 Task: Open a template Informal Letter by  Plum save the file as dataset.epub Remove the following options from template: 'your brand'. Replace Hello Fan with ' Good Evening' and change the date to 32 September, 2023. Replace body of the letter with  Thank you so much for your generous gift. Your thoughtfulness and support mean the world to me. I'm truly grateful for your kindness.; apply Font Style 'Arial' and font size  14 Add name: Kevin
Action: Mouse moved to (1124, 88)
Screenshot: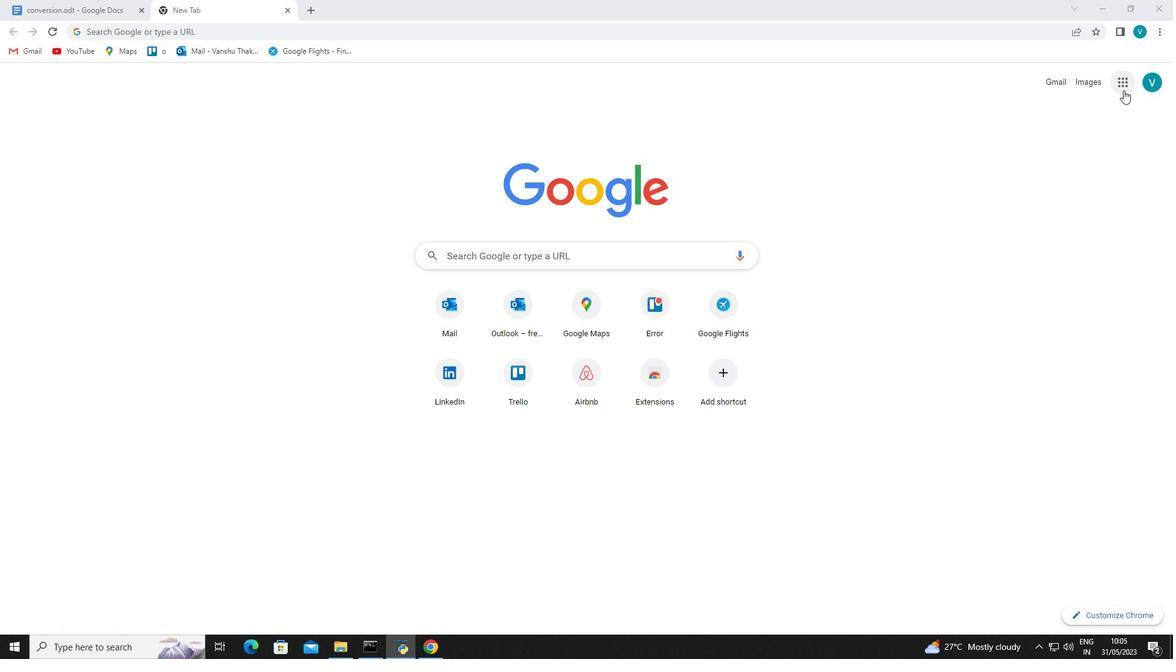 
Action: Mouse pressed left at (1124, 88)
Screenshot: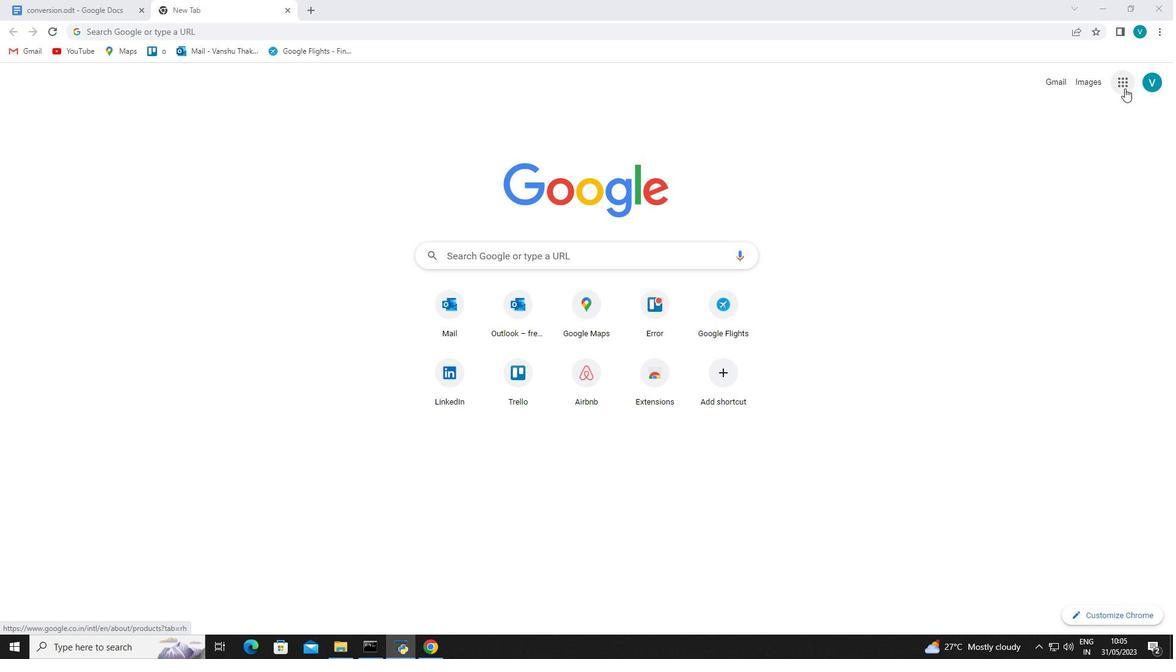 
Action: Mouse moved to (1088, 250)
Screenshot: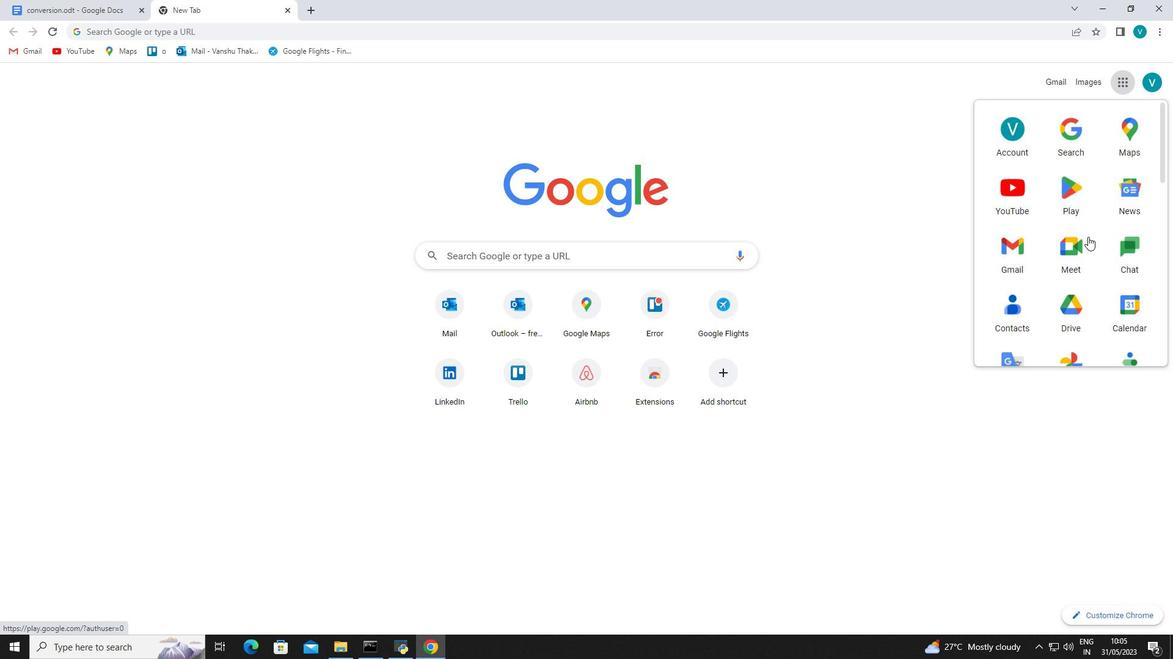 
Action: Mouse scrolled (1088, 249) with delta (0, 0)
Screenshot: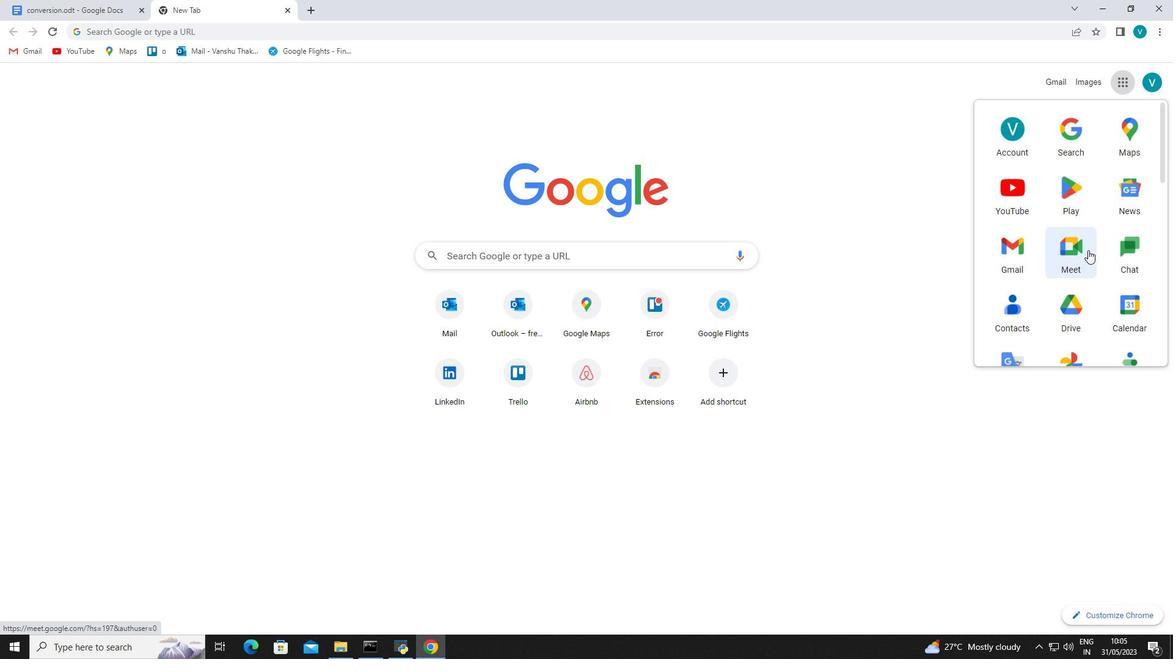 
Action: Mouse scrolled (1088, 249) with delta (0, 0)
Screenshot: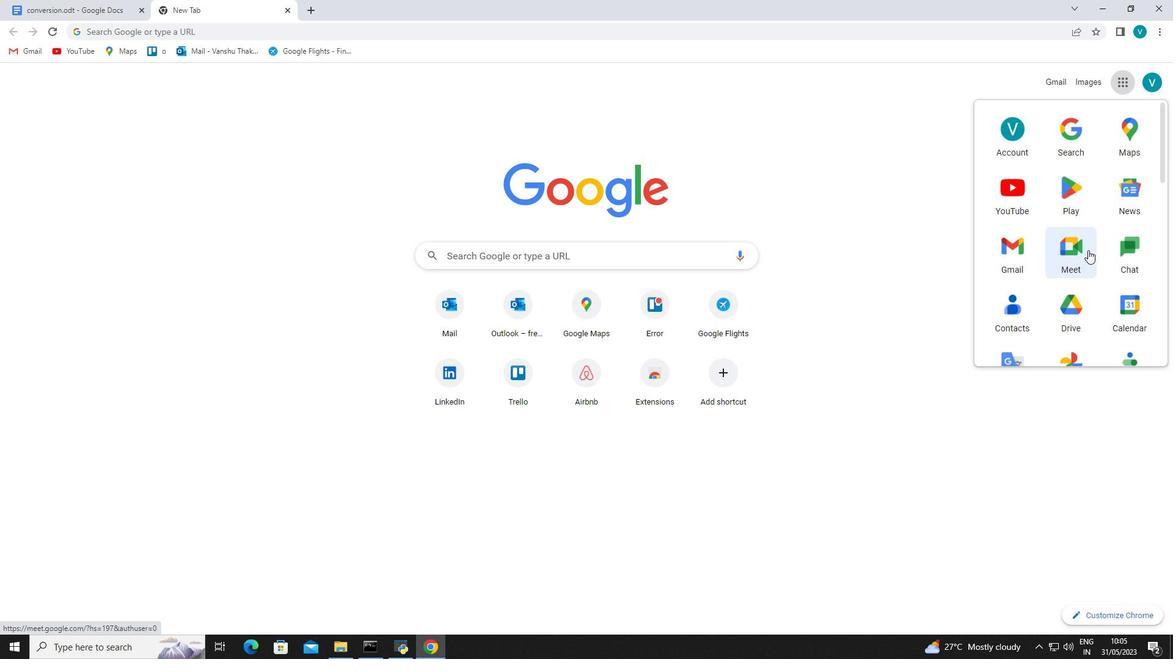 
Action: Mouse scrolled (1088, 249) with delta (0, 0)
Screenshot: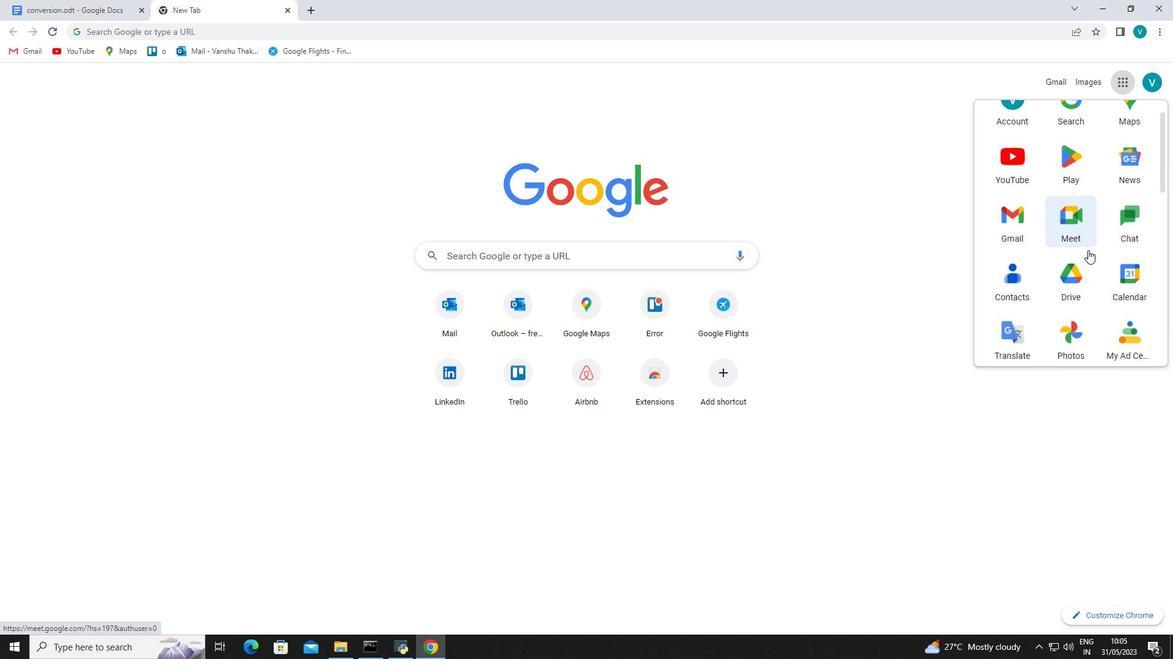 
Action: Mouse moved to (1081, 310)
Screenshot: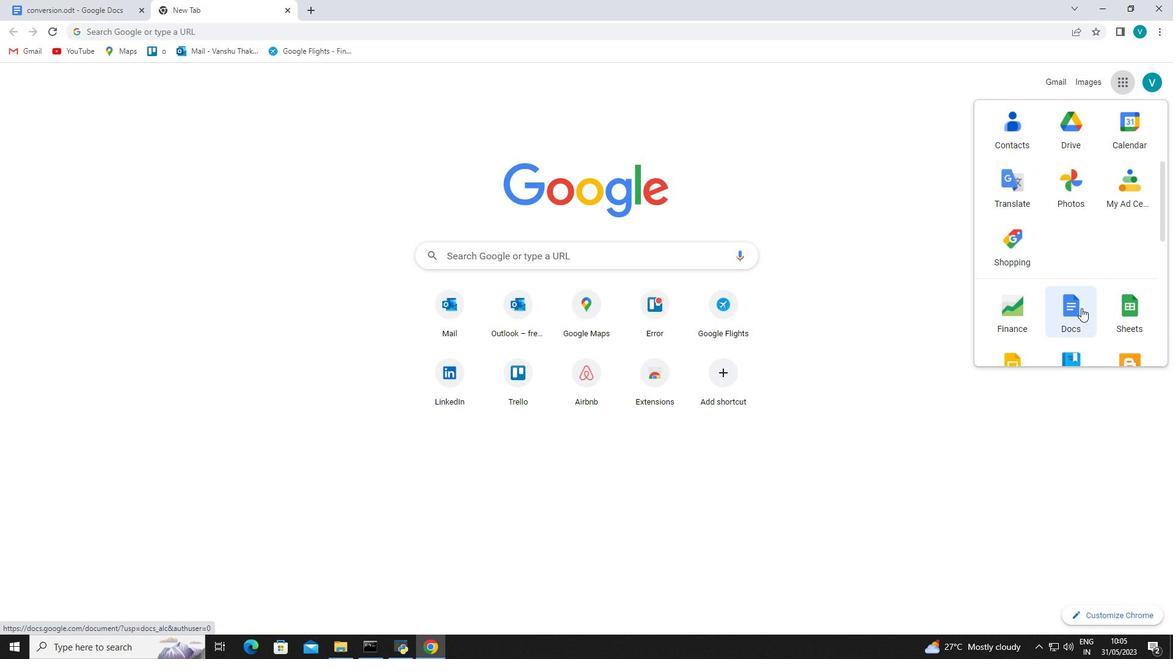 
Action: Mouse pressed left at (1081, 310)
Screenshot: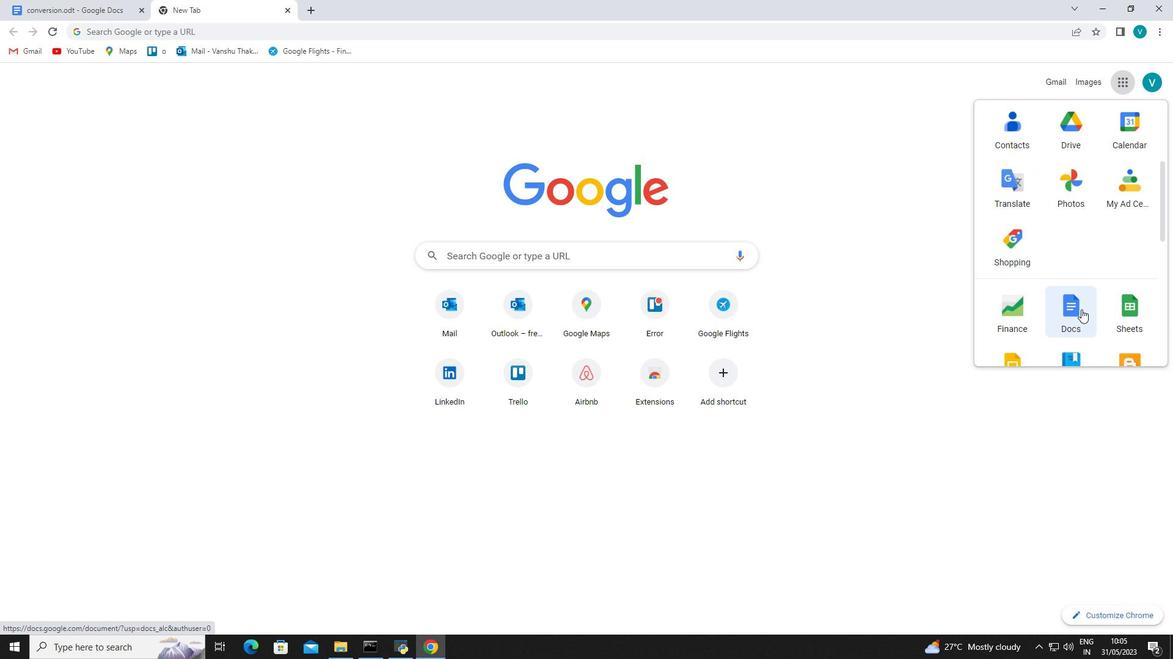 
Action: Mouse moved to (502, 216)
Screenshot: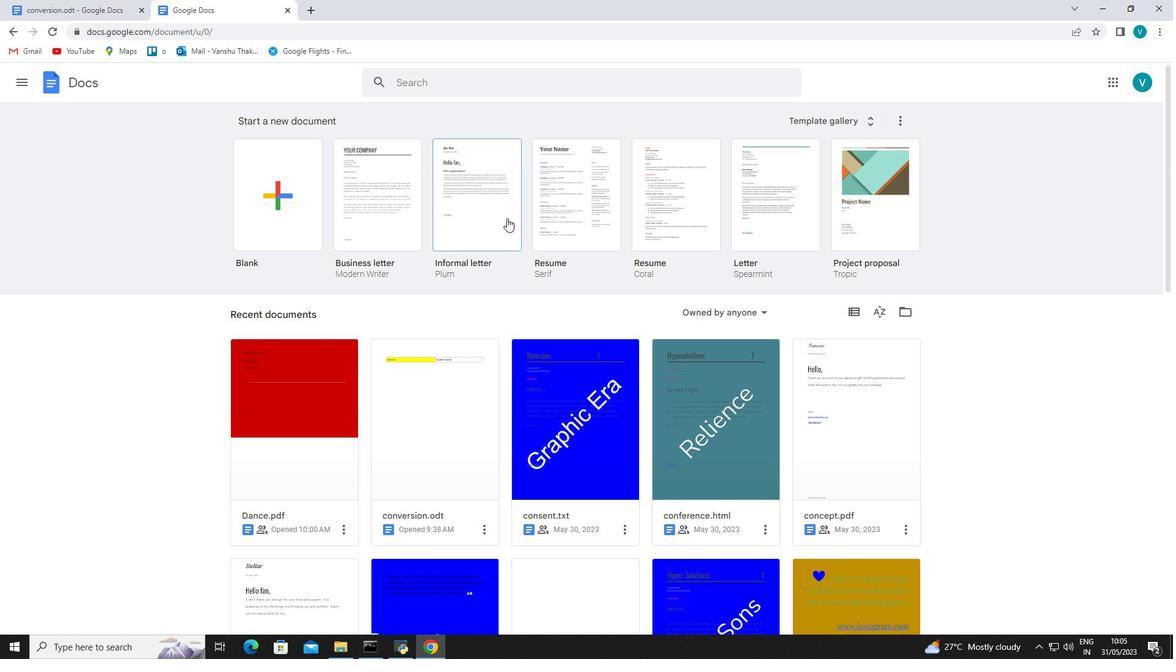 
Action: Mouse pressed left at (502, 216)
Screenshot: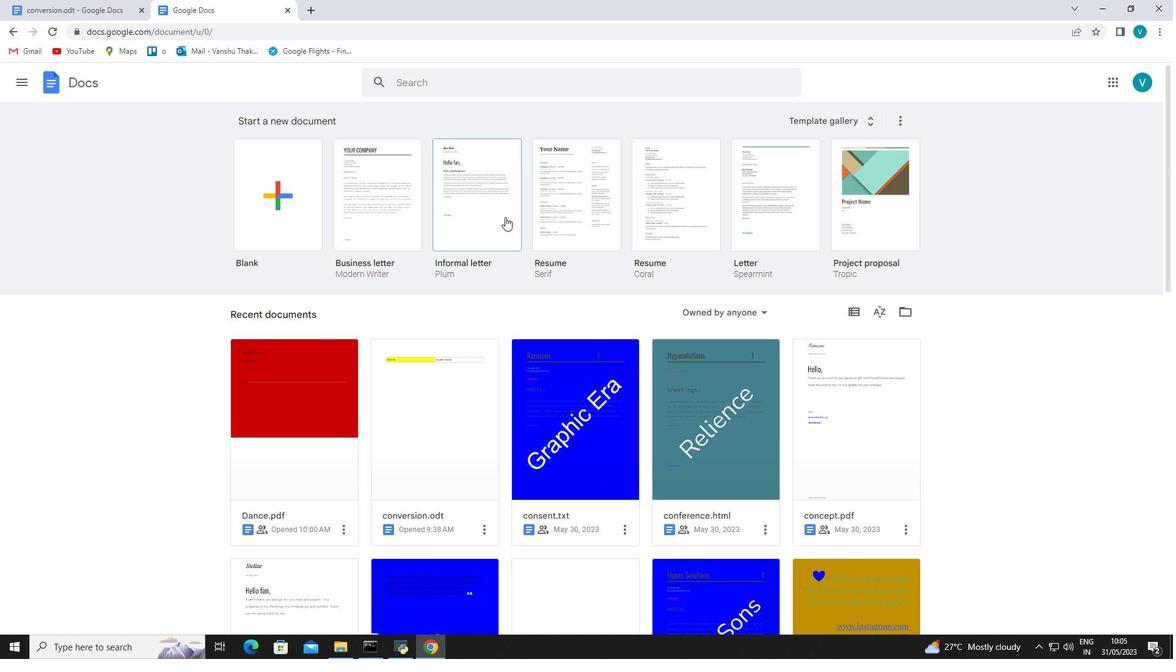 
Action: Mouse moved to (80, 72)
Screenshot: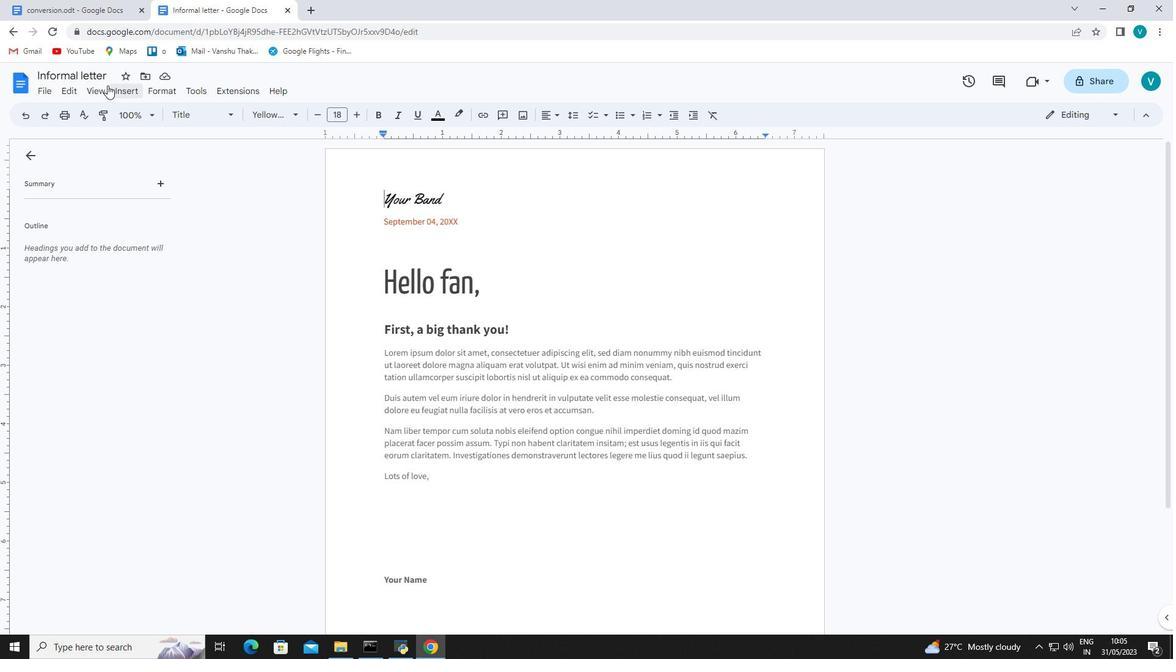 
Action: Mouse pressed left at (80, 72)
Screenshot: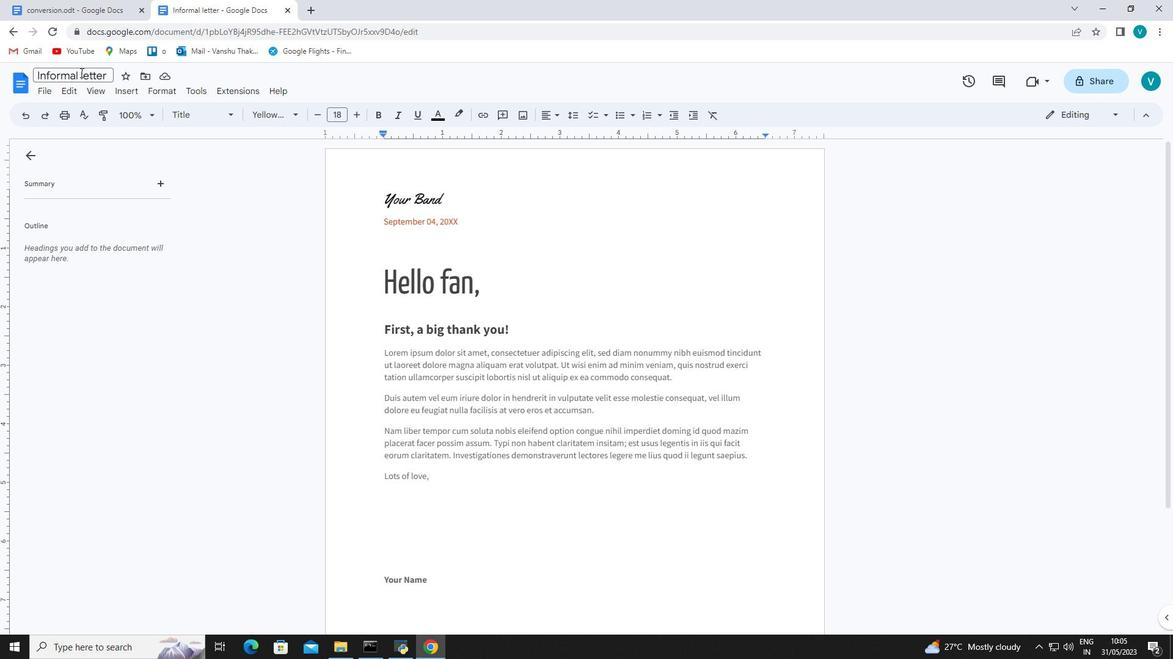 
Action: Mouse pressed left at (80, 72)
Screenshot: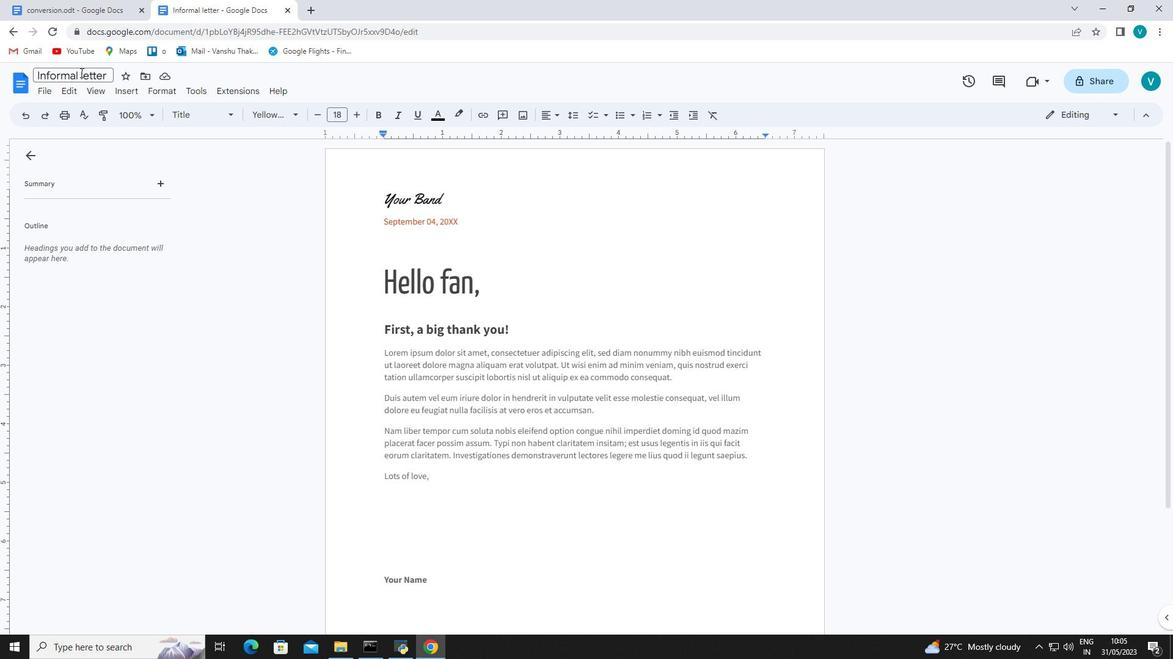 
Action: Mouse pressed left at (80, 72)
Screenshot: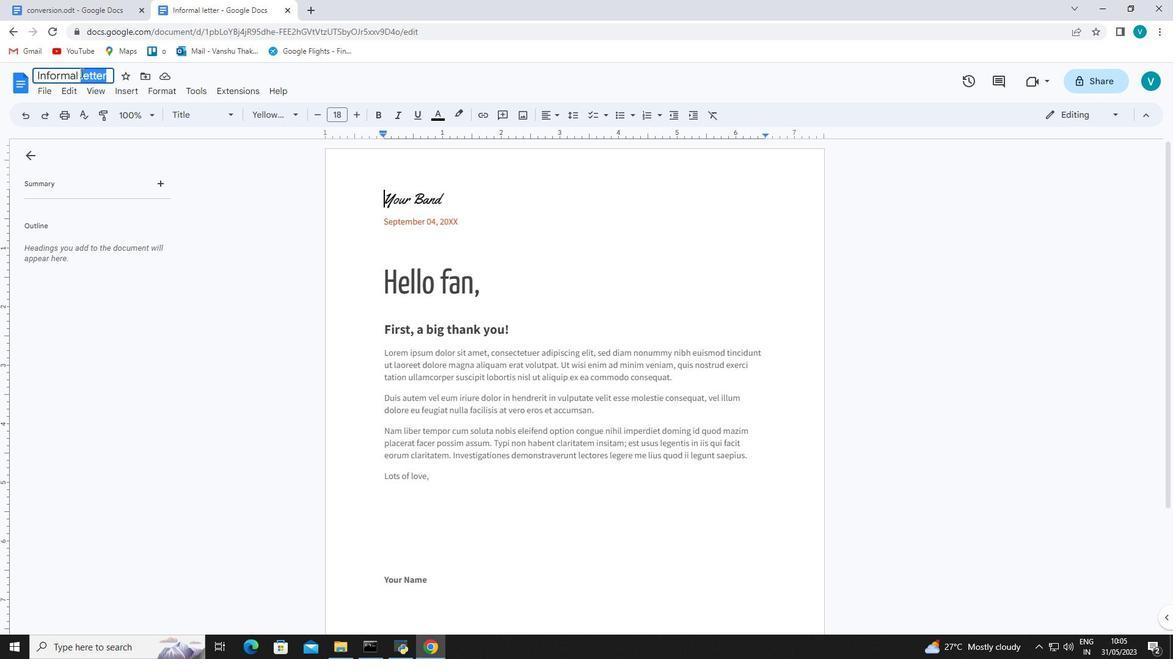 
Action: Mouse pressed left at (80, 72)
Screenshot: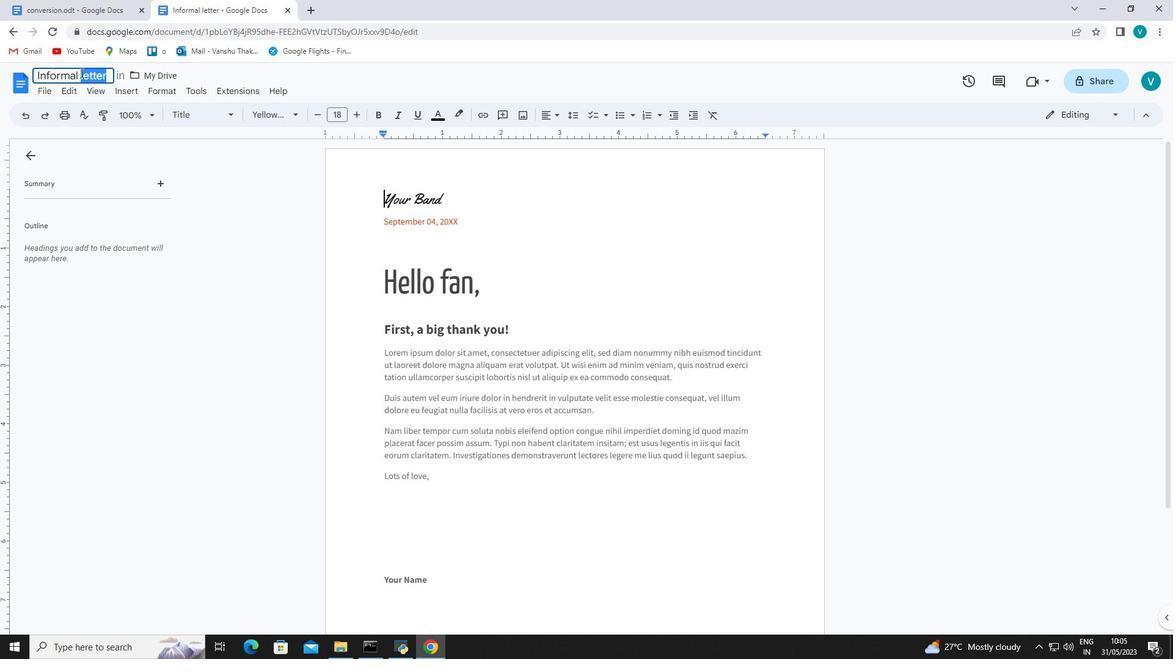 
Action: Mouse pressed left at (80, 72)
Screenshot: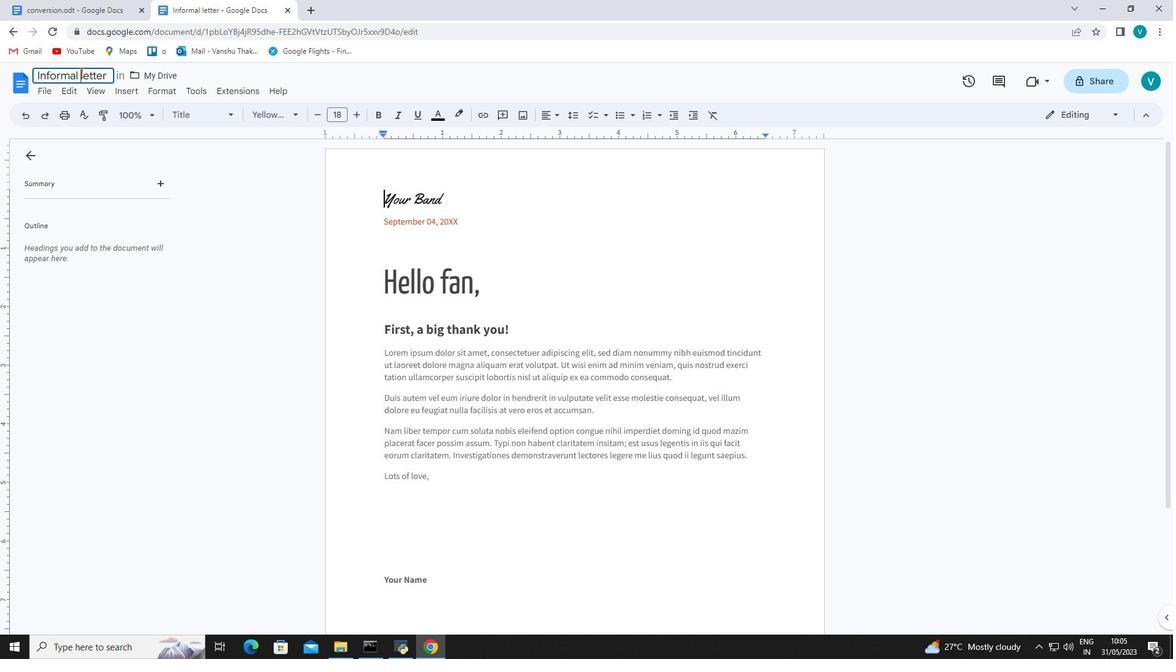 
Action: Mouse pressed left at (80, 72)
Screenshot: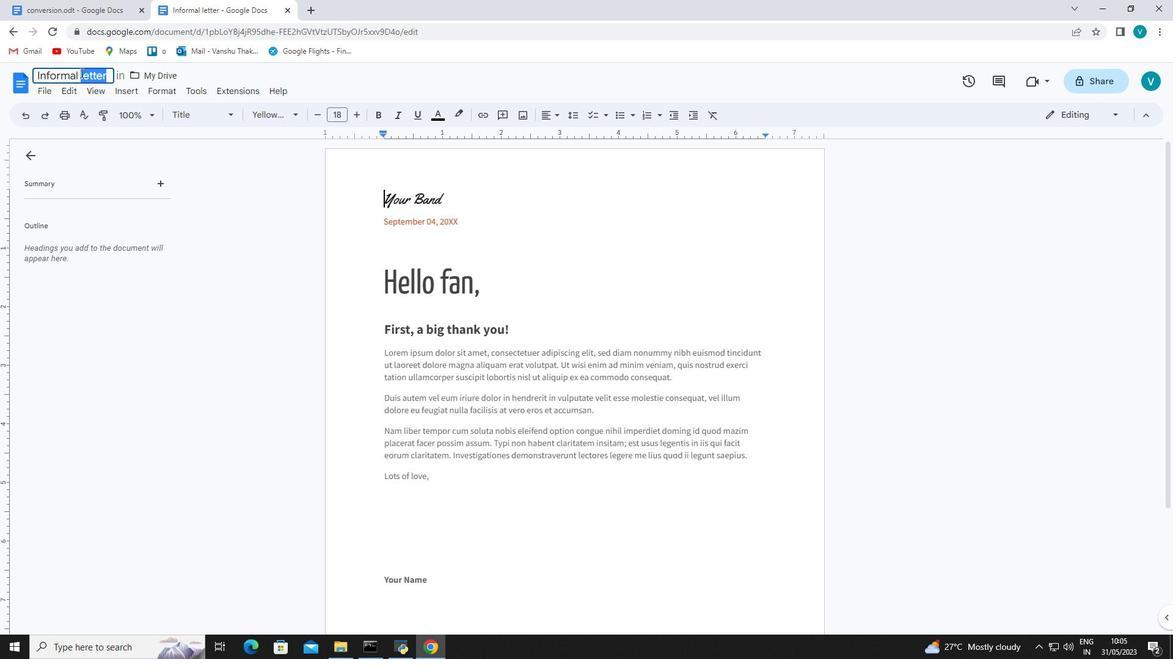 
Action: Key pressed dataset.e
Screenshot: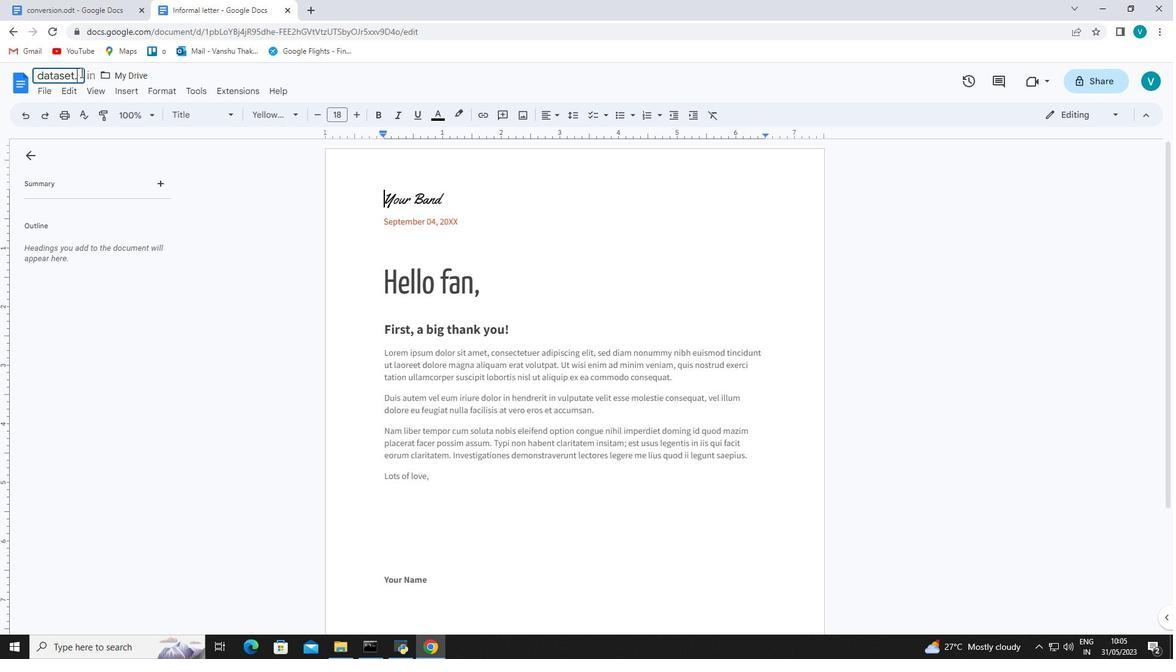 
Action: Mouse moved to (137, 61)
Screenshot: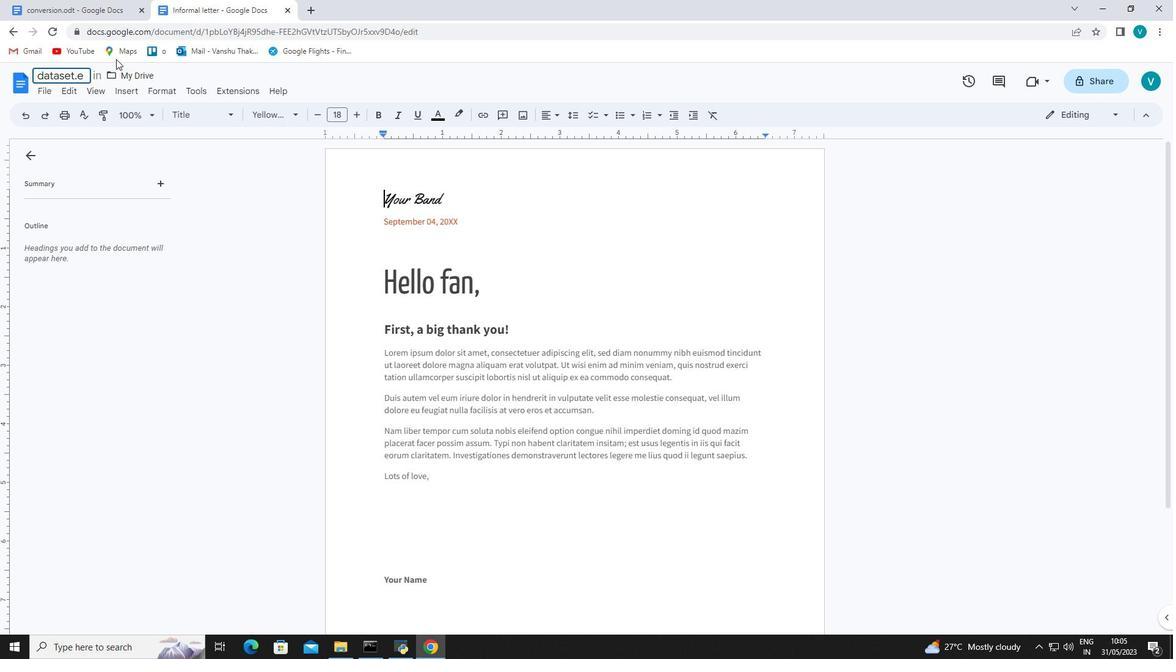 
Action: Key pressed pub
Screenshot: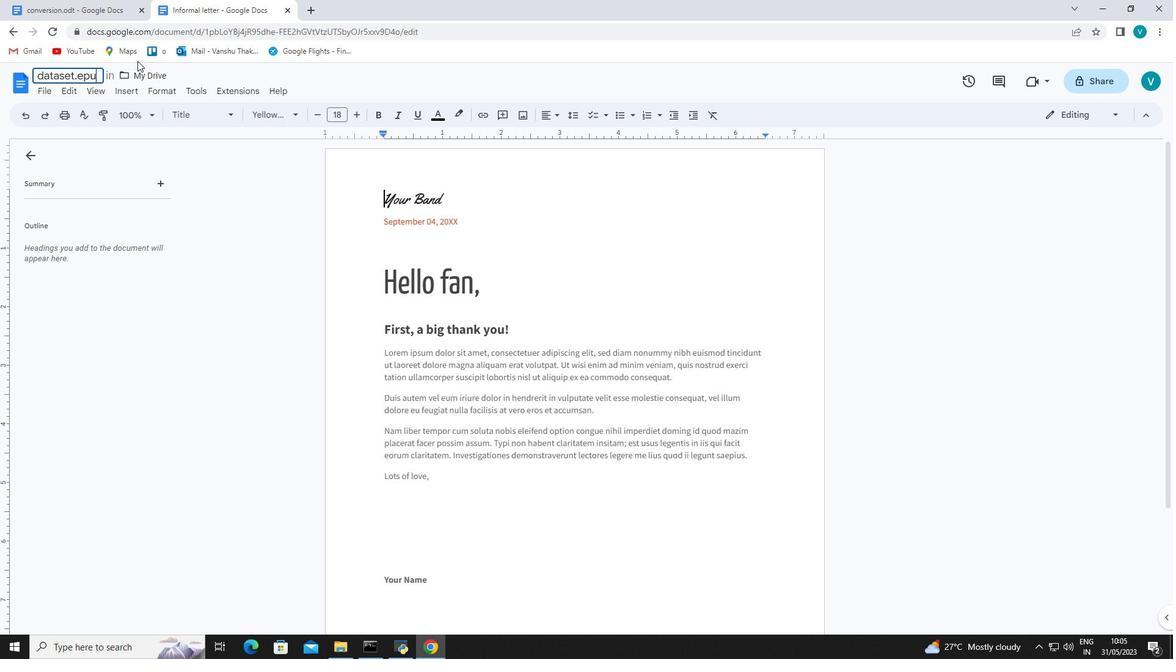 
Action: Mouse moved to (174, 86)
Screenshot: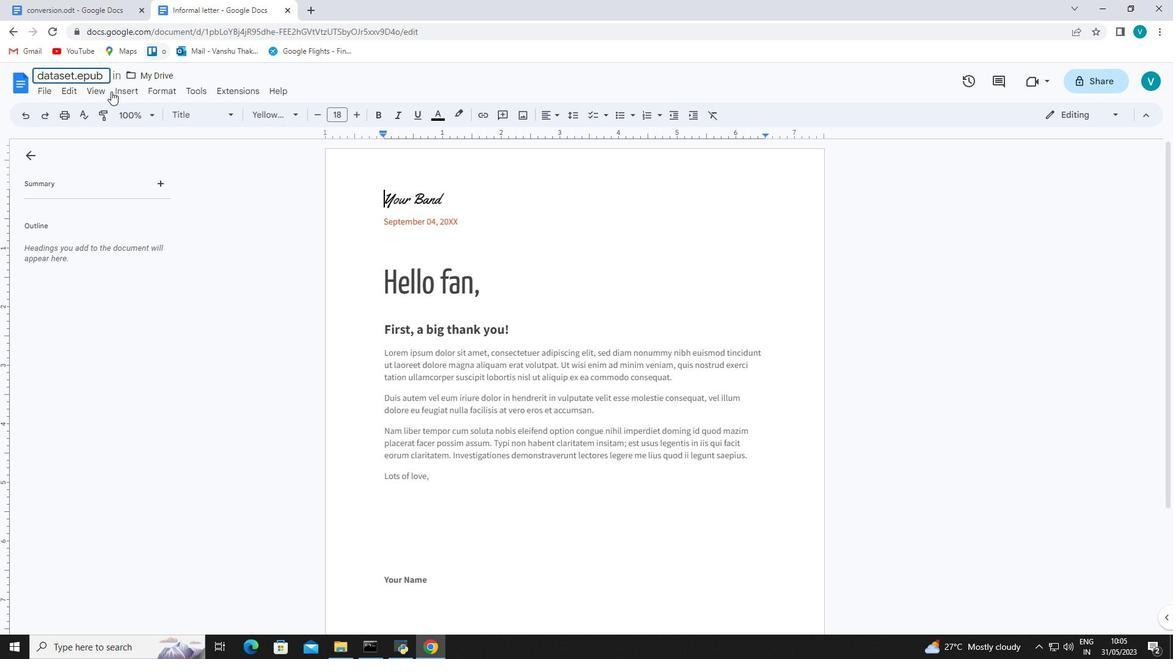 
Action: Key pressed <Key.enter>
Screenshot: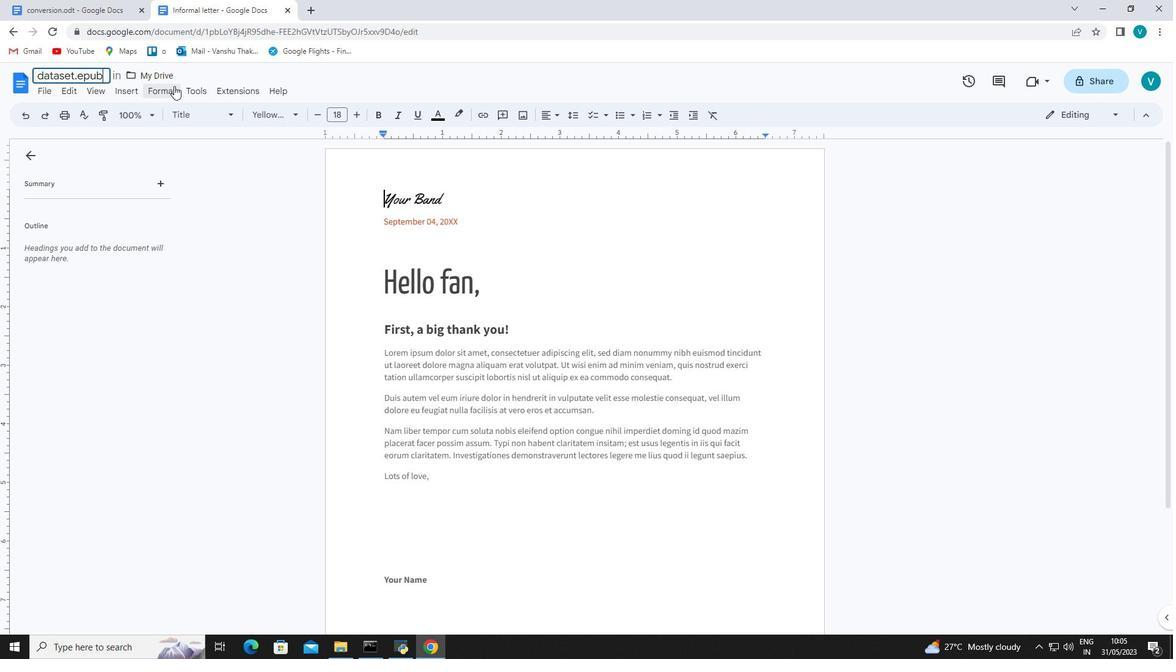 
Action: Mouse moved to (382, 199)
Screenshot: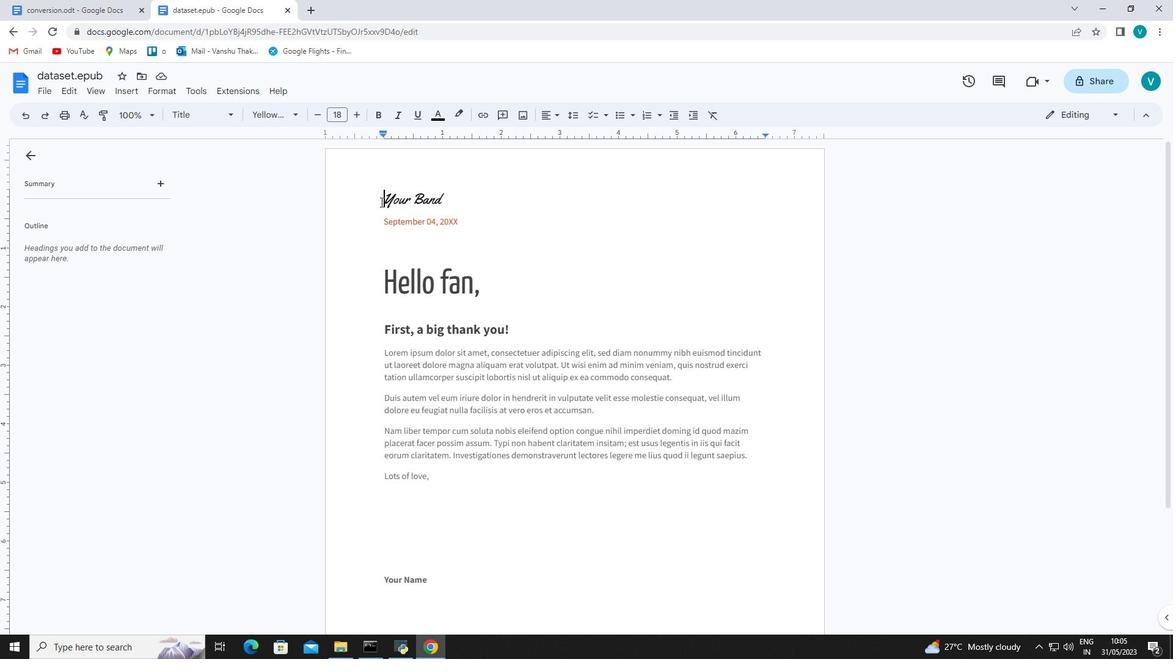 
Action: Mouse pressed left at (382, 199)
Screenshot: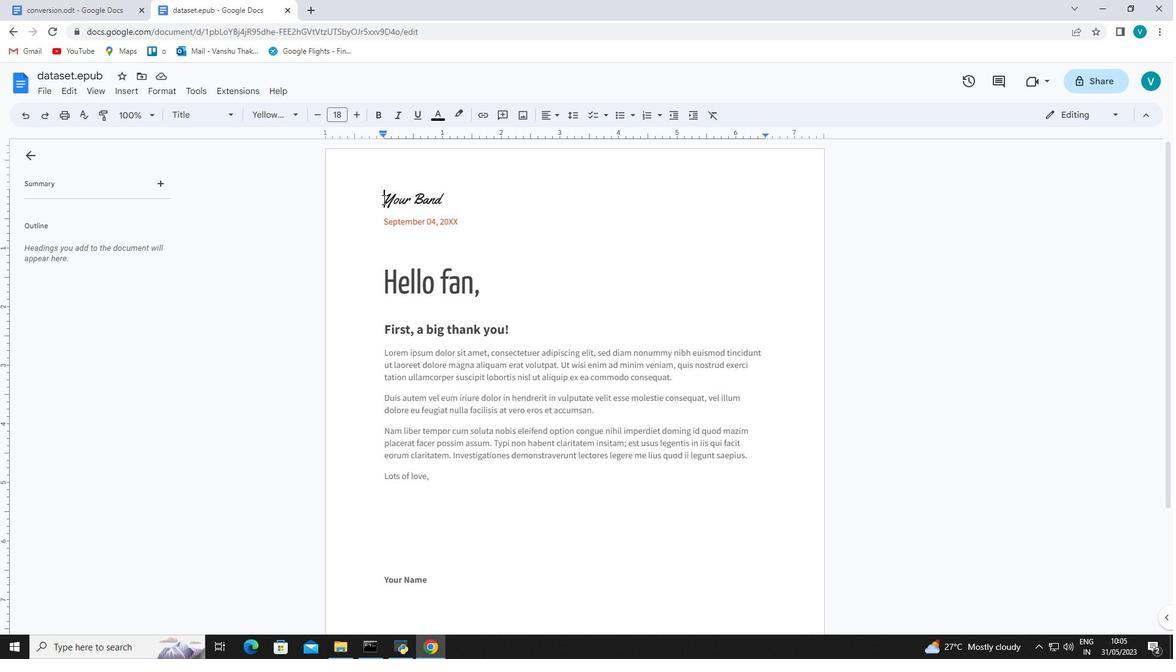 
Action: Mouse moved to (444, 197)
Screenshot: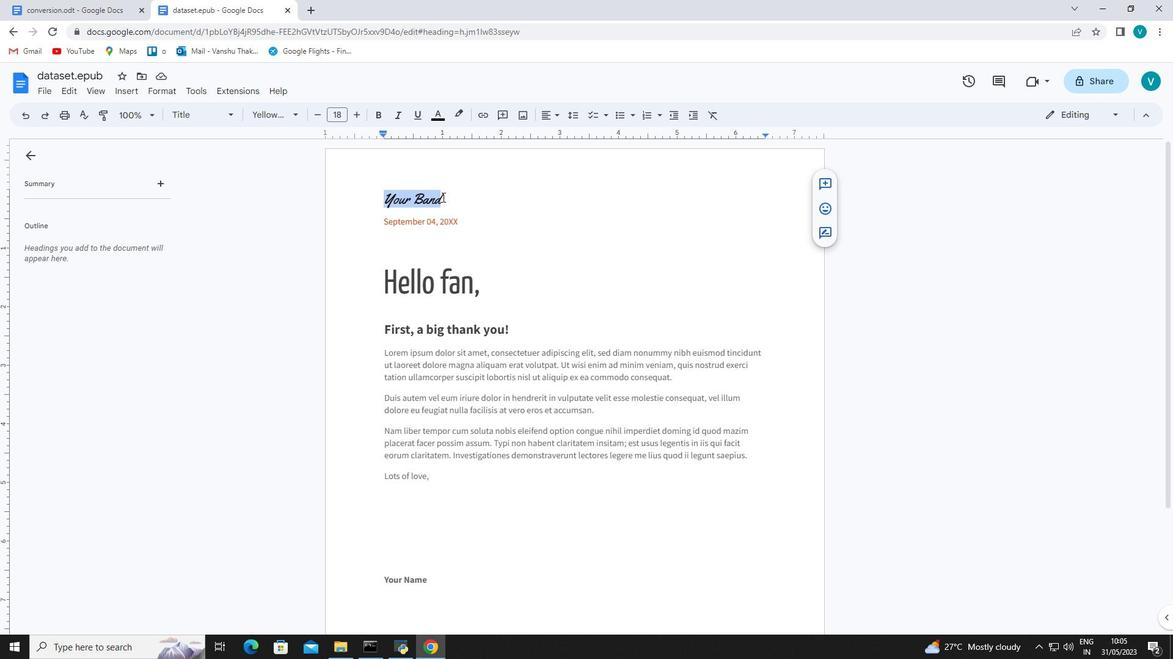 
Action: Key pressed <Key.backspace>
Screenshot: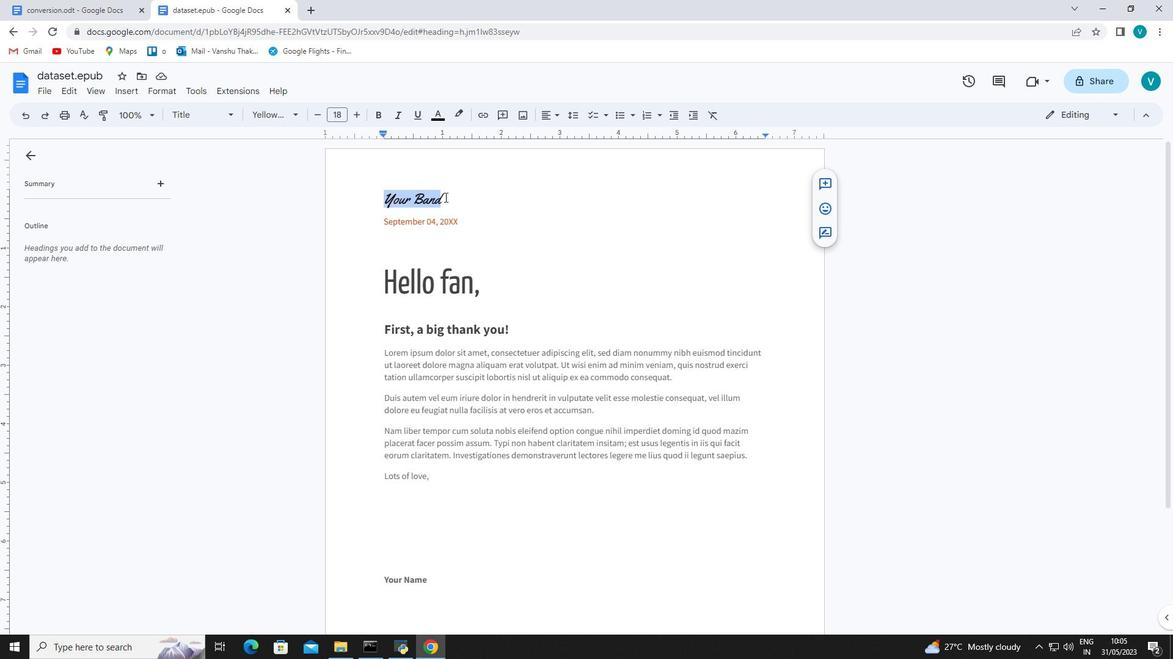 
Action: Mouse moved to (386, 282)
Screenshot: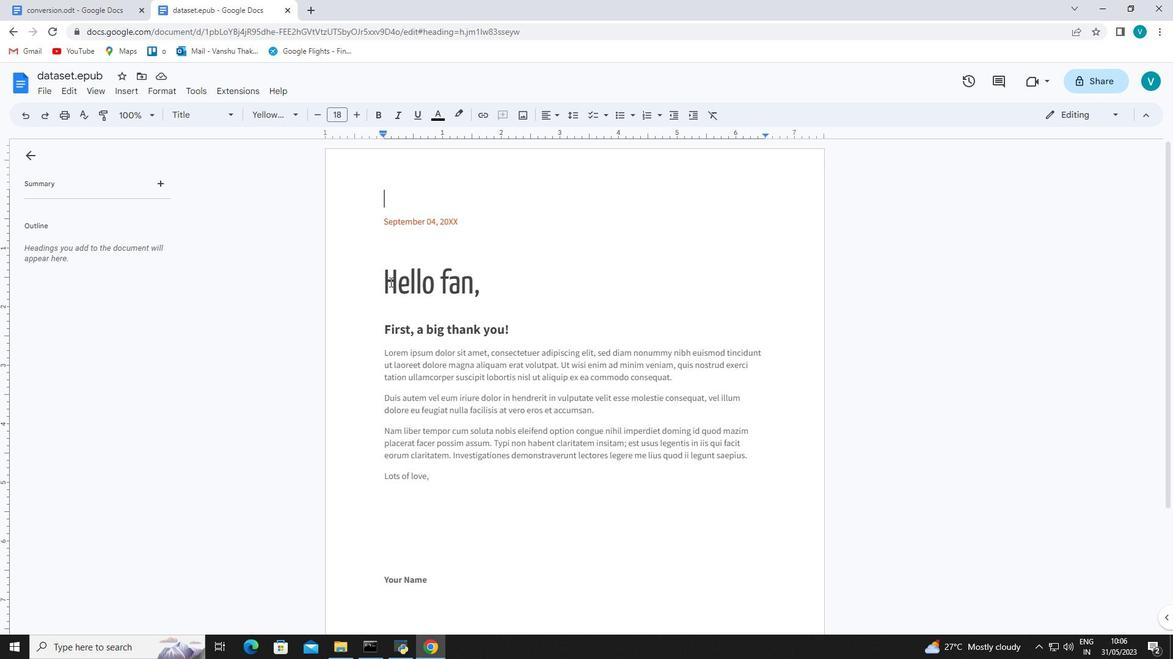 
Action: Mouse pressed left at (386, 282)
Screenshot: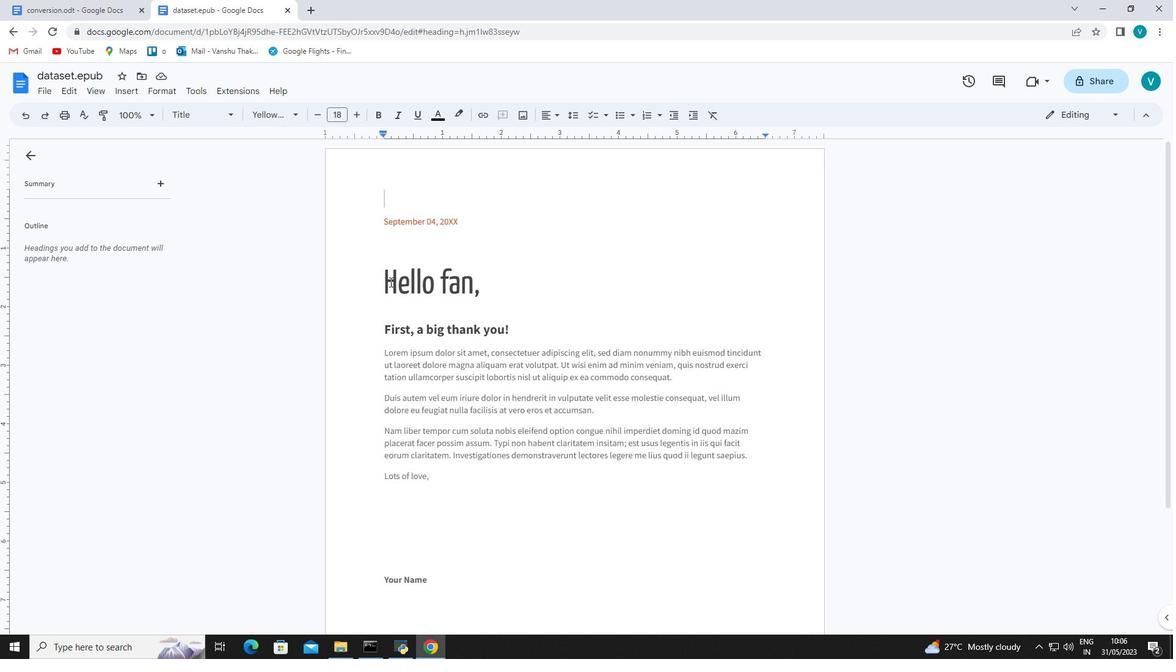 
Action: Mouse moved to (528, 249)
Screenshot: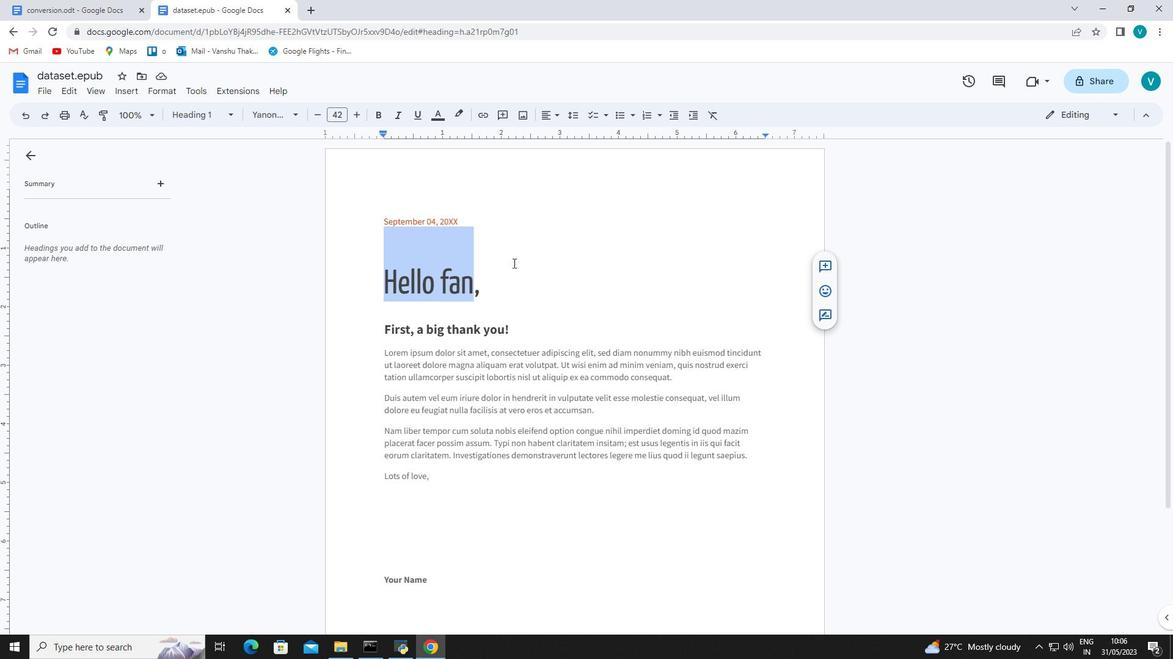 
Action: Key pressed ctrl+H
Screenshot: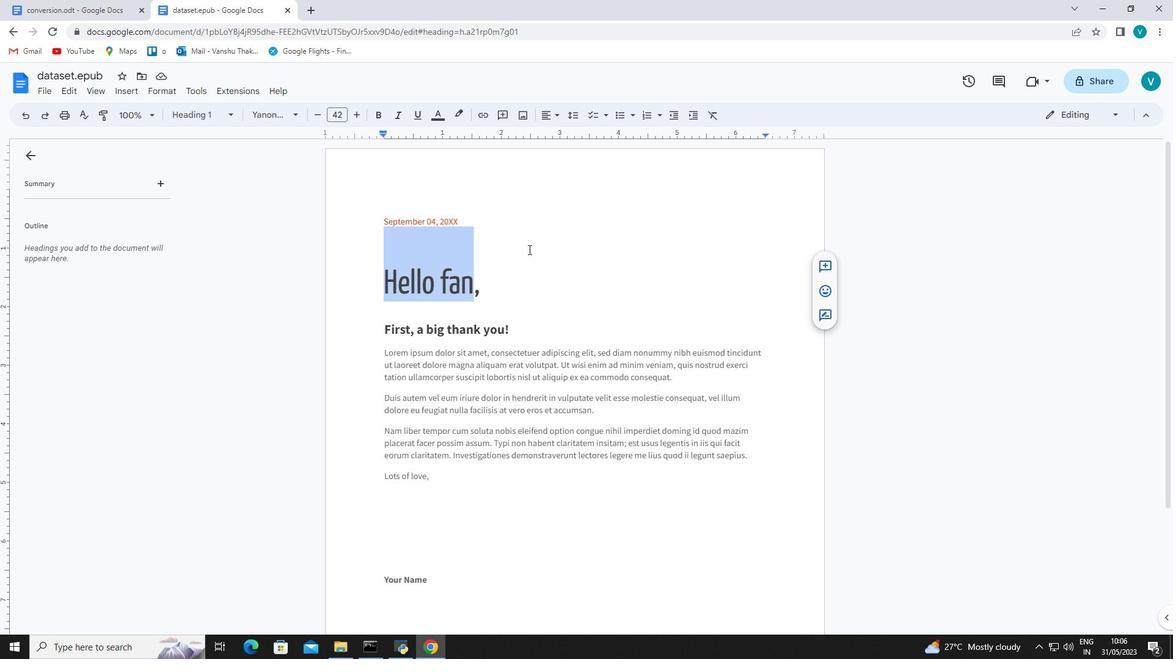 
Action: Mouse moved to (537, 325)
Screenshot: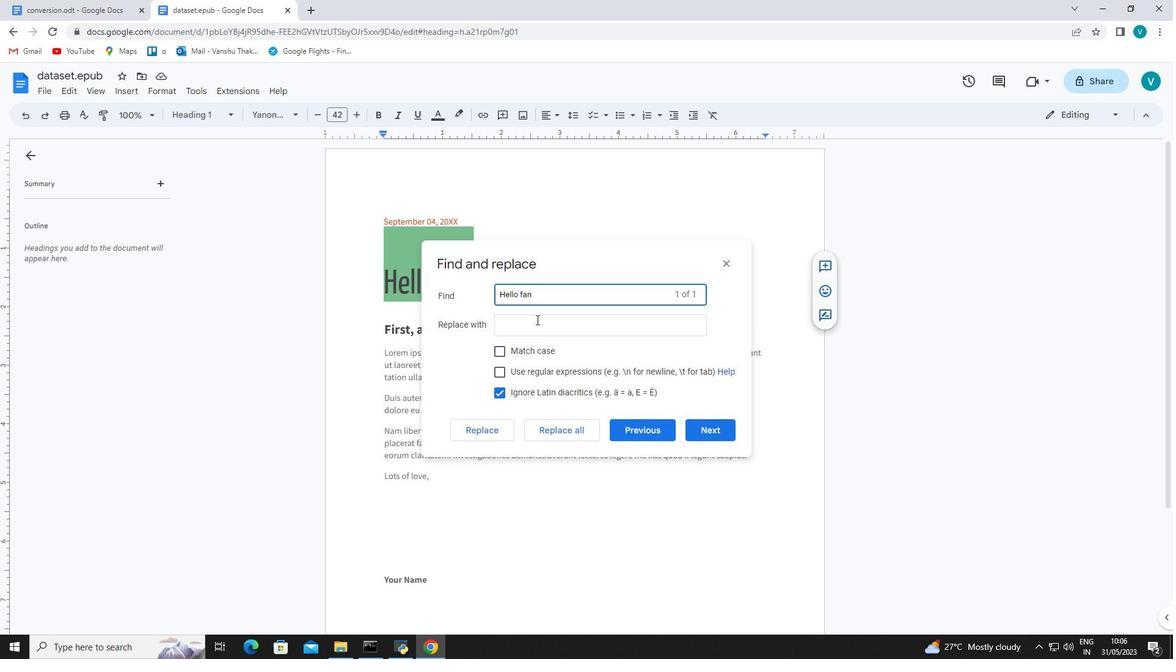 
Action: Mouse pressed left at (537, 325)
Screenshot: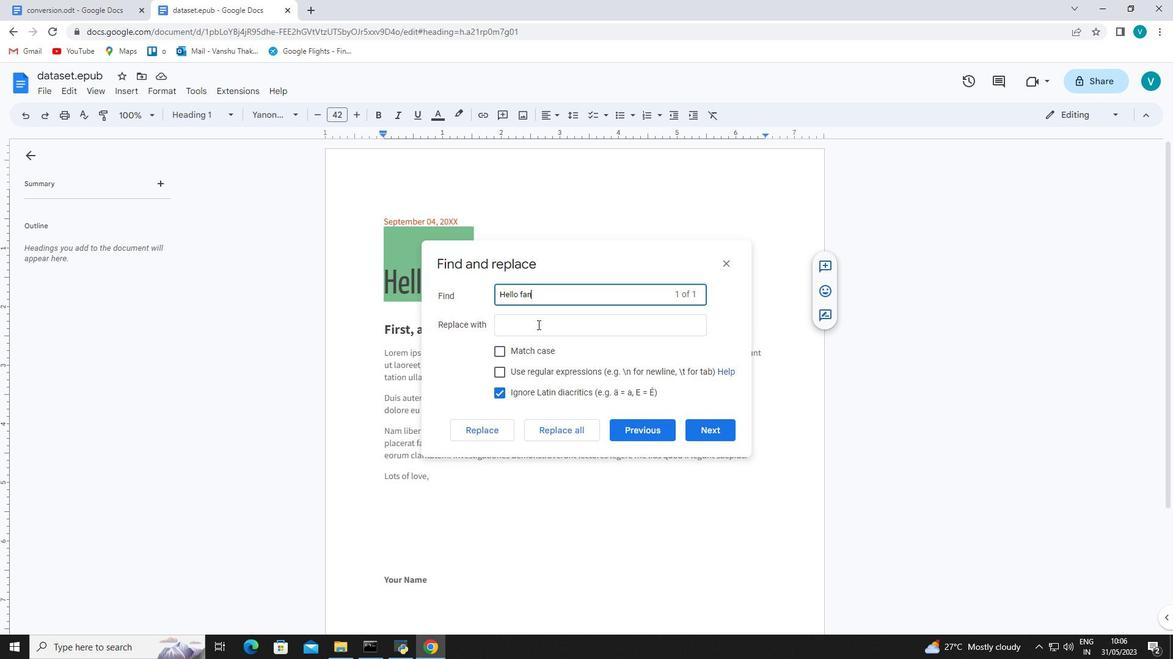 
Action: Key pressed <Key.shift><Key.shift><Key.shift>Good<Key.space><Key.shift><Key.shift><Key.shift><Key.shift><Key.shift><Key.shift><Key.shift><Key.shift><Key.shift>Evening
Screenshot: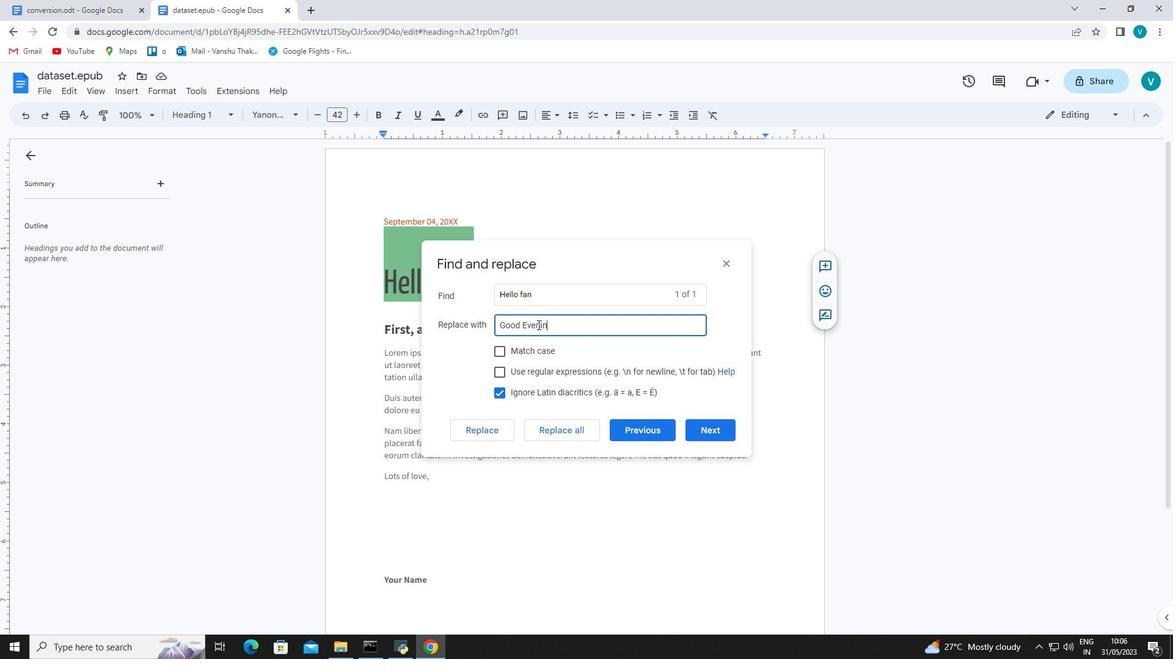 
Action: Mouse moved to (498, 431)
Screenshot: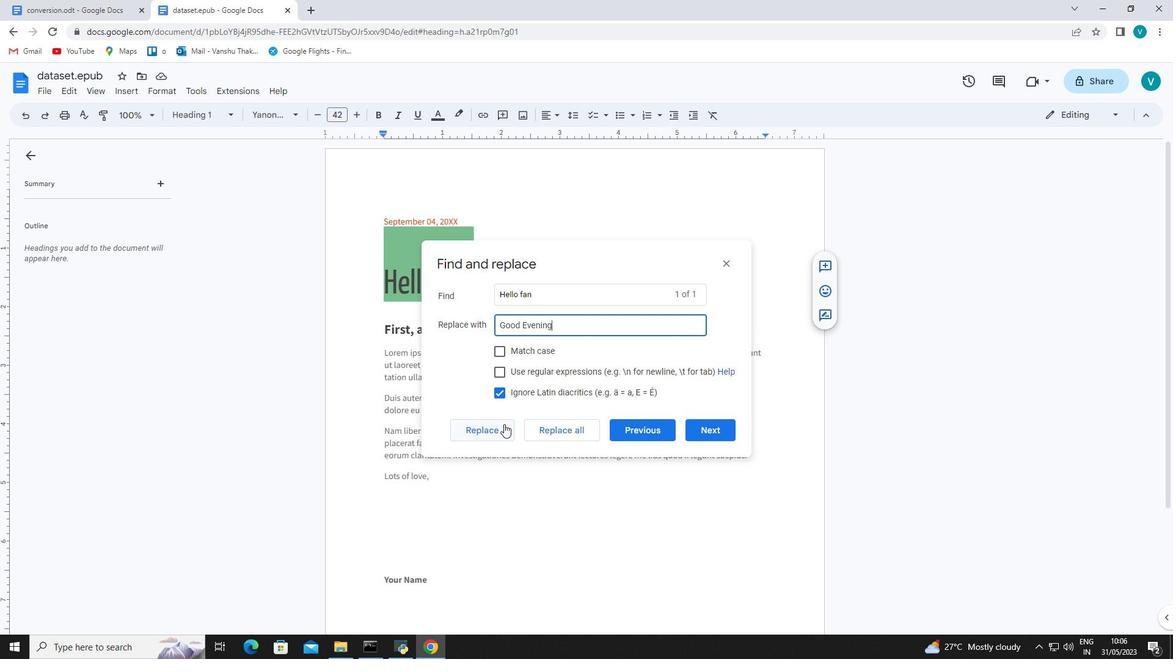
Action: Mouse pressed left at (498, 431)
Screenshot: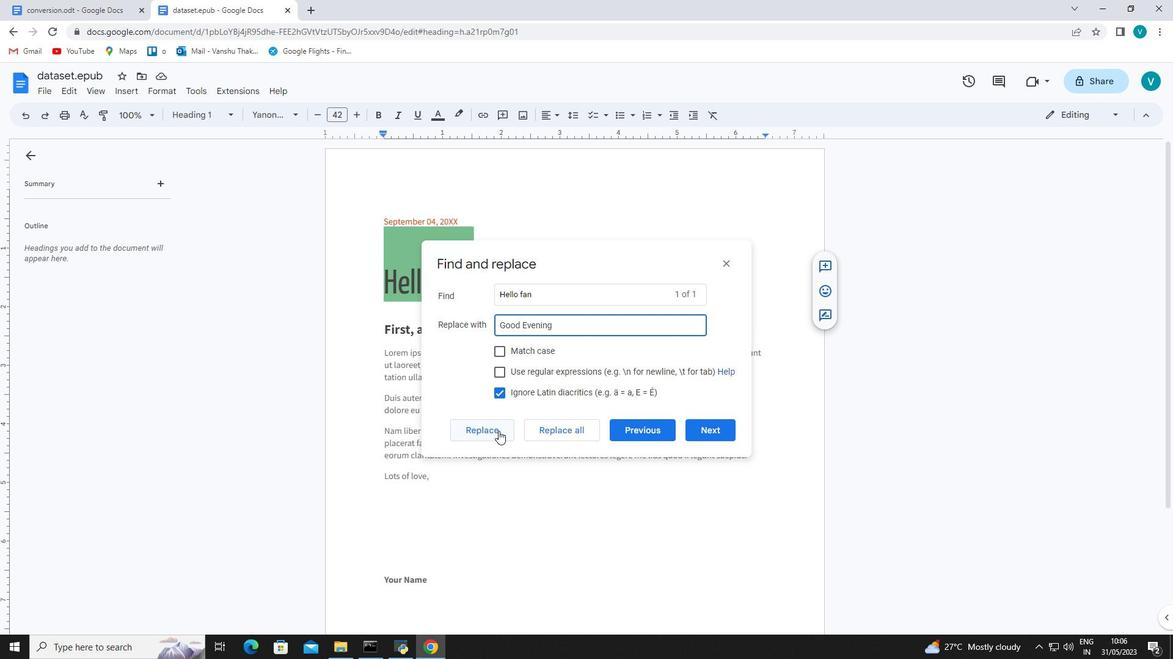 
Action: Mouse moved to (728, 267)
Screenshot: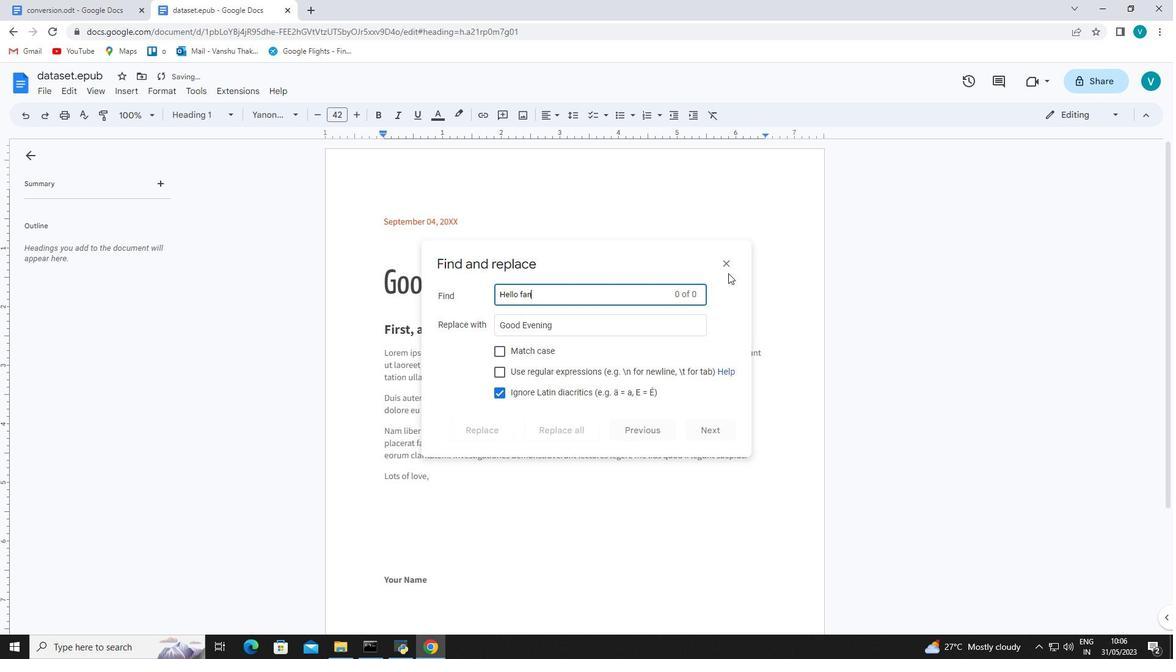 
Action: Mouse pressed left at (728, 267)
Screenshot: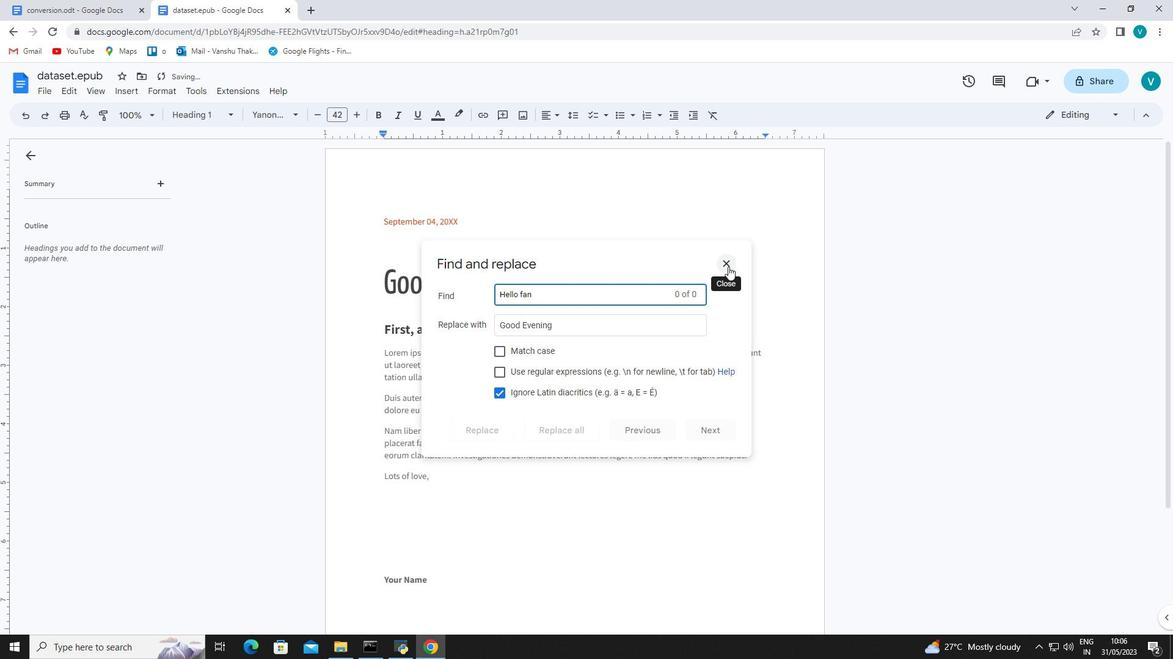 
Action: Mouse moved to (383, 220)
Screenshot: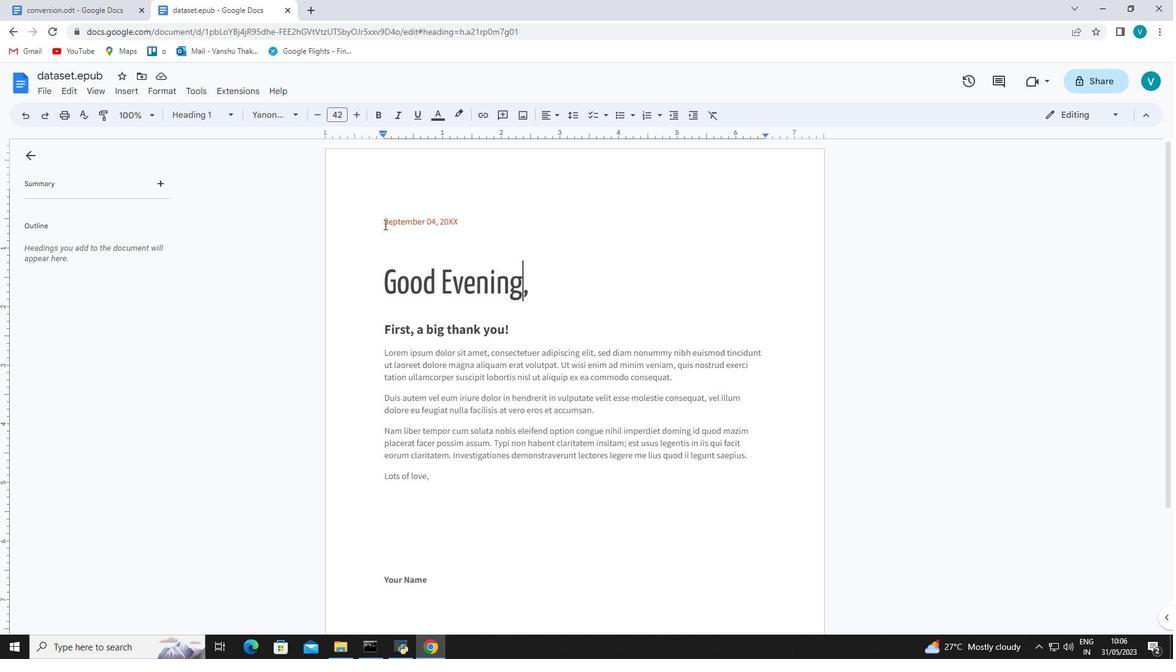 
Action: Mouse pressed left at (383, 220)
Screenshot: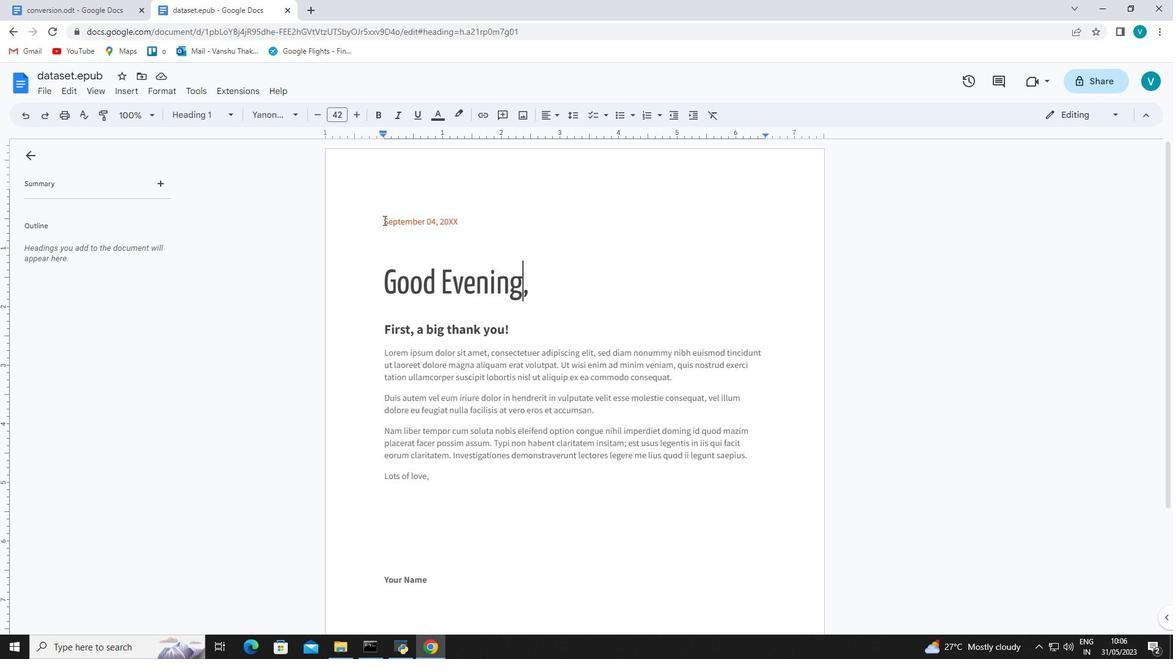
Action: Mouse moved to (440, 208)
Screenshot: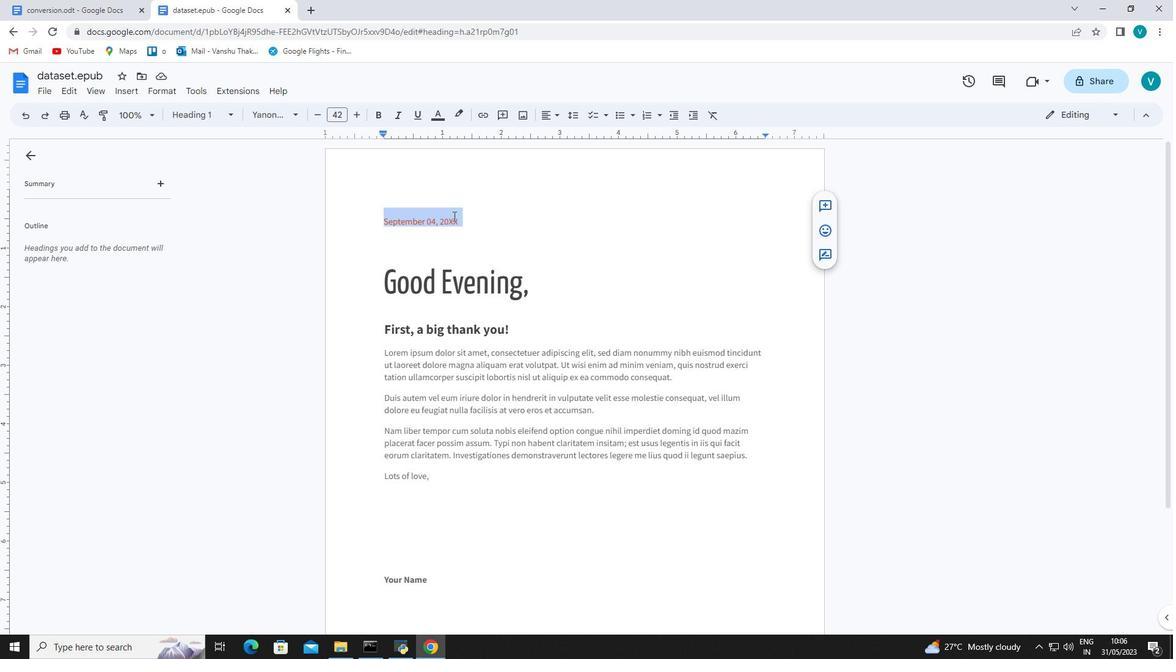 
Action: Key pressed <Key.backspace><Key.backspace>
Screenshot: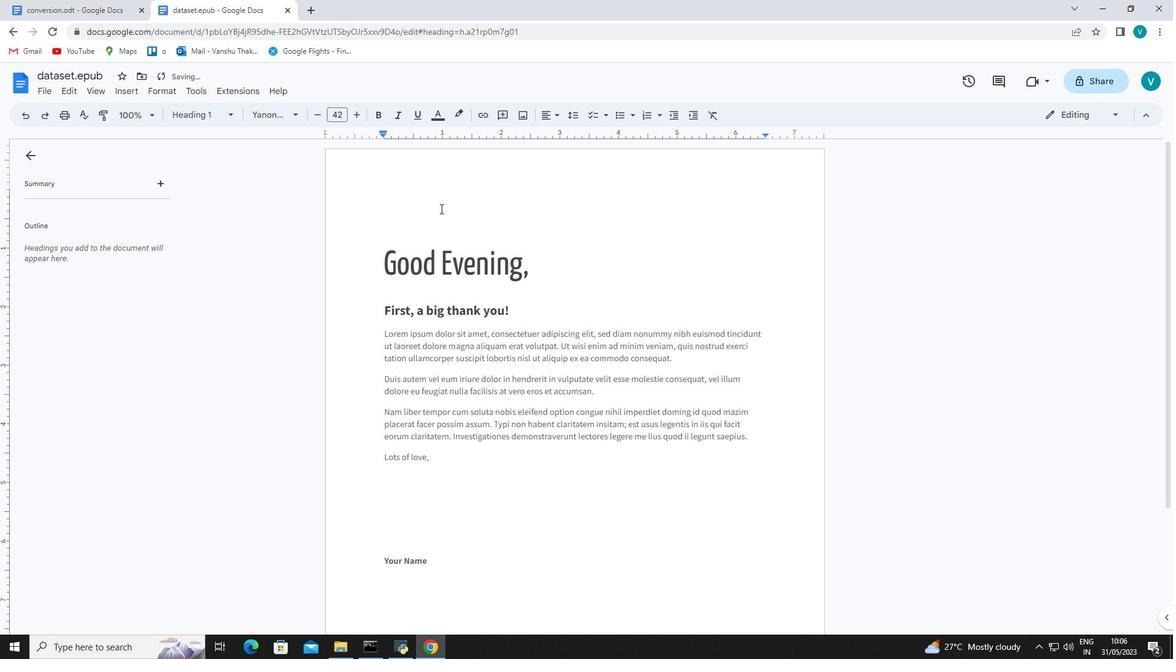 
Action: Mouse moved to (395, 199)
Screenshot: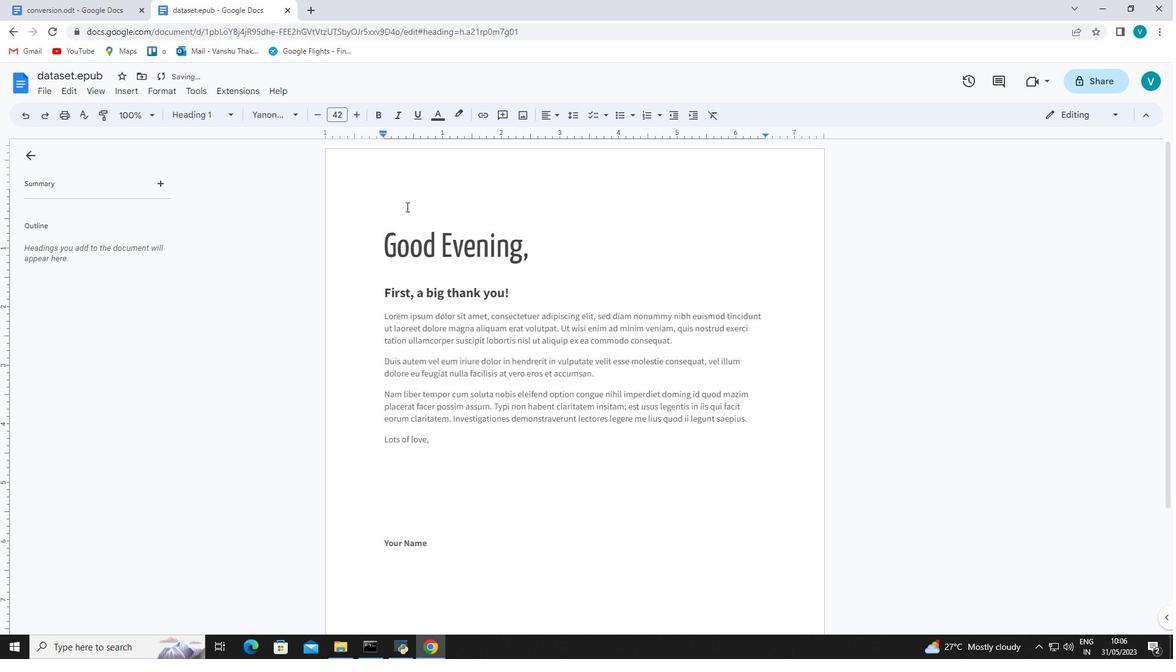 
Action: Mouse pressed left at (395, 199)
Screenshot: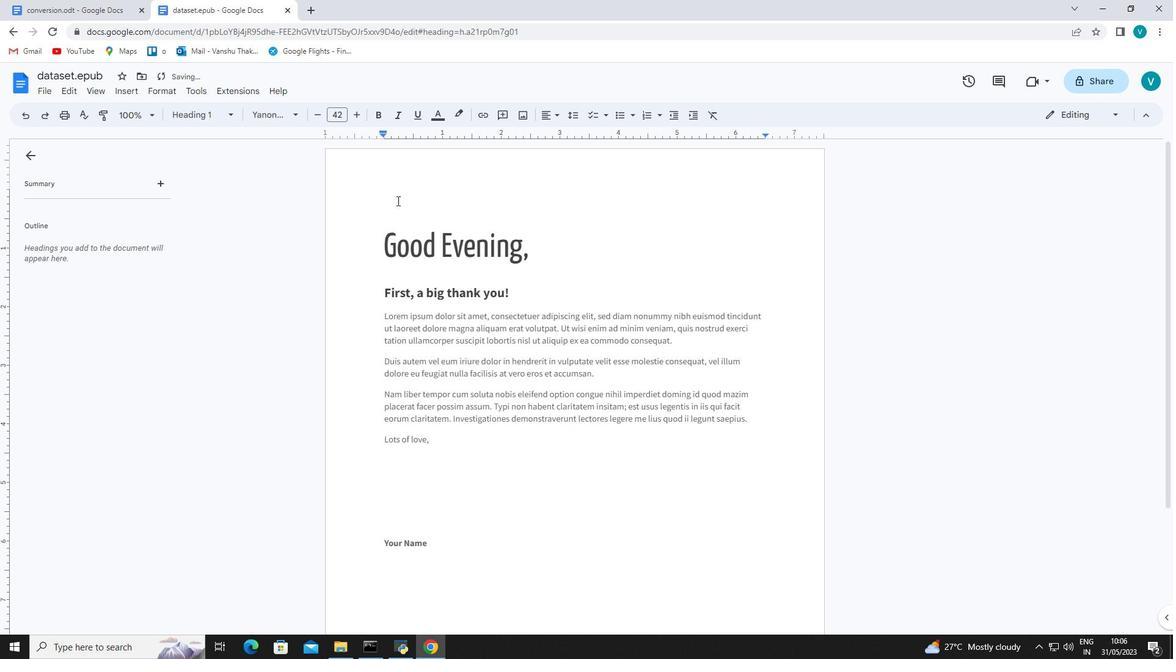 
Action: Mouse moved to (389, 235)
Screenshot: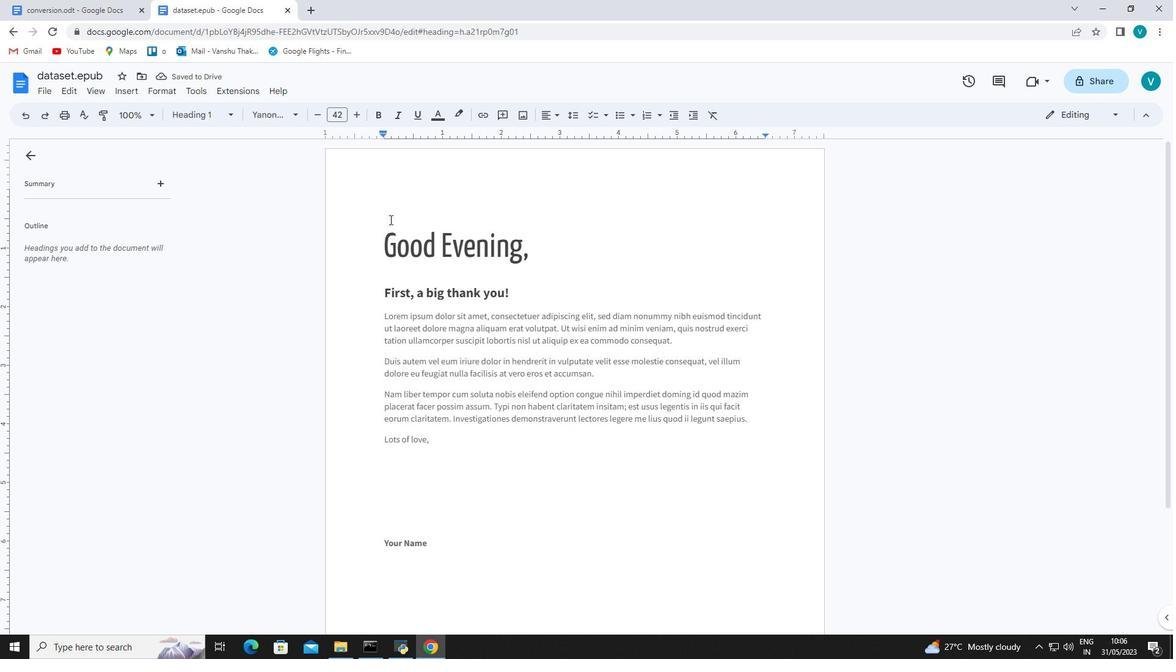 
Action: Mouse pressed left at (389, 235)
Screenshot: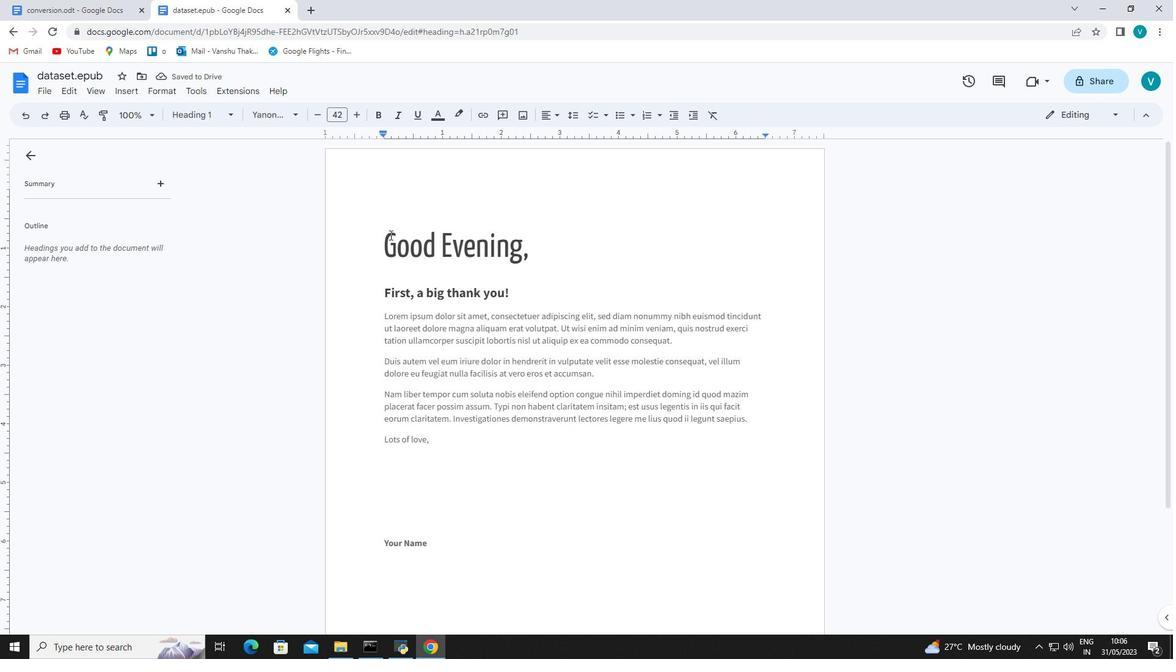 
Action: Mouse moved to (29, 117)
Screenshot: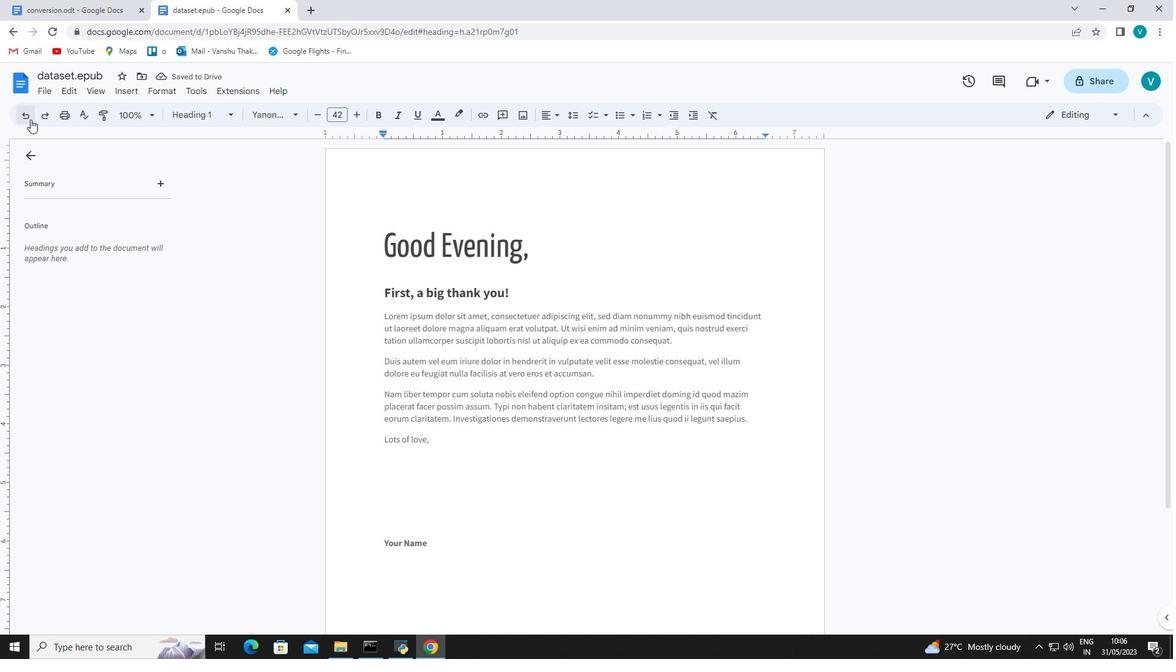 
Action: Mouse pressed left at (29, 117)
Screenshot: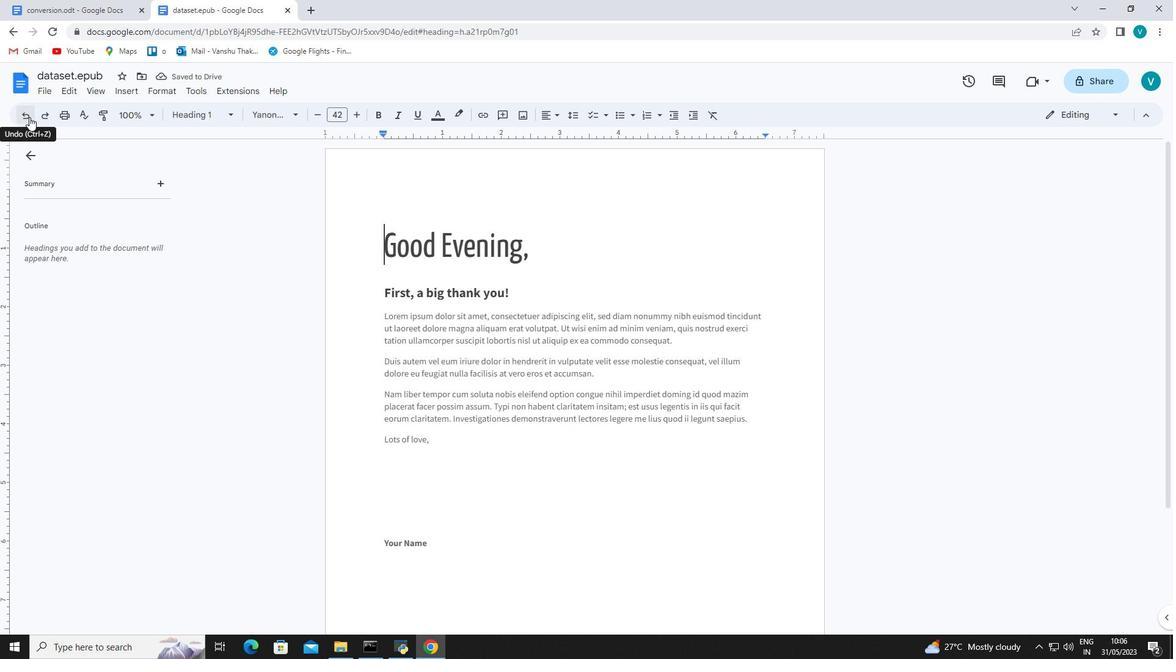 
Action: Mouse moved to (463, 221)
Screenshot: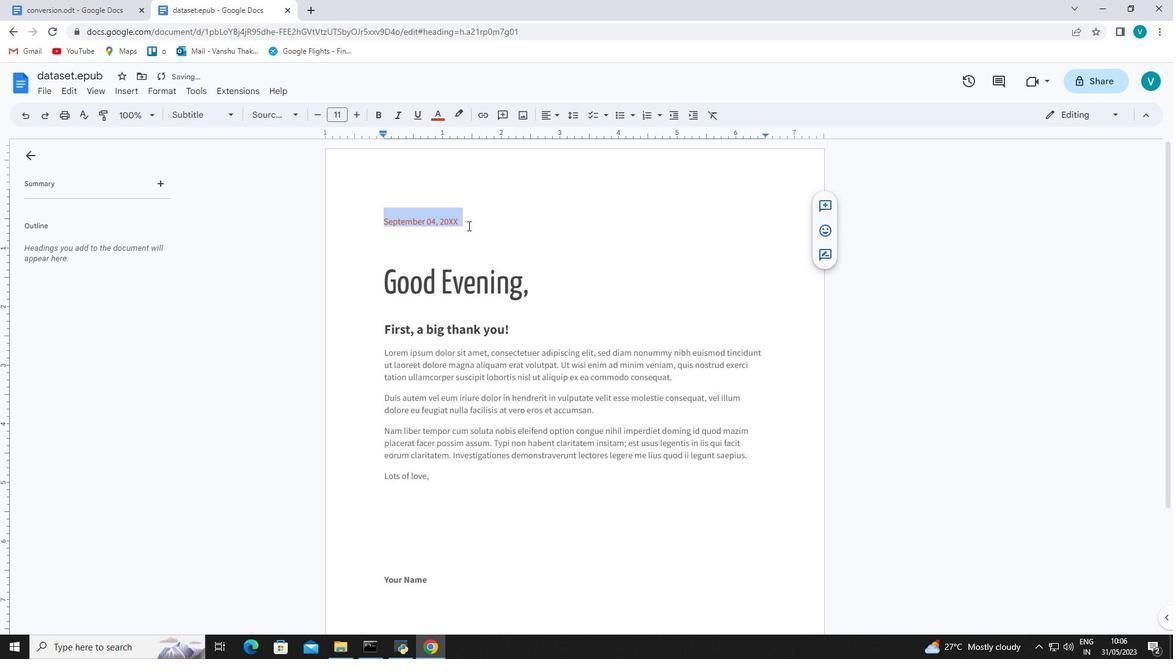 
Action: Mouse pressed left at (463, 221)
Screenshot: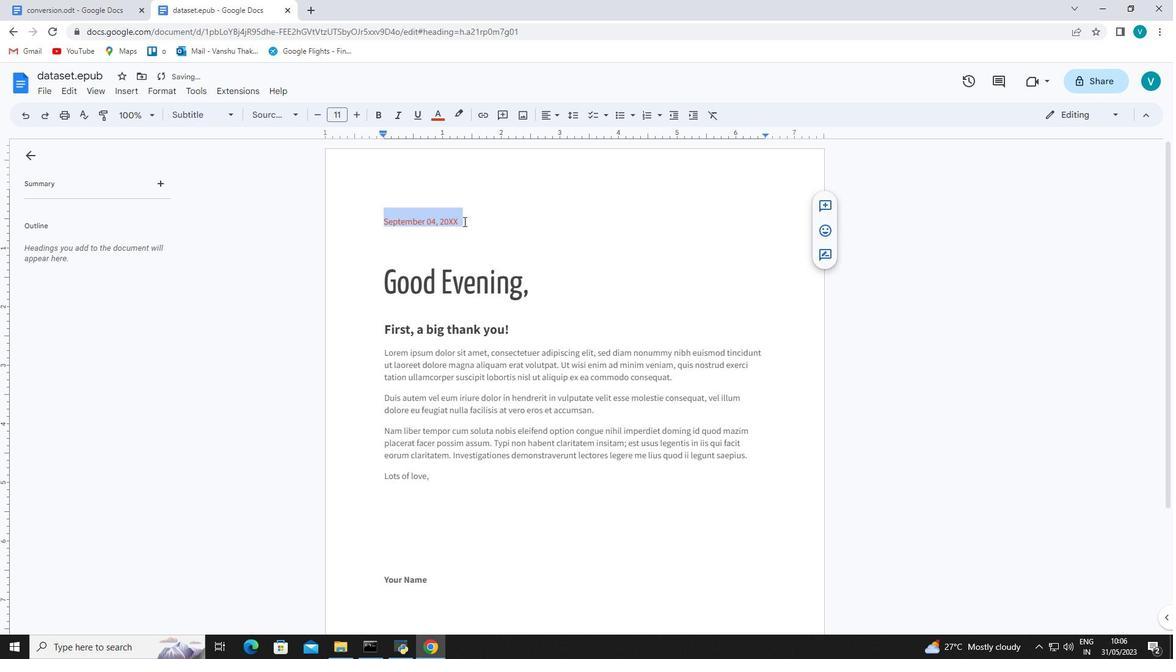 
Action: Mouse moved to (413, 193)
Screenshot: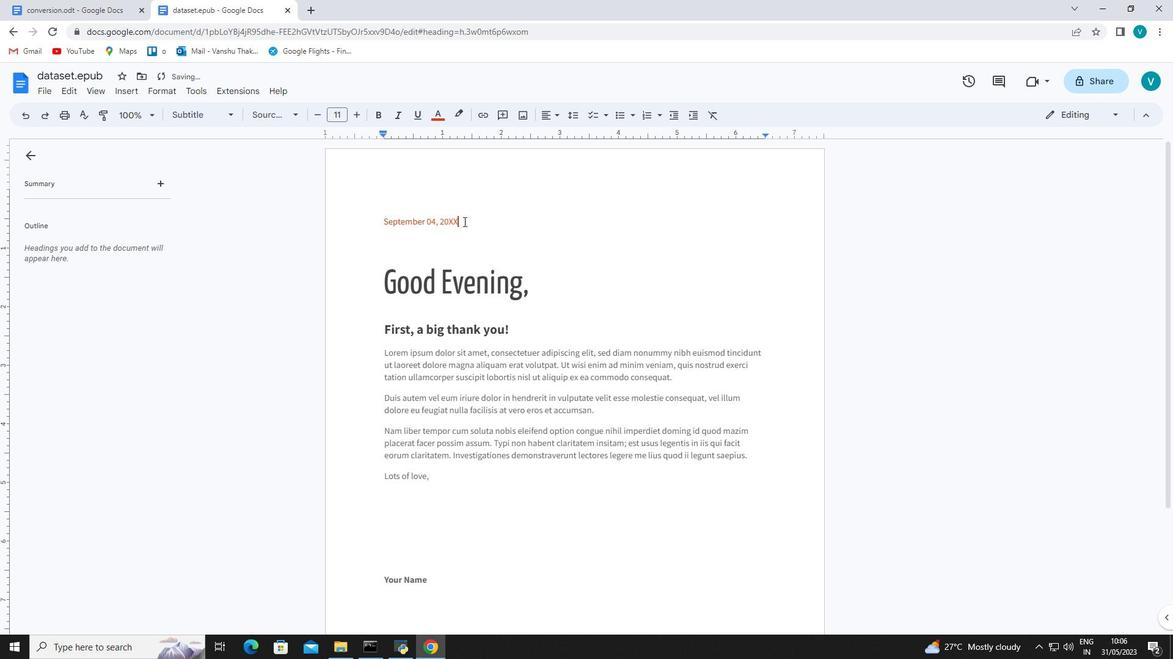 
Action: Key pressed <Key.backspace><Key.backspace><Key.backspace><Key.backspace><Key.backspace><Key.backspace><Key.backspace><Key.backspace><Key.backspace><Key.backspace><Key.backspace><Key.backspace><Key.backspace><Key.backspace><Key.backspace><Key.backspace><Key.backspace><Key.backspace><Key.shift>September,<Key.space>2023
Screenshot: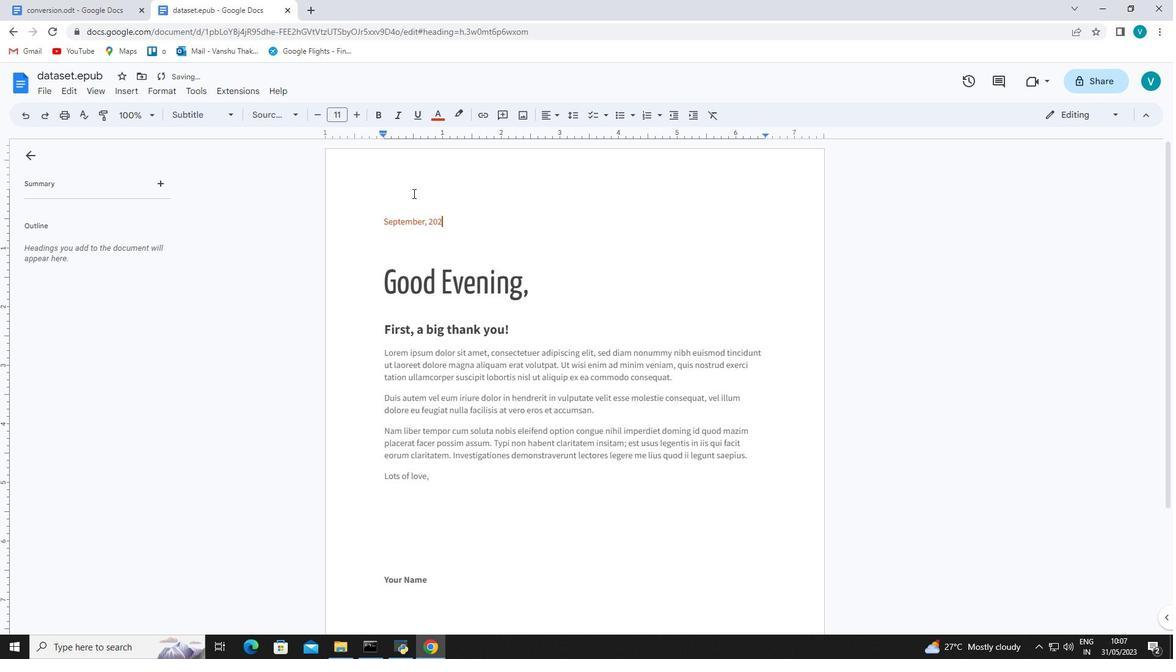 
Action: Mouse moved to (386, 325)
Screenshot: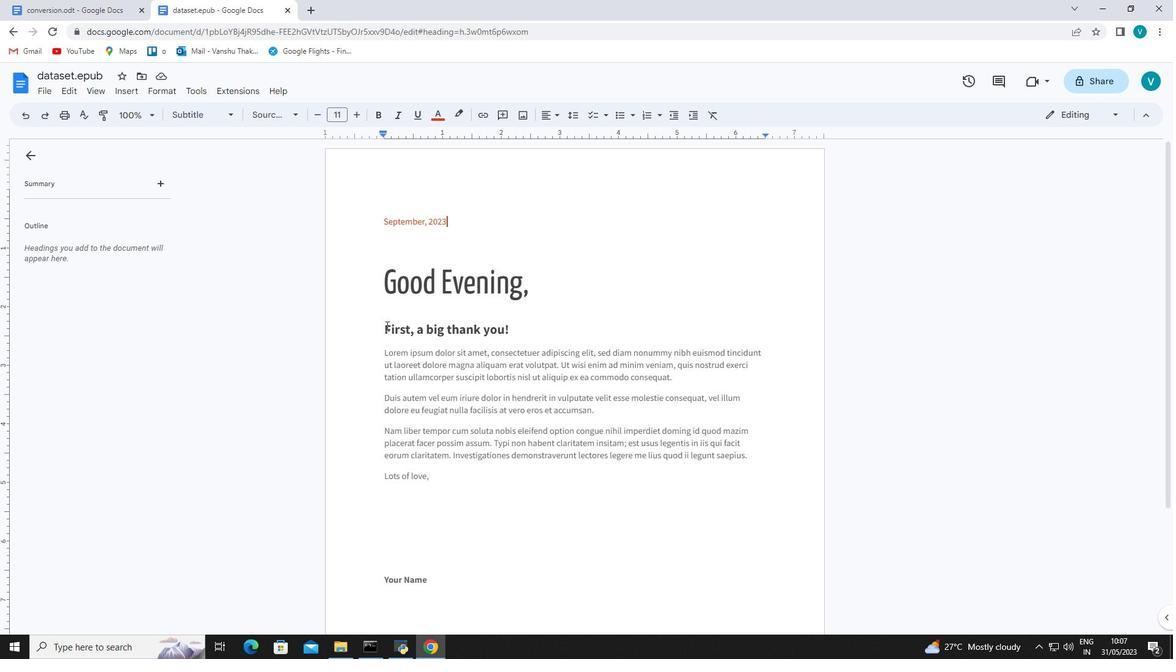 
Action: Mouse pressed left at (386, 325)
Screenshot: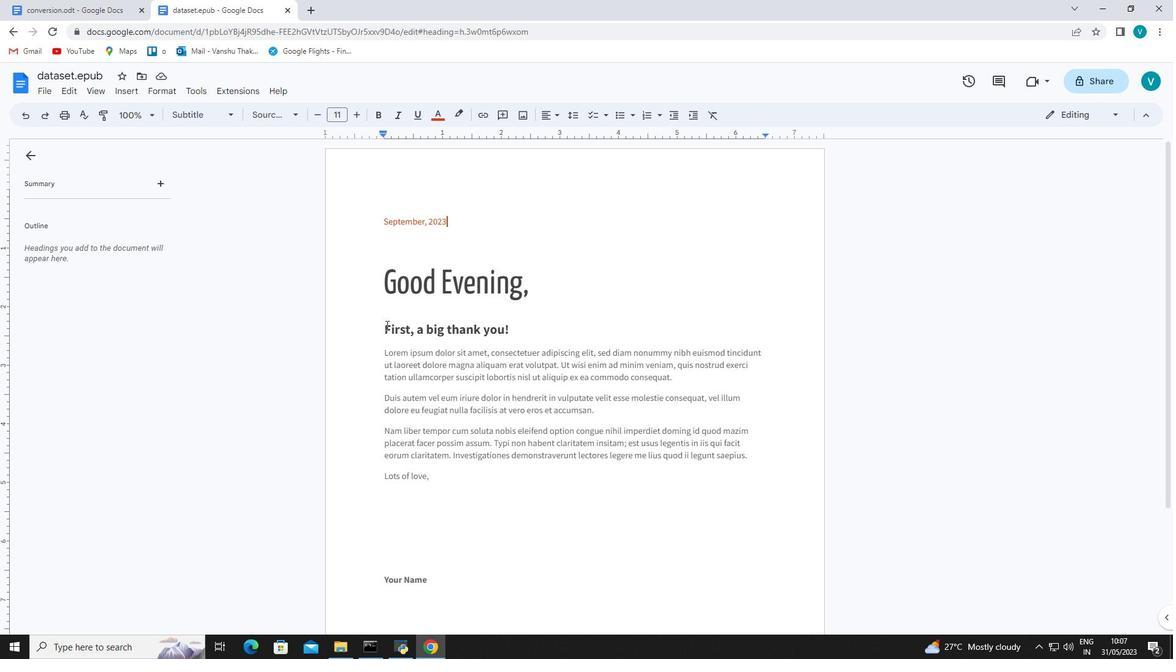 
Action: Mouse moved to (445, 478)
Screenshot: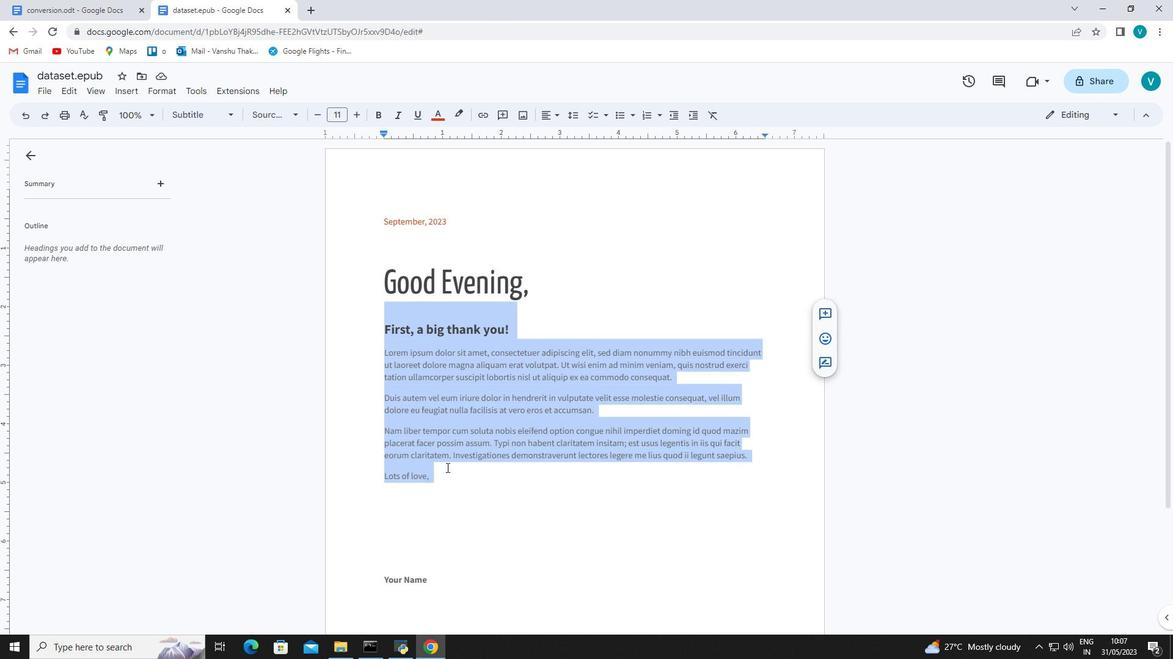 
Action: Key pressed <Key.backspace><Key.shift><Key.shift><Key.shift><Key.shift>Thank<Key.space>you<Key.space>so<Key.space>much<Key.space>for<Key.space>your<Key.space>generous<Key.space>gift.<Key.space><Key.shift>Your<Key.space>thoughtfulness<Key.space>and<Key.space>support<Key.space>mean<Key.space>the<Key.space>world<Key.space>to<Key.space>me.<Key.space><Key.shift><Key.shift><Key.shift><Key.shift><Key.shift>I'm<Key.space>truly<Key.space>grateful<Key.space>for<Key.space>kindness
Screenshot: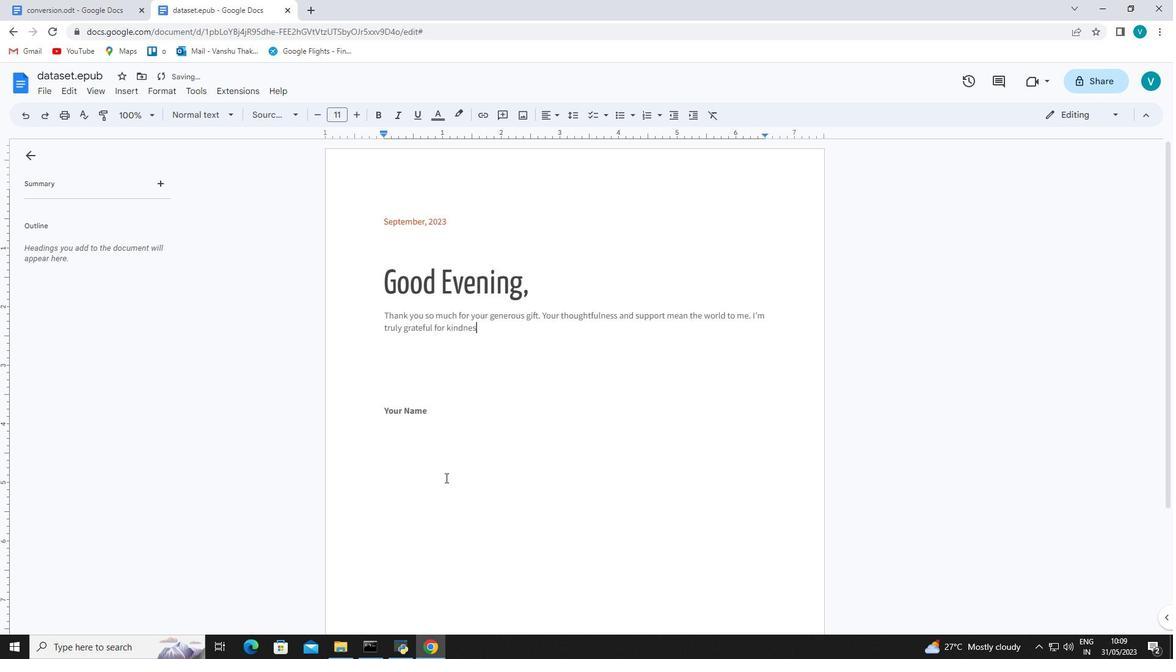 
Action: Mouse moved to (384, 315)
Screenshot: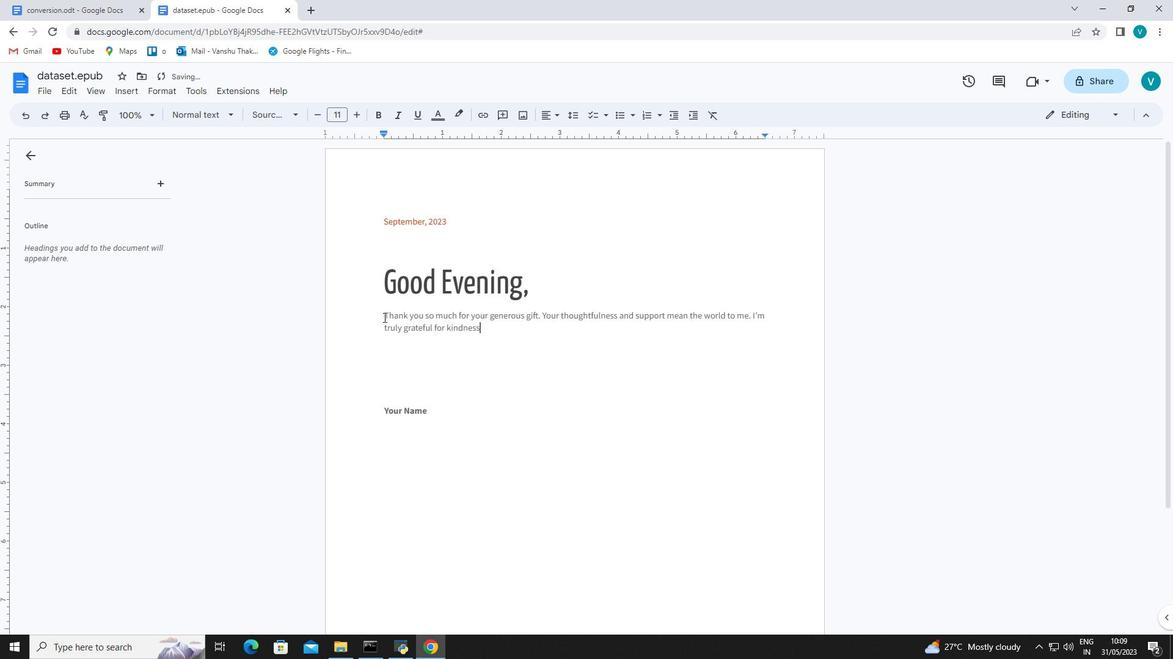 
Action: Mouse pressed left at (384, 315)
Screenshot: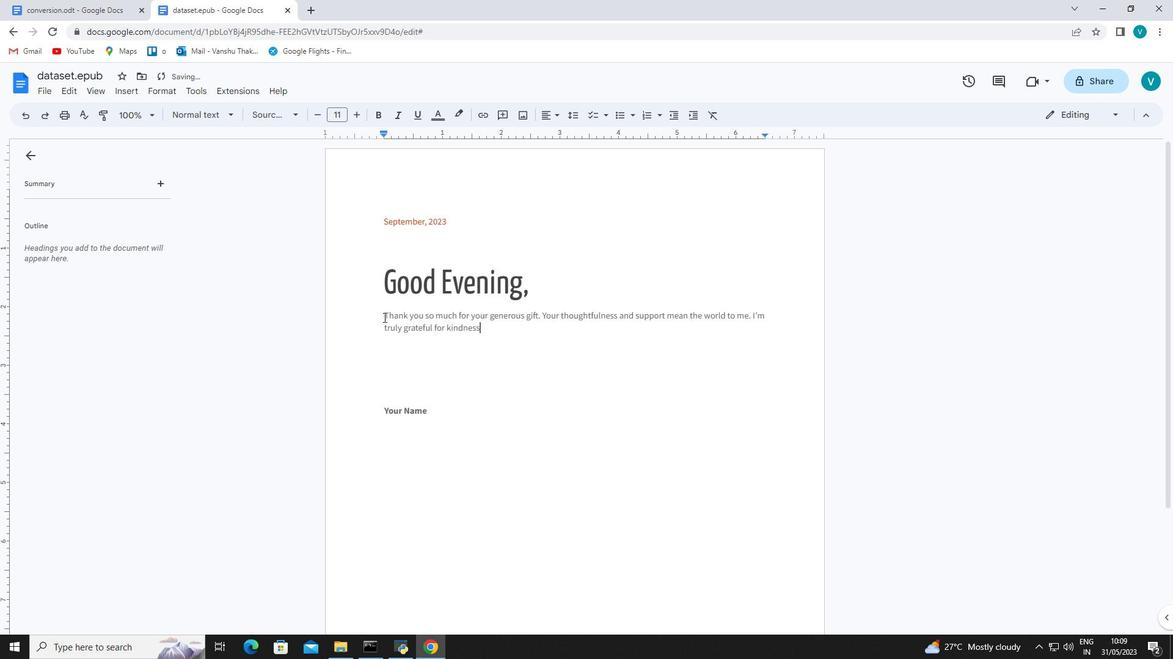 
Action: Mouse moved to (287, 122)
Screenshot: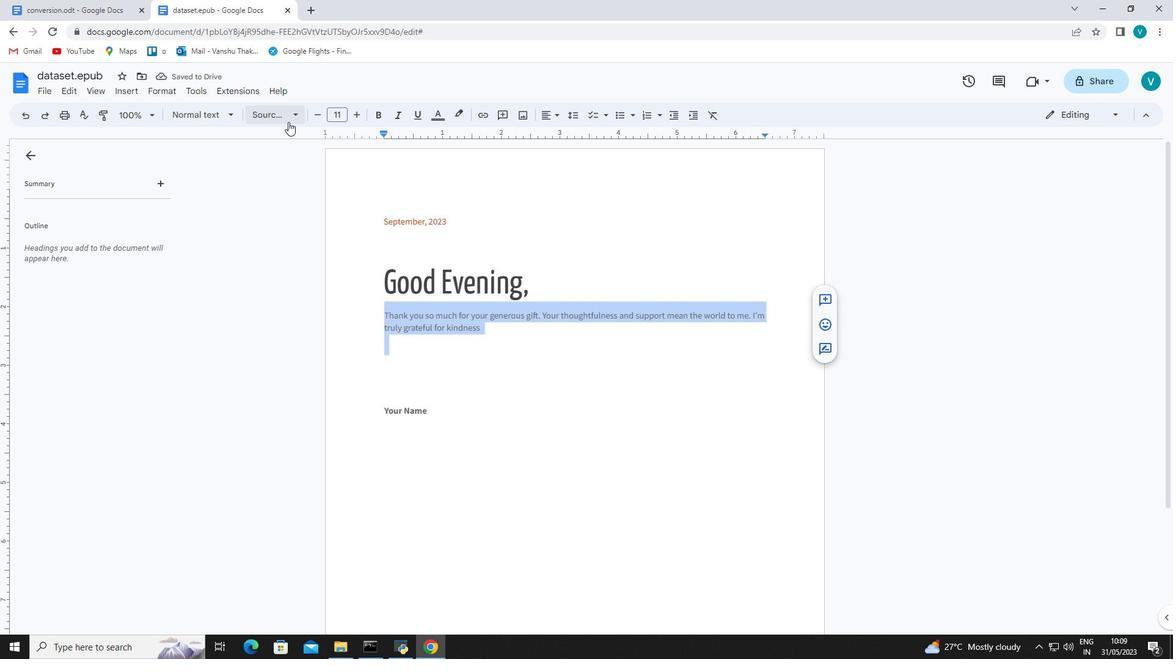 
Action: Mouse pressed left at (287, 122)
Screenshot: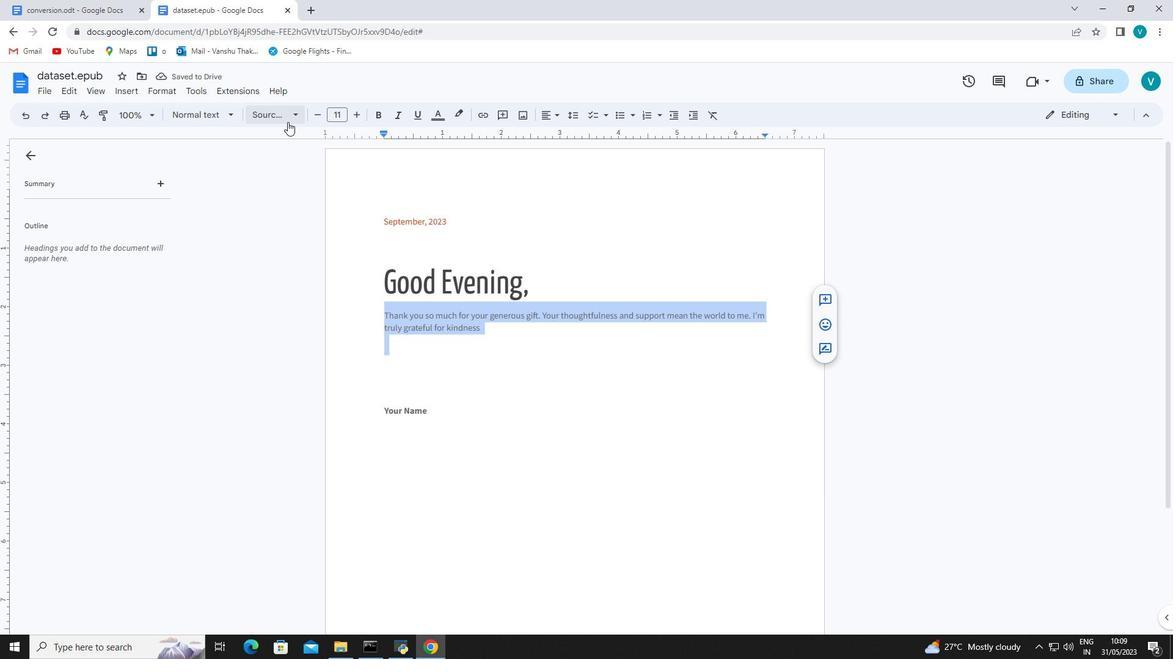 
Action: Mouse moved to (326, 243)
Screenshot: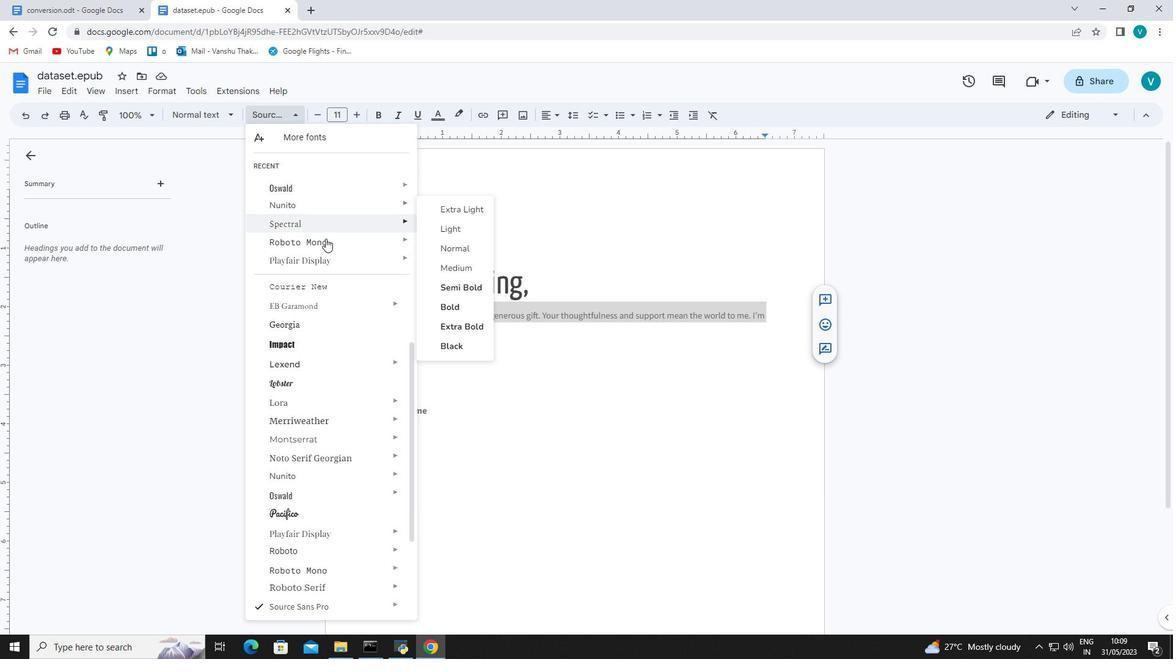 
Action: Mouse scrolled (326, 242) with delta (0, 0)
Screenshot: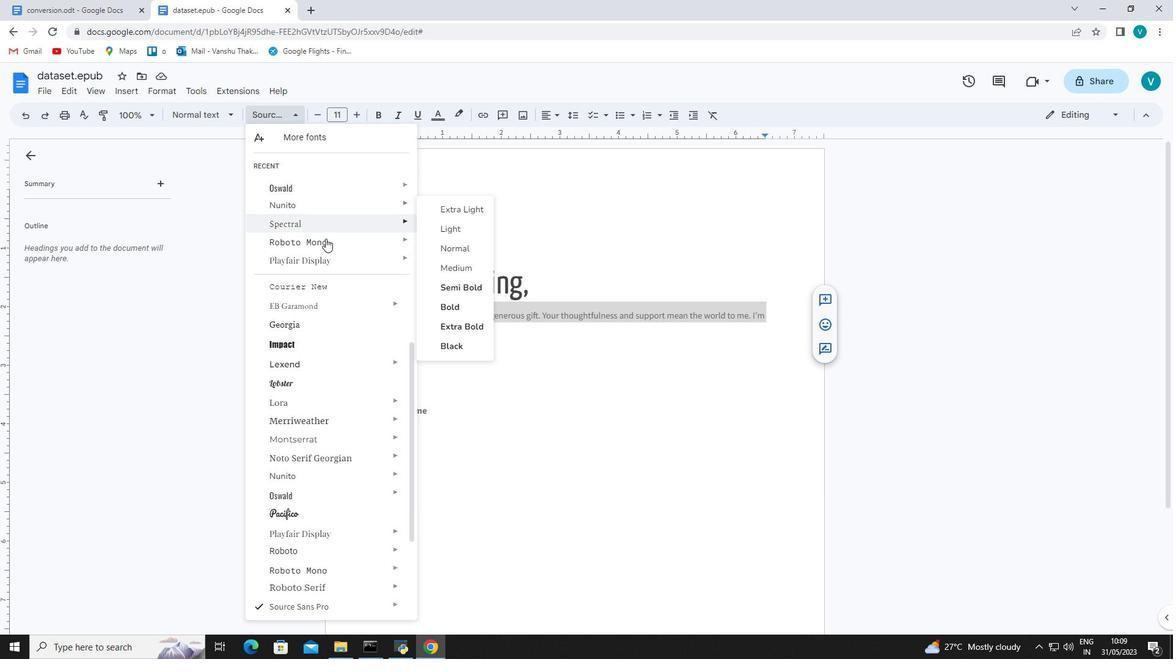 
Action: Mouse scrolled (326, 242) with delta (0, 0)
Screenshot: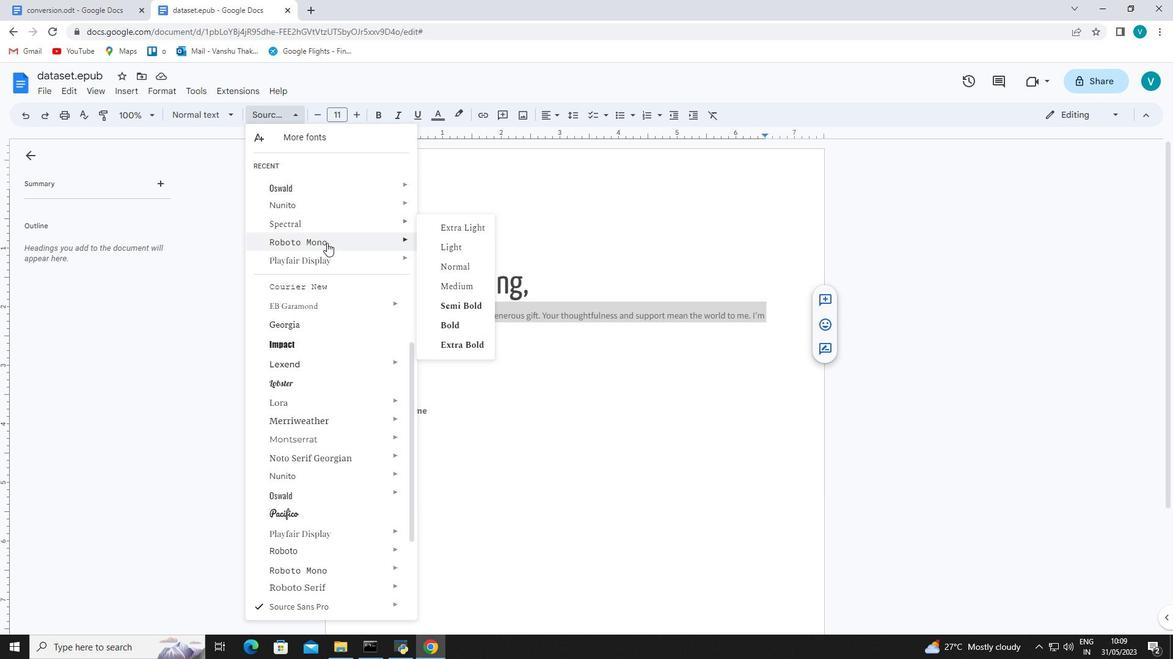
Action: Mouse scrolled (326, 242) with delta (0, 0)
Screenshot: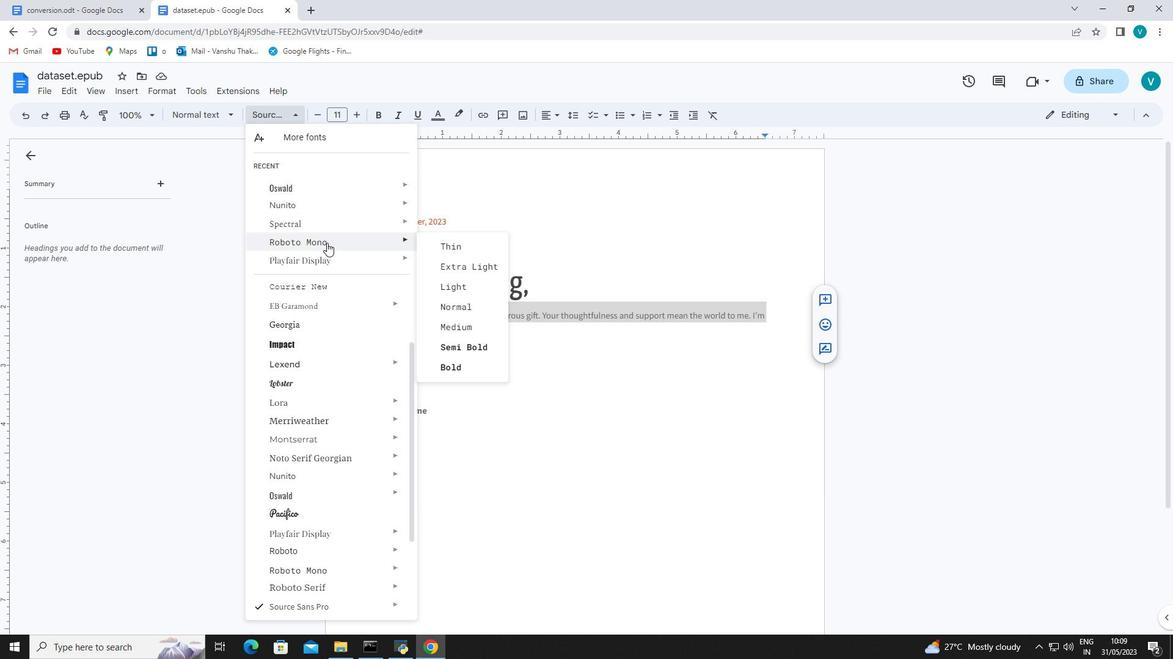 
Action: Mouse moved to (339, 284)
Screenshot: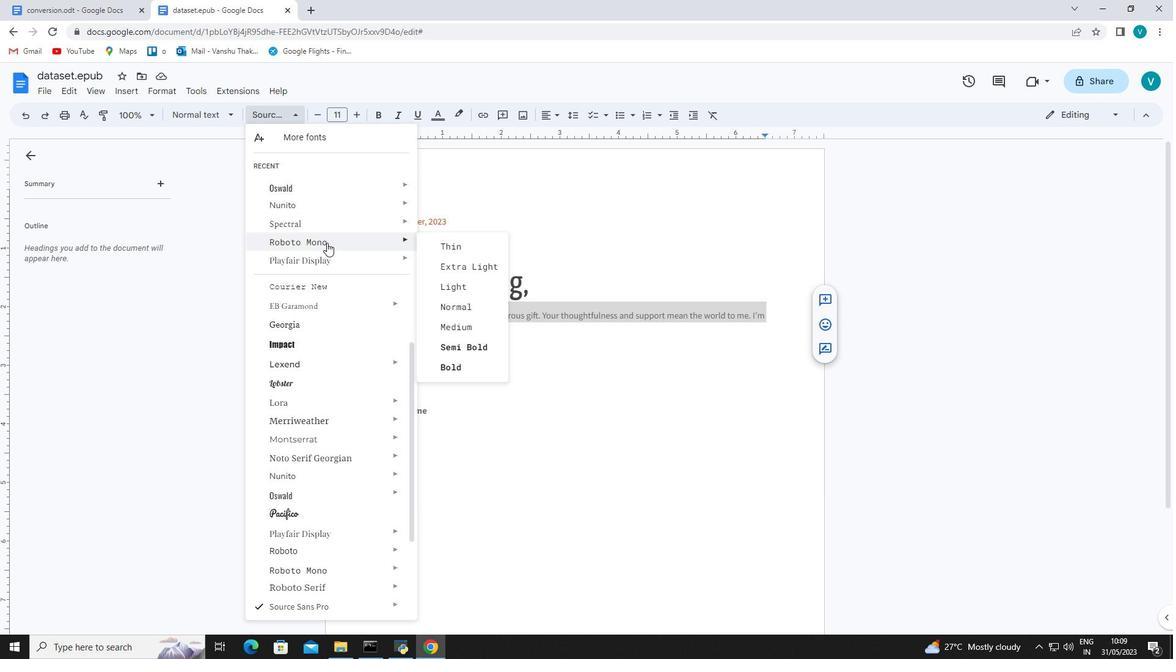 
Action: Mouse scrolled (339, 284) with delta (0, 0)
Screenshot: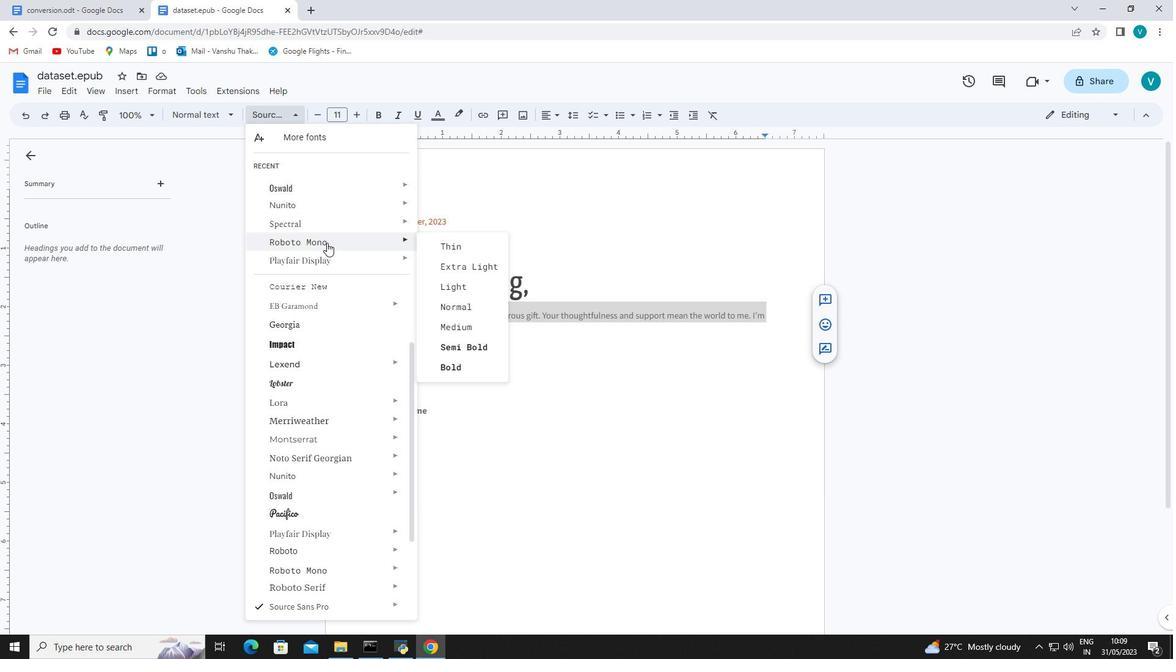 
Action: Mouse moved to (355, 336)
Screenshot: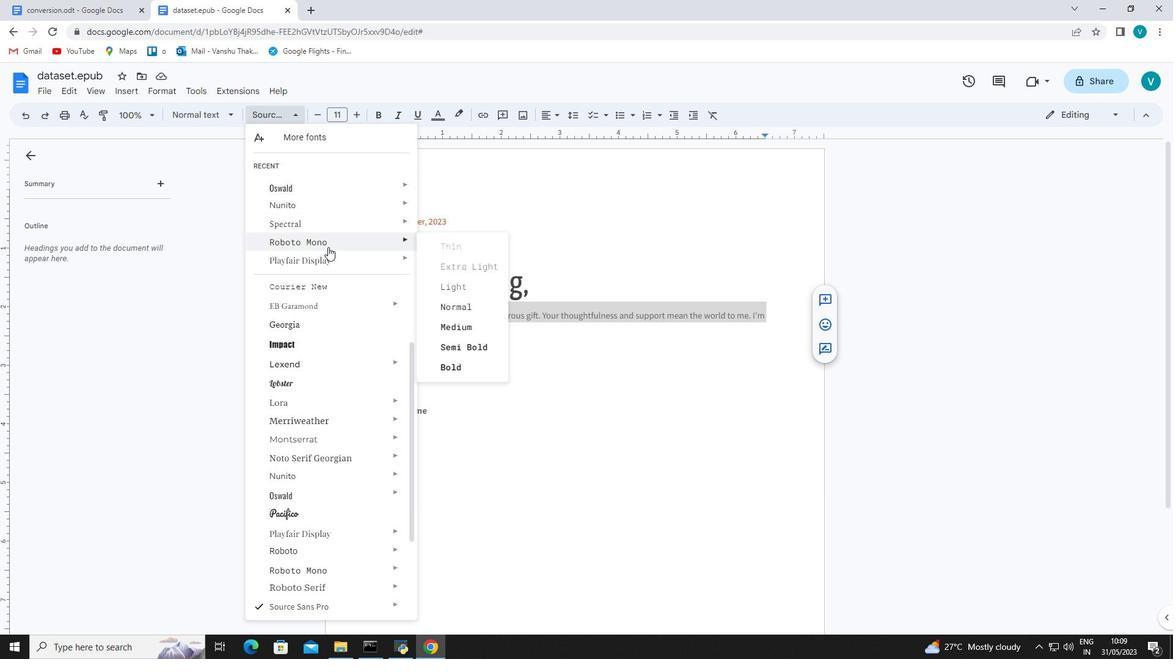 
Action: Mouse scrolled (355, 335) with delta (0, 0)
Screenshot: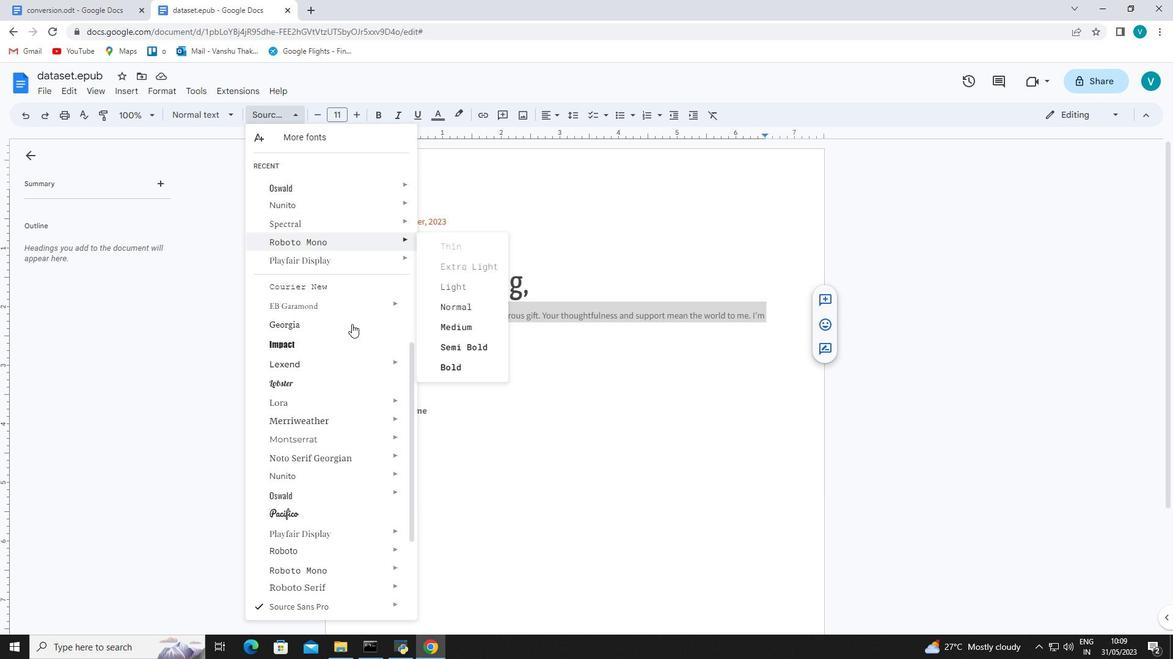 
Action: Mouse moved to (357, 342)
Screenshot: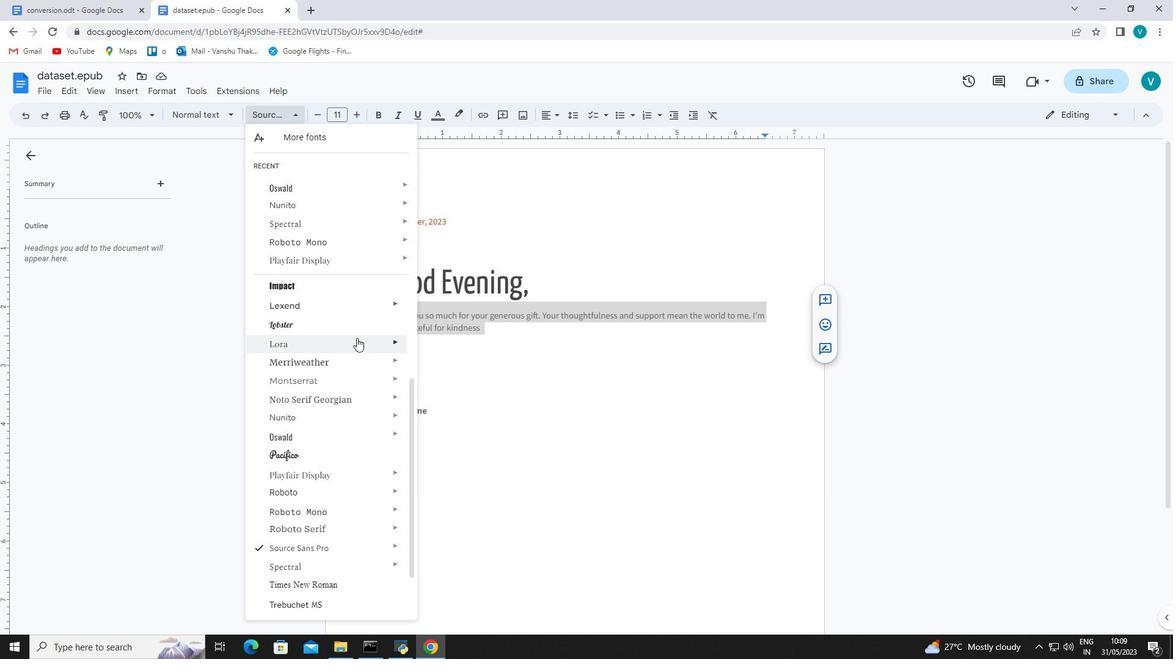 
Action: Mouse scrolled (357, 341) with delta (0, 0)
Screenshot: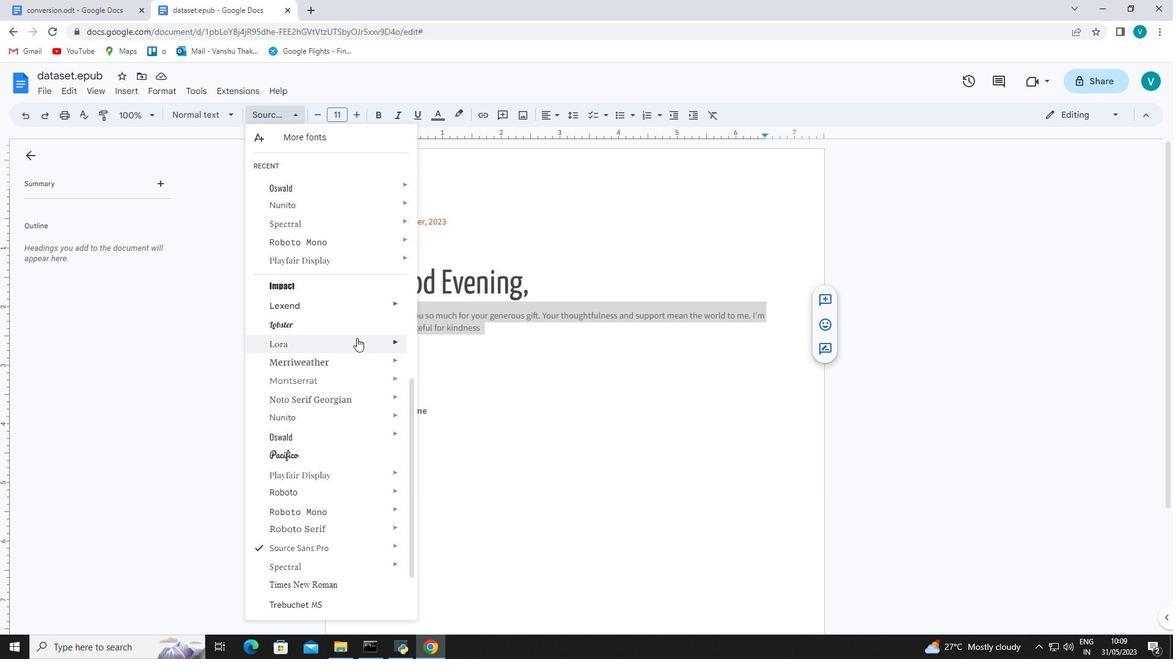 
Action: Mouse scrolled (357, 341) with delta (0, 0)
Screenshot: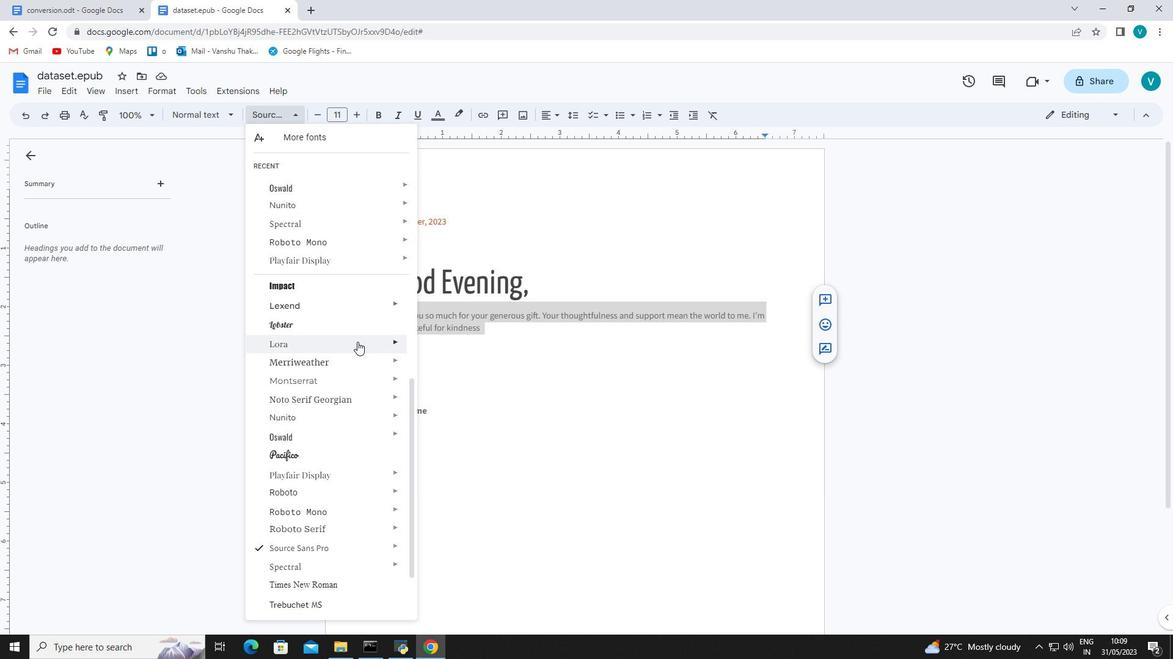 
Action: Mouse scrolled (357, 341) with delta (0, 0)
Screenshot: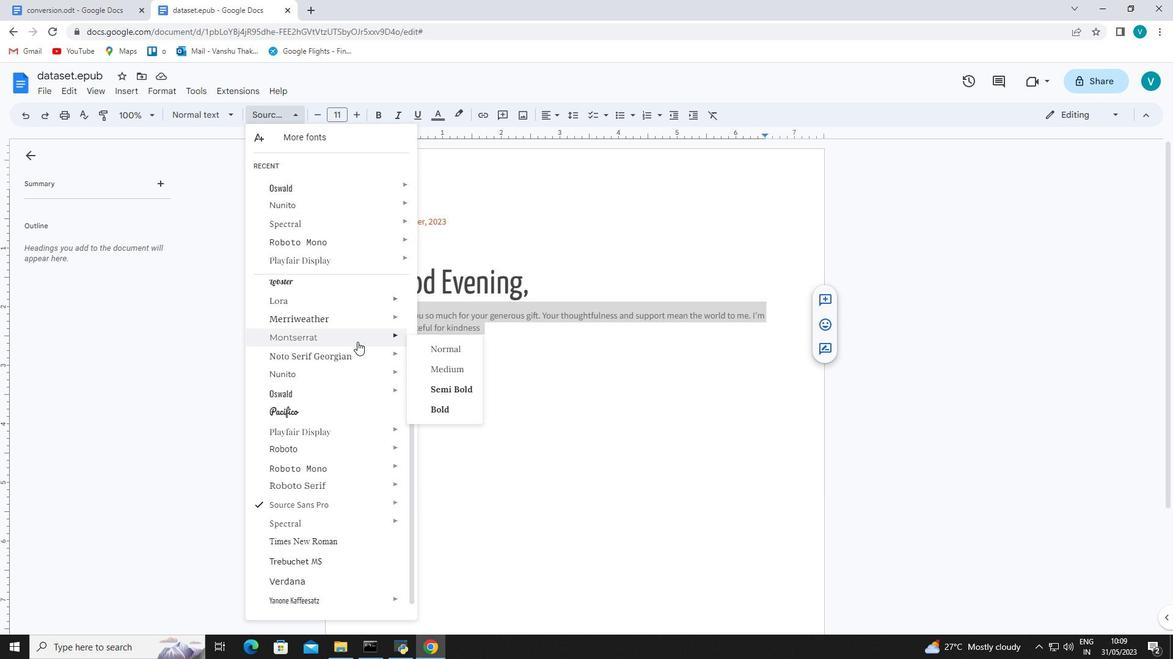 
Action: Mouse scrolled (357, 341) with delta (0, 0)
Screenshot: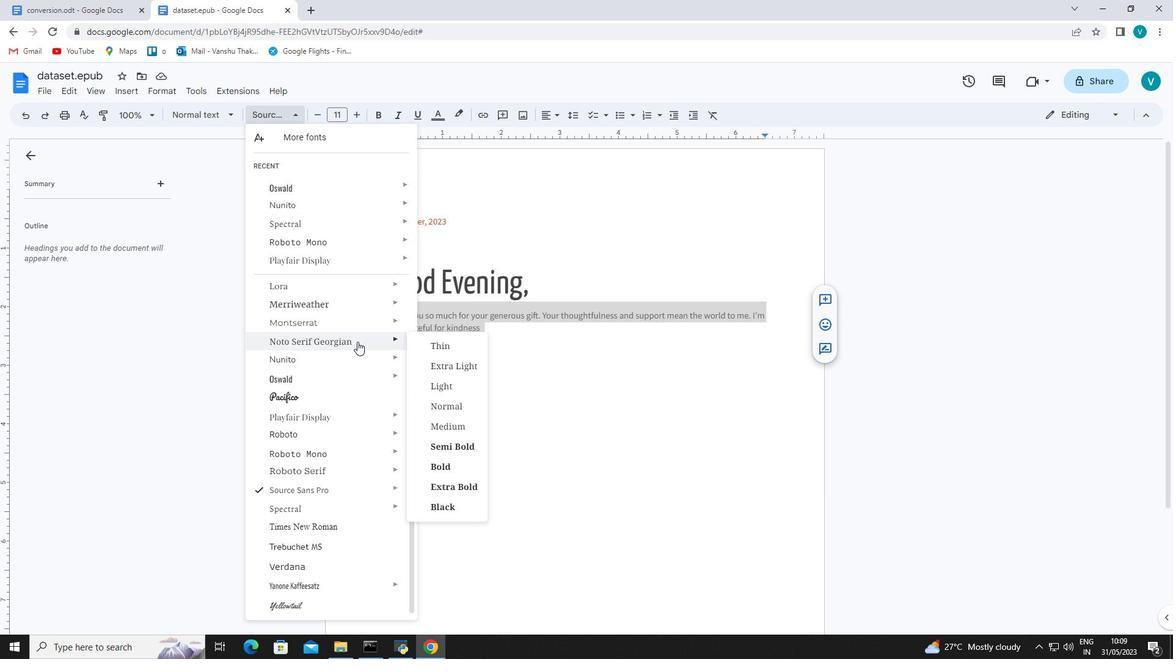 
Action: Mouse scrolled (357, 341) with delta (0, 0)
Screenshot: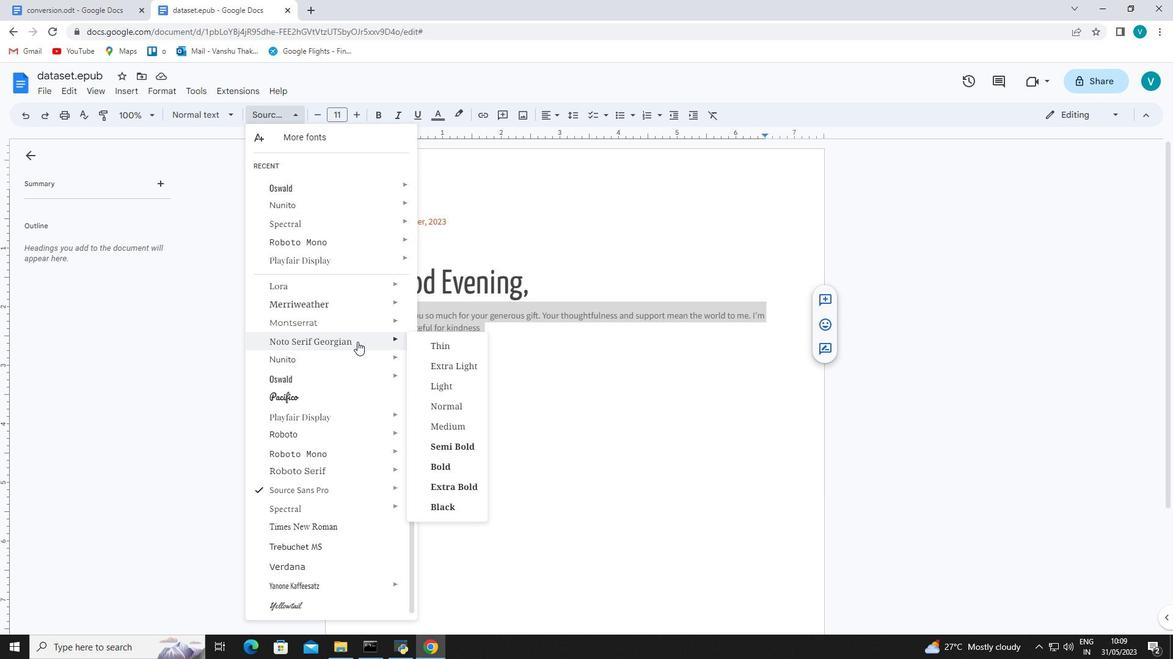 
Action: Mouse scrolled (357, 341) with delta (0, 0)
Screenshot: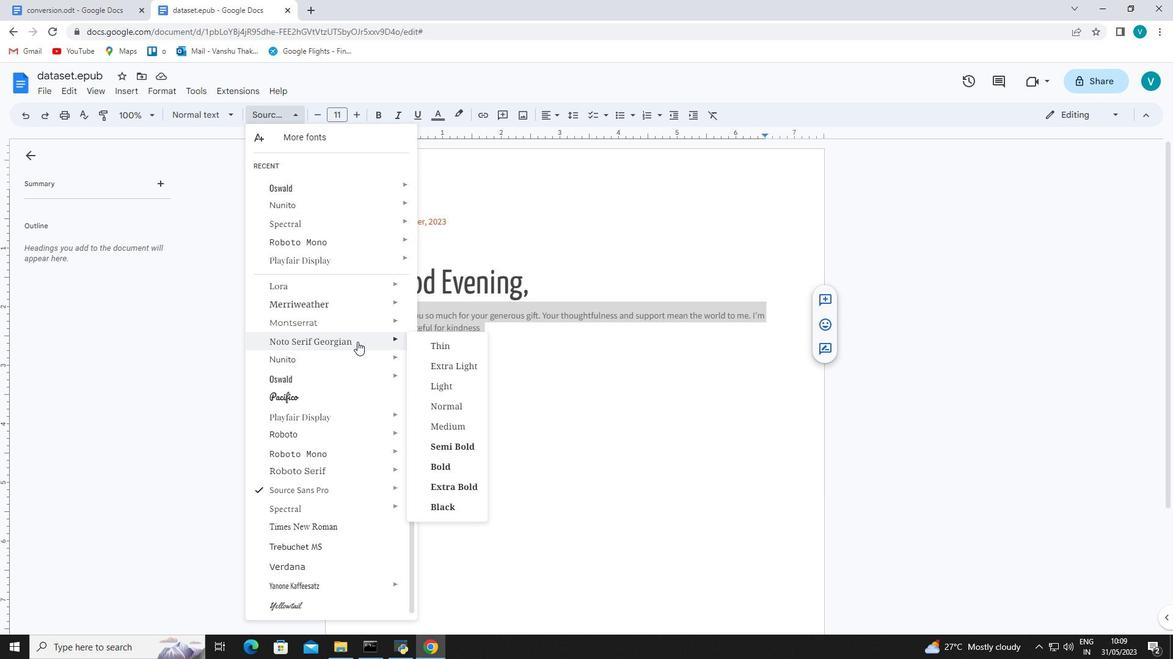 
Action: Mouse scrolled (357, 341) with delta (0, 0)
Screenshot: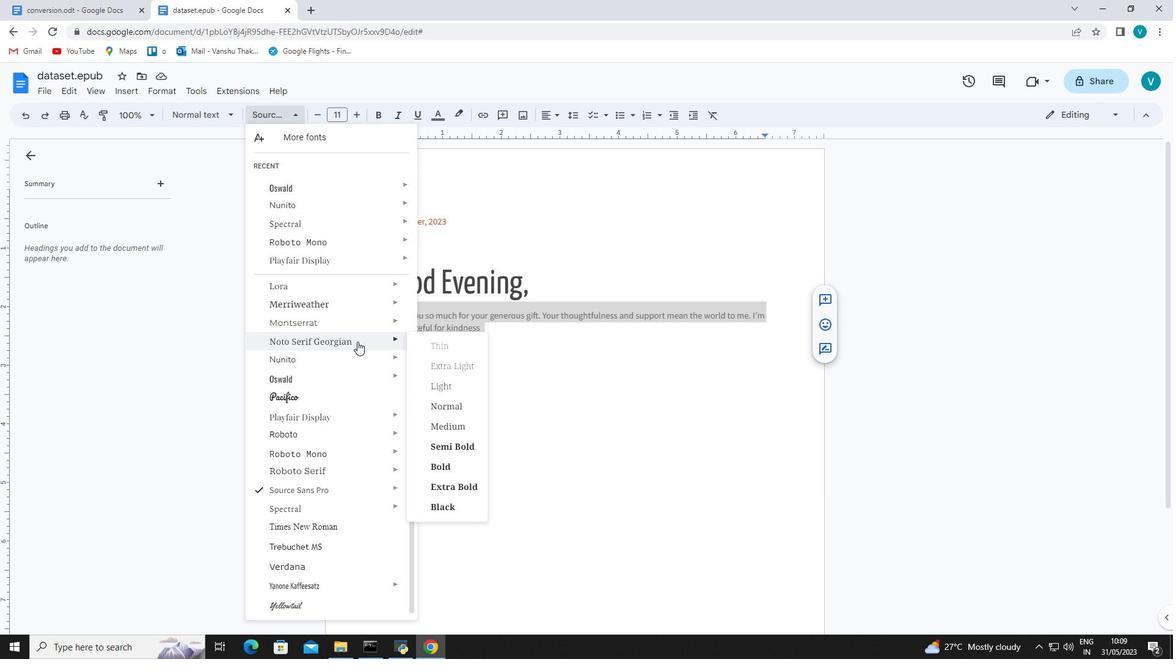 
Action: Mouse moved to (366, 420)
Screenshot: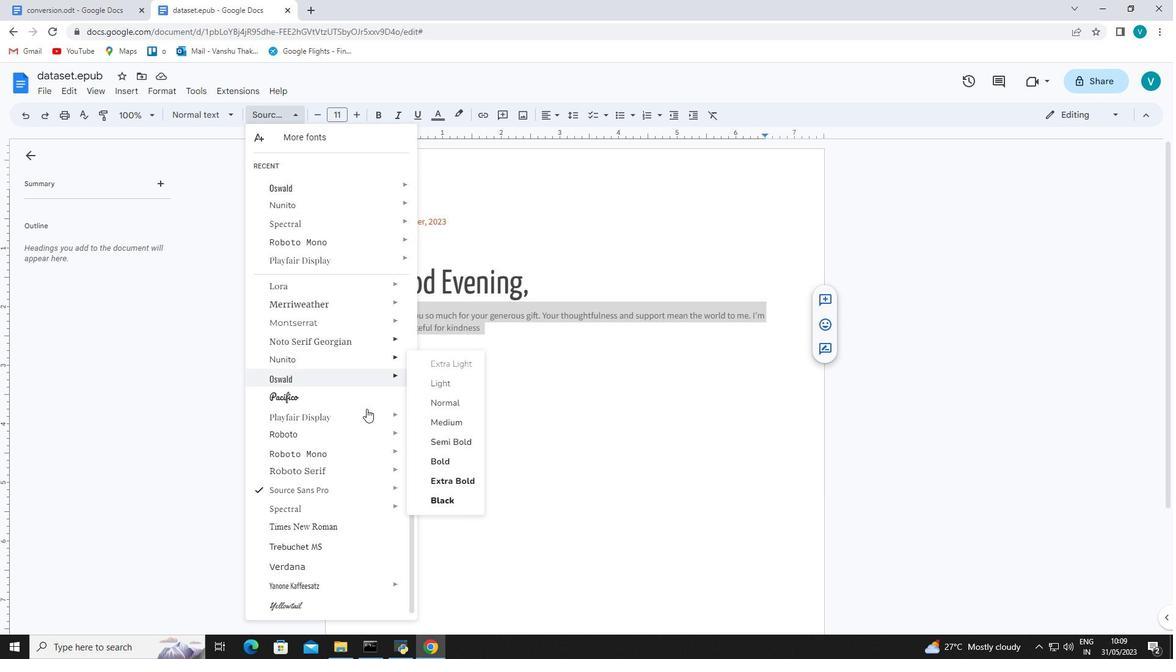 
Action: Mouse scrolled (366, 419) with delta (0, 0)
Screenshot: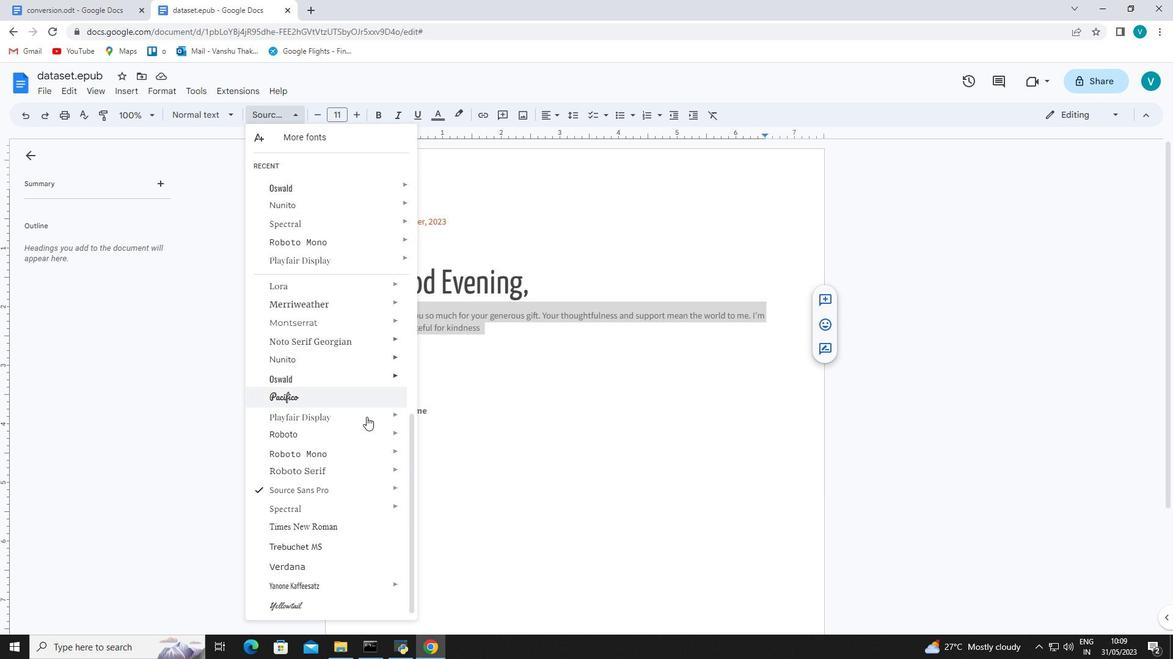 
Action: Mouse moved to (367, 420)
Screenshot: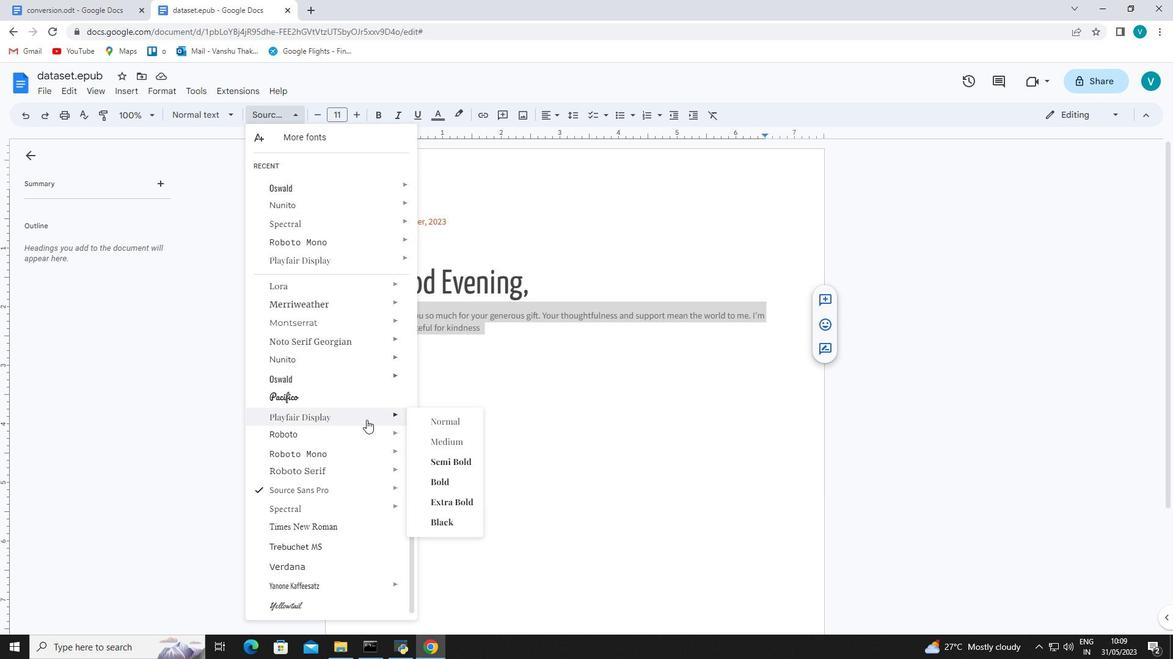 
Action: Mouse scrolled (367, 420) with delta (0, 0)
Screenshot: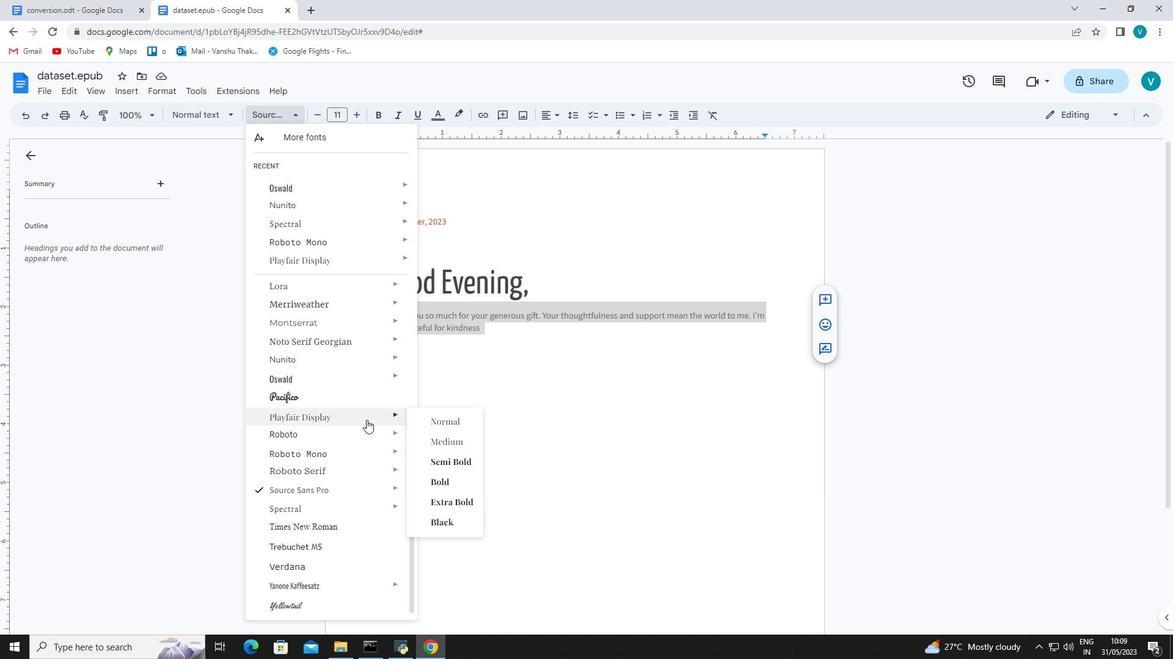 
Action: Mouse scrolled (367, 420) with delta (0, 0)
Screenshot: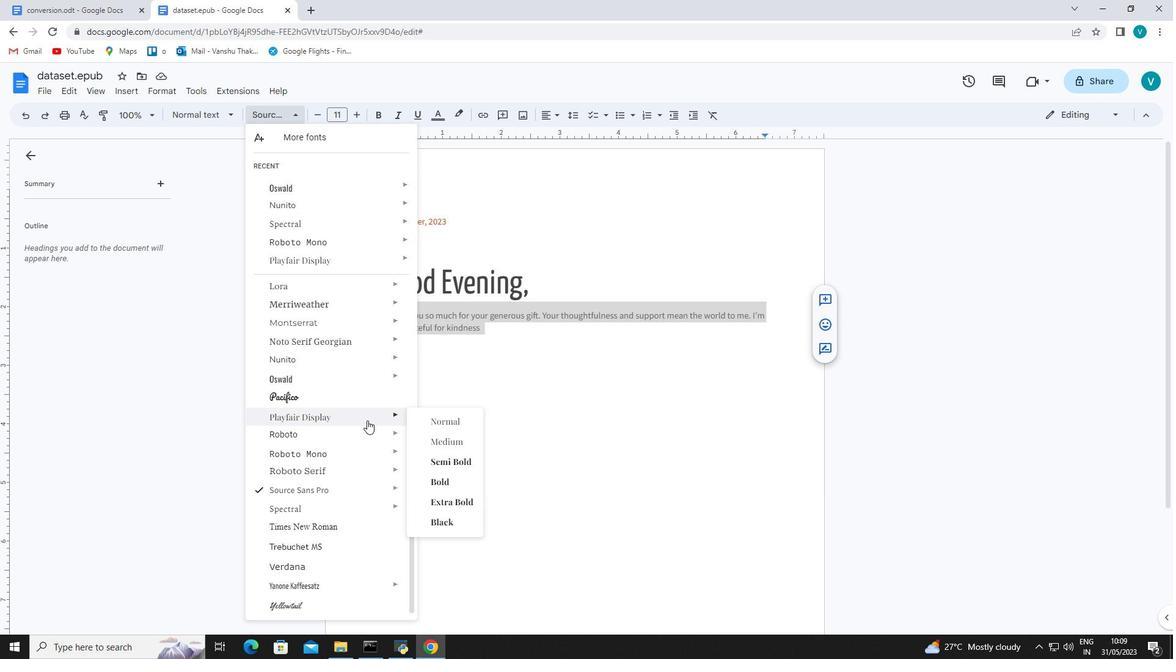 
Action: Mouse scrolled (367, 420) with delta (0, 0)
Screenshot: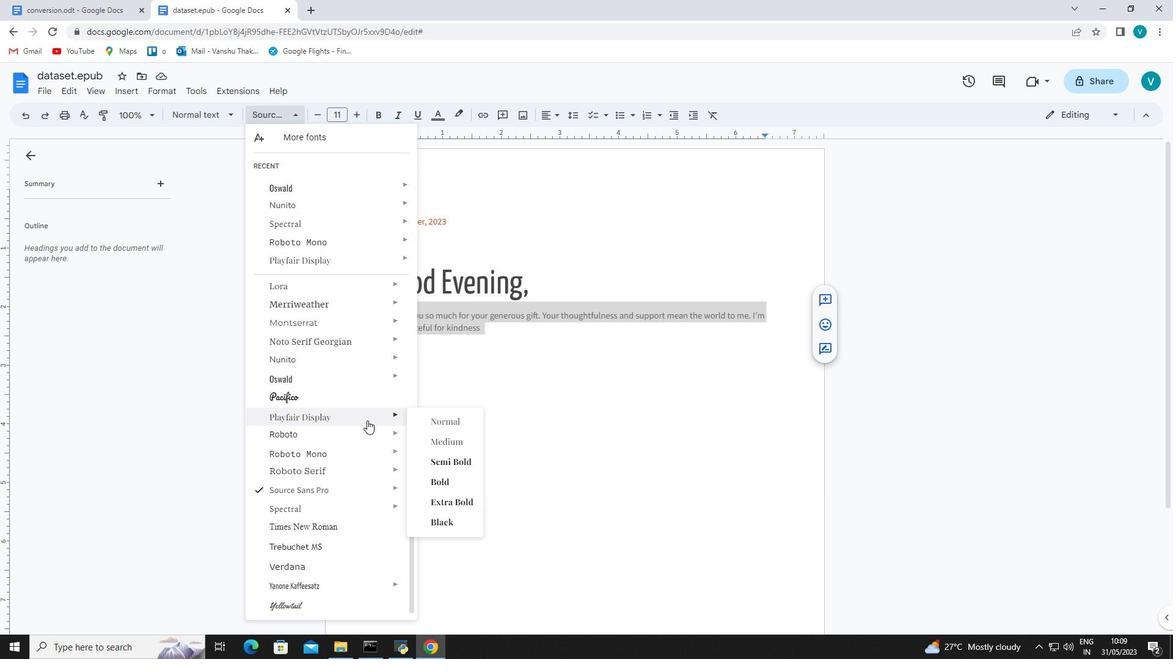 
Action: Mouse scrolled (367, 421) with delta (0, 0)
Screenshot: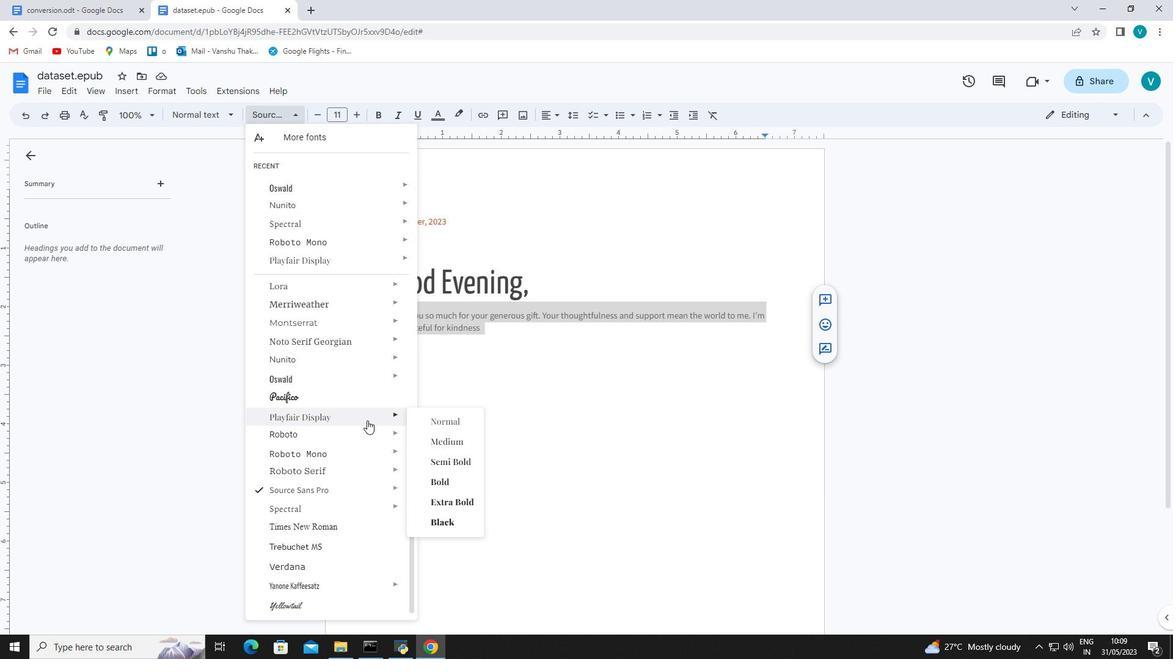 
Action: Mouse scrolled (367, 421) with delta (0, 0)
Screenshot: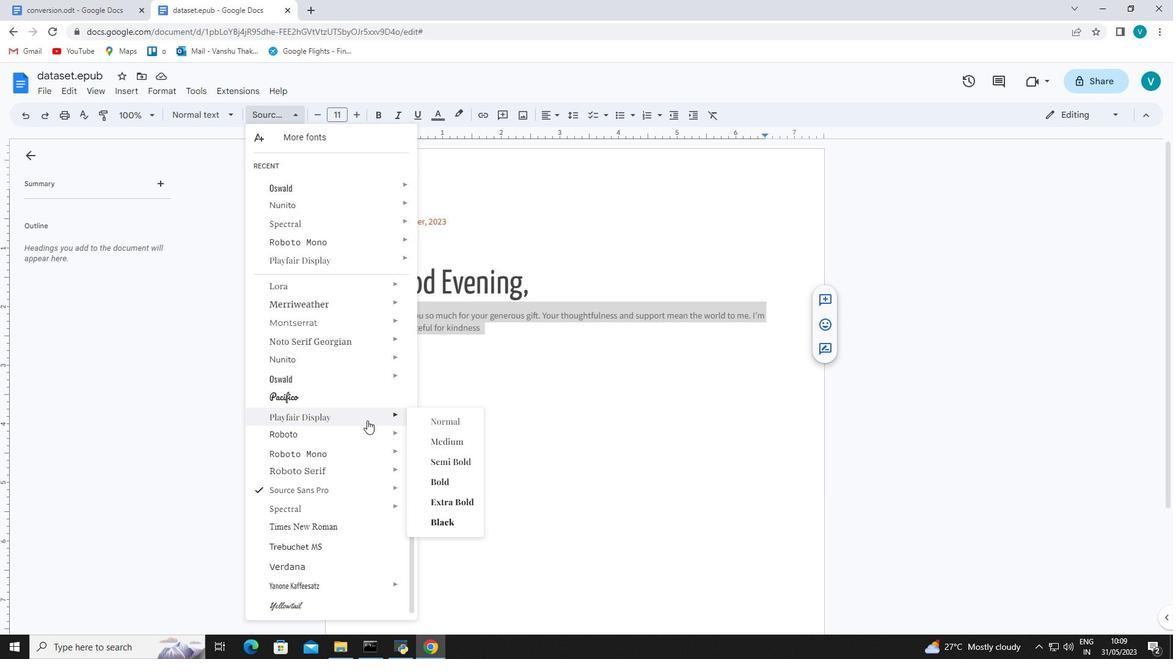
Action: Mouse scrolled (367, 421) with delta (0, 0)
Screenshot: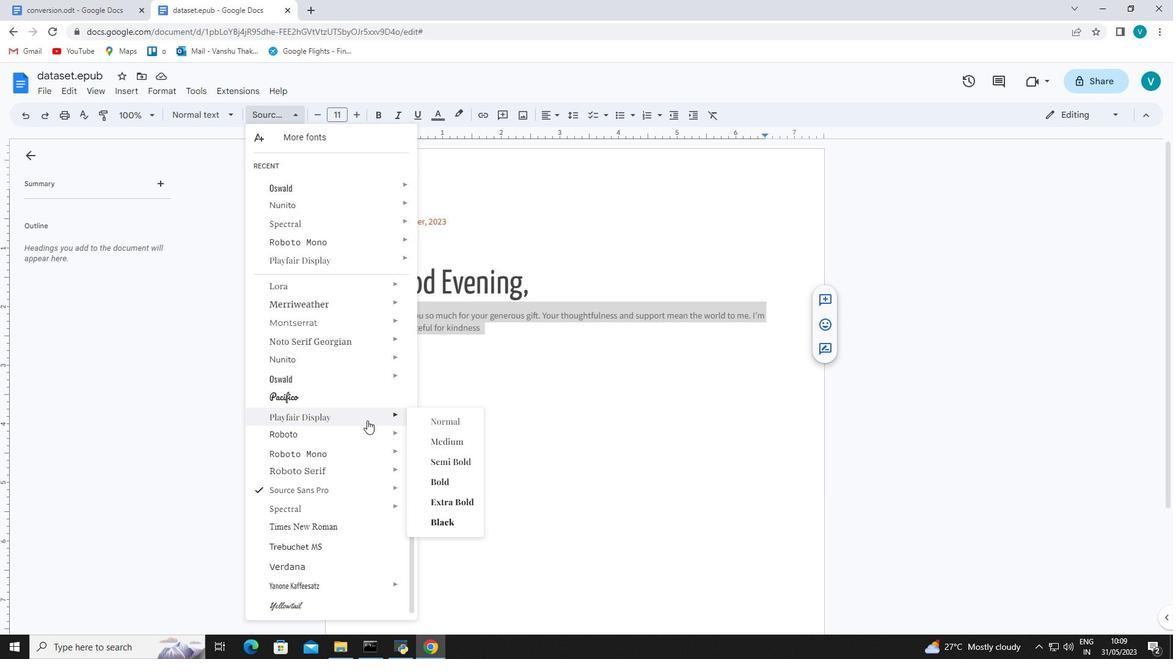 
Action: Mouse scrolled (367, 421) with delta (0, 0)
Screenshot: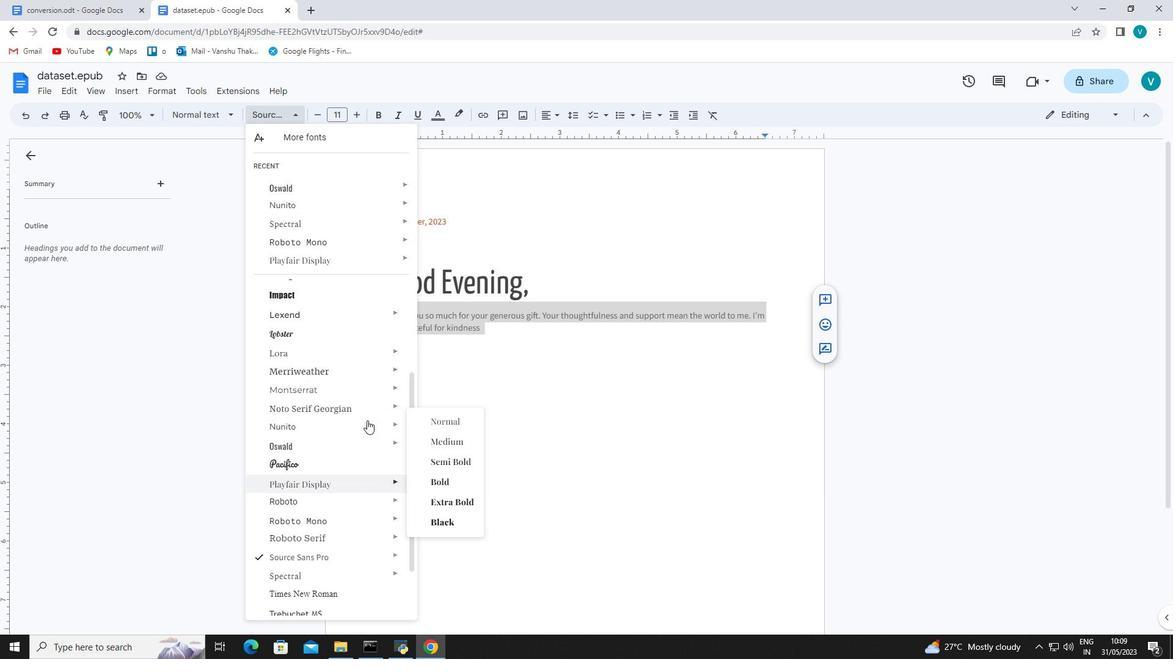 
Action: Mouse scrolled (367, 421) with delta (0, 0)
Screenshot: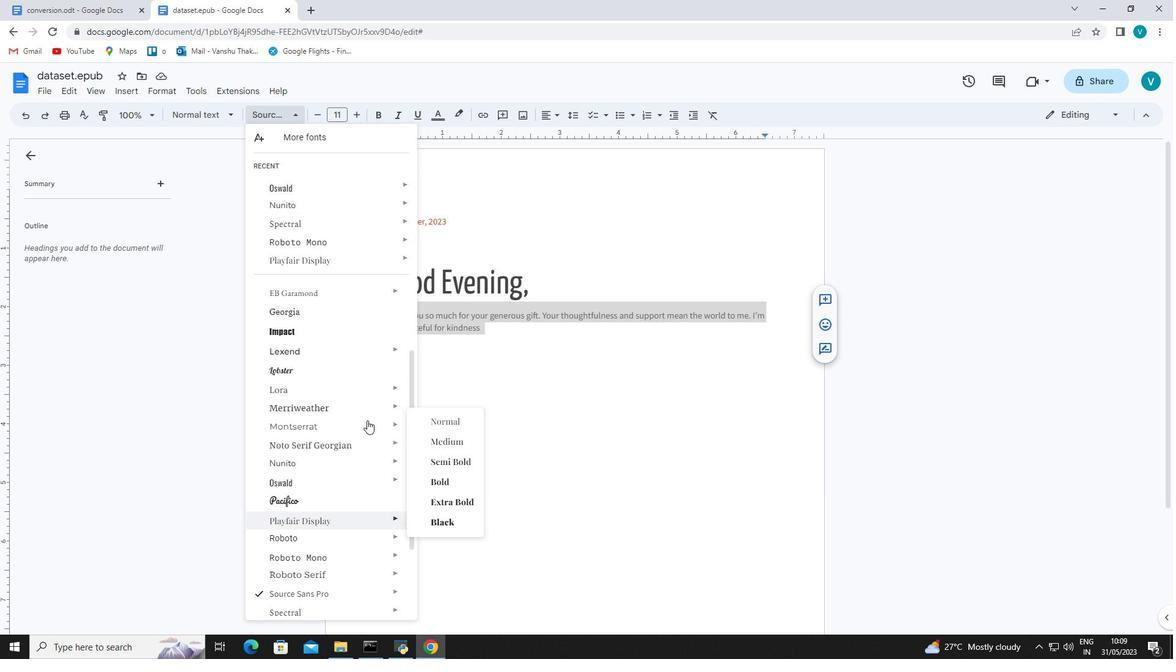 
Action: Mouse scrolled (367, 421) with delta (0, 0)
Screenshot: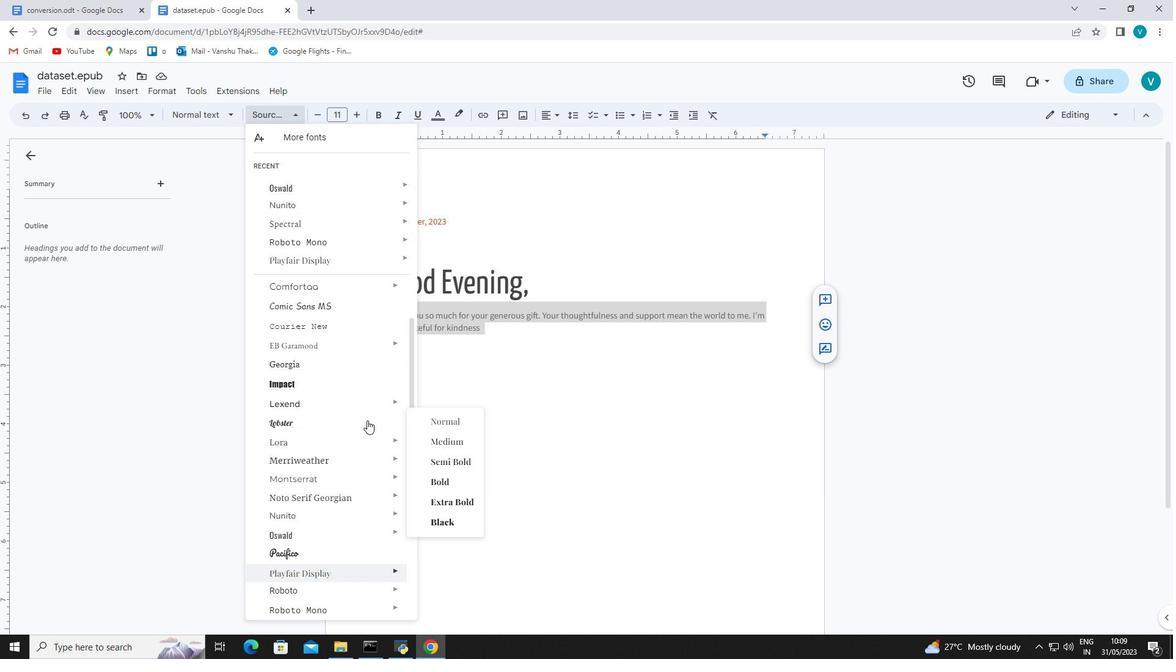 
Action: Mouse scrolled (367, 421) with delta (0, 0)
Screenshot: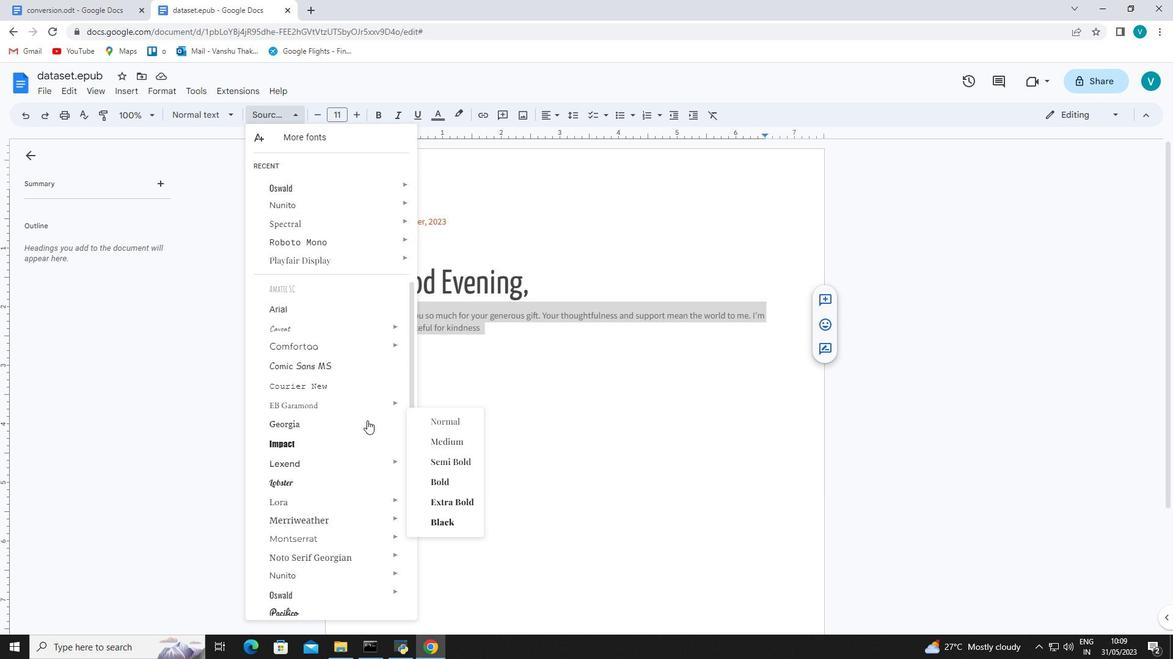 
Action: Mouse moved to (292, 309)
Screenshot: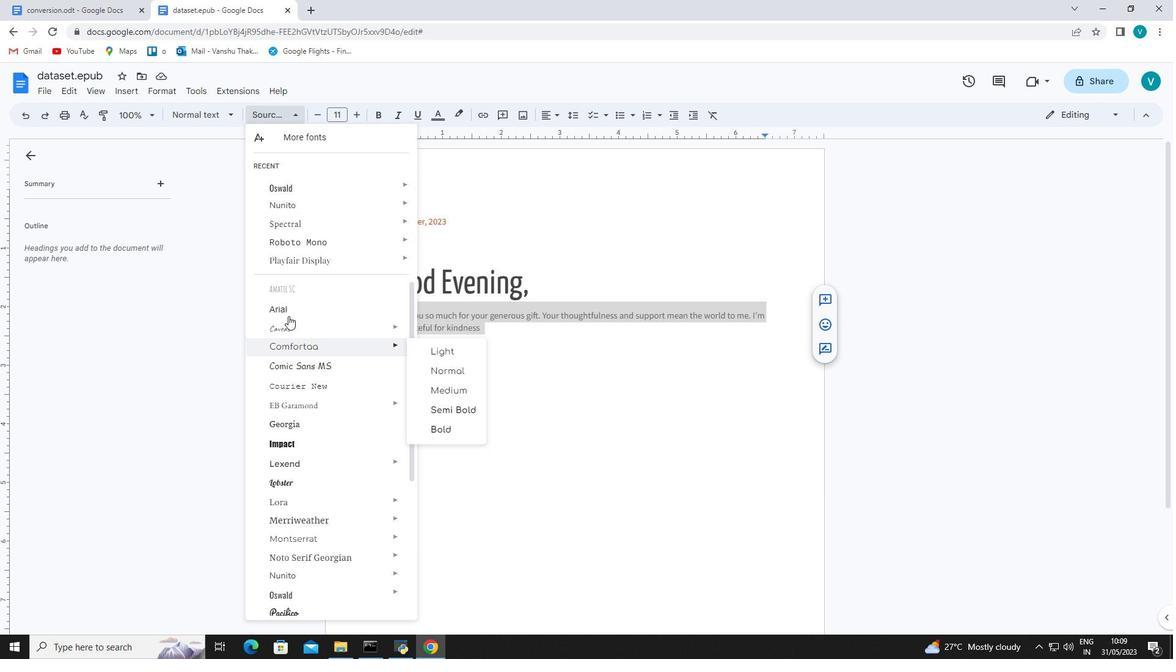 
Action: Mouse pressed left at (292, 309)
Screenshot: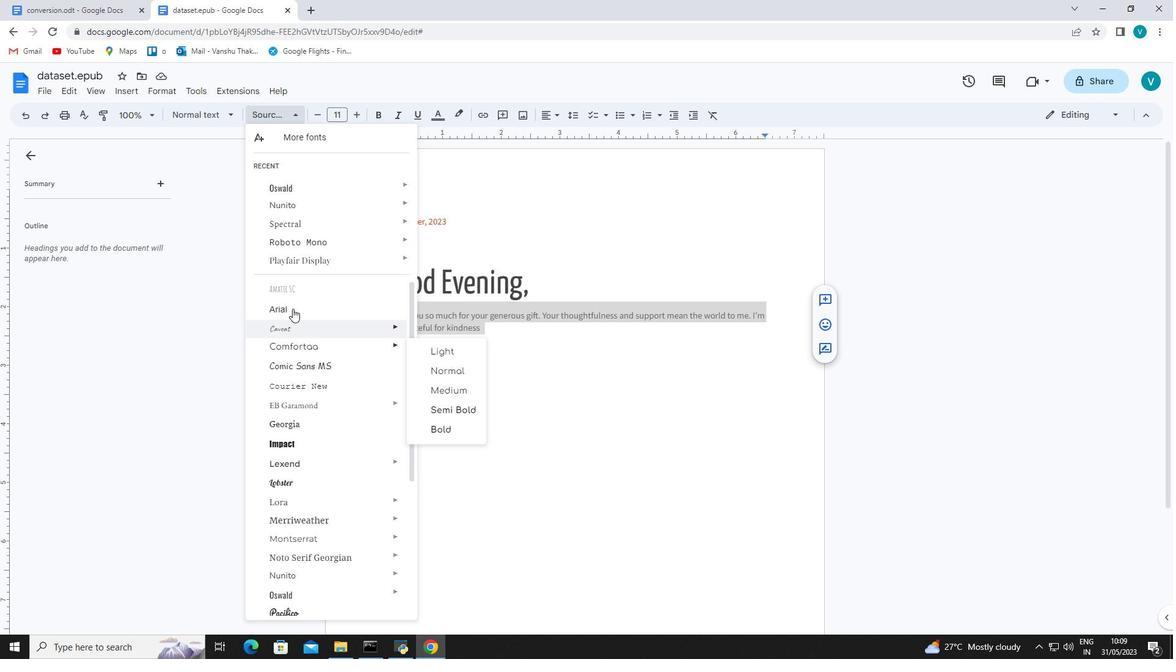 
Action: Mouse moved to (430, 410)
Screenshot: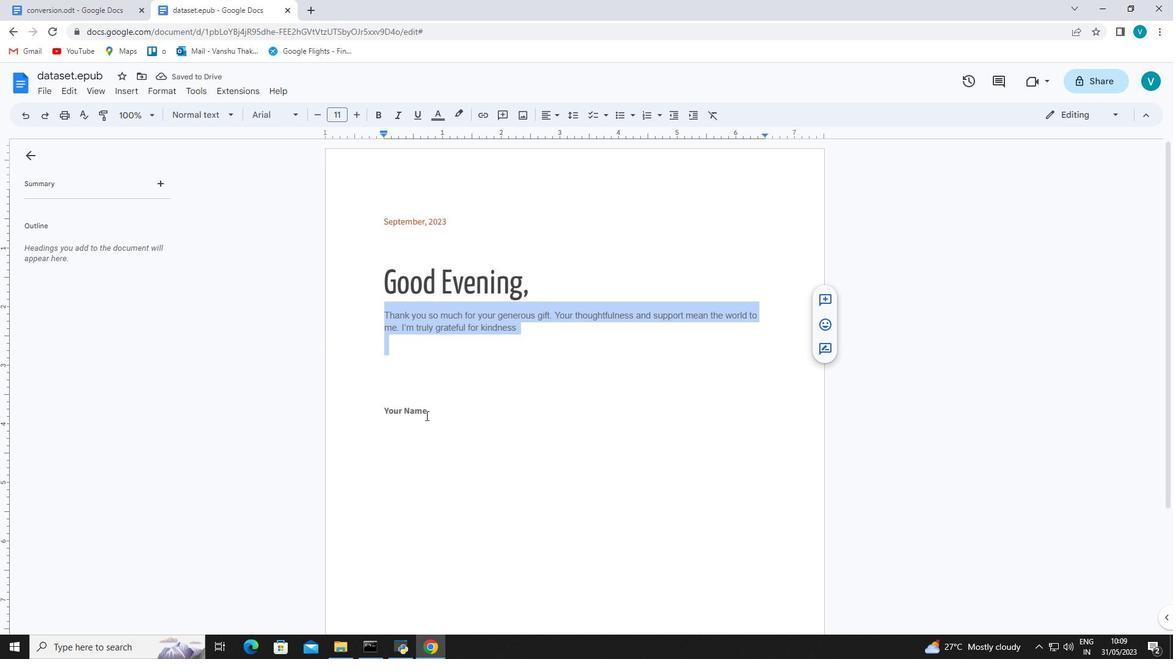 
Action: Mouse pressed left at (430, 410)
Screenshot: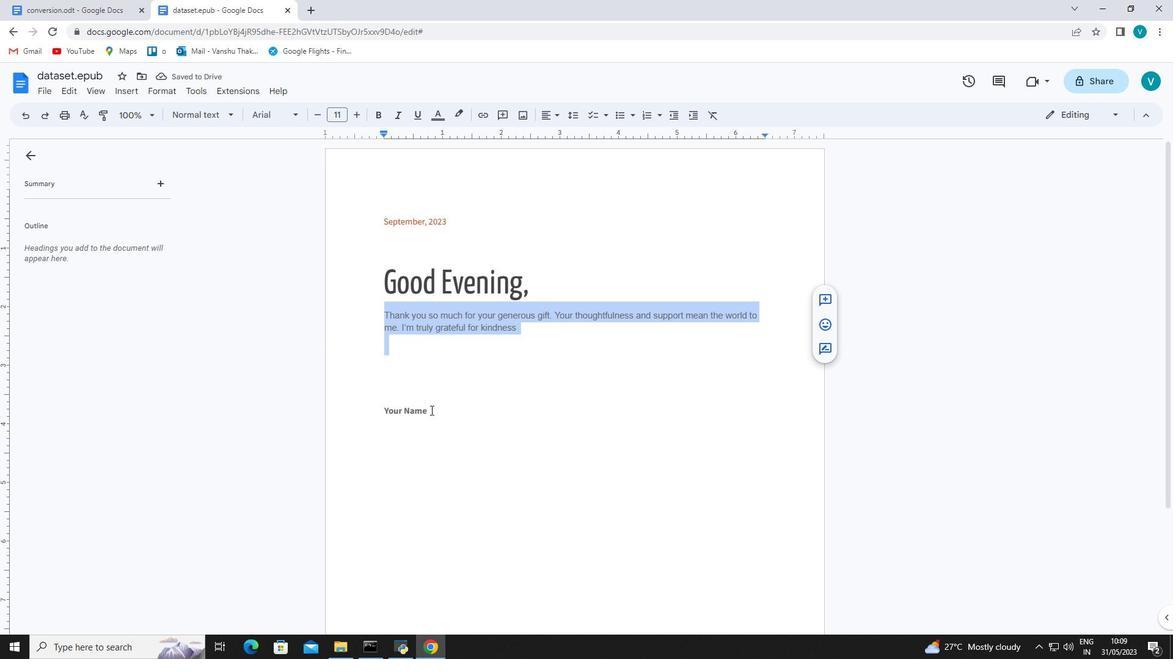 
Action: Mouse moved to (382, 408)
Screenshot: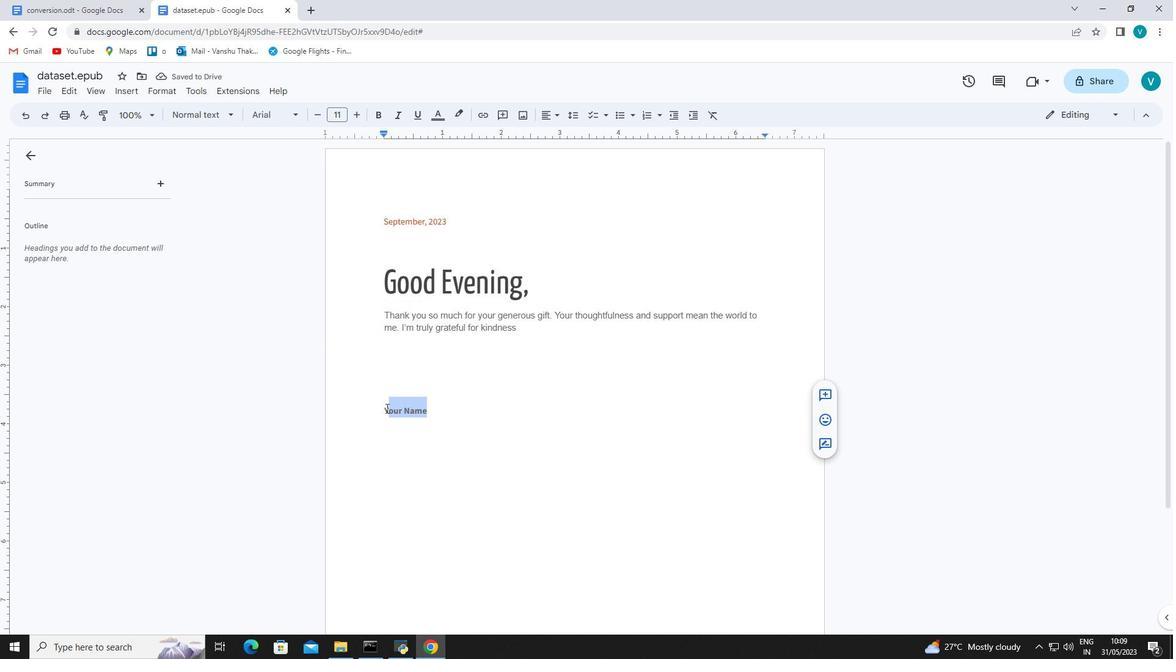 
Action: Key pressed <Key.shift><Key.shift><Key.shift><Key.shift><Key.shift>
Screenshot: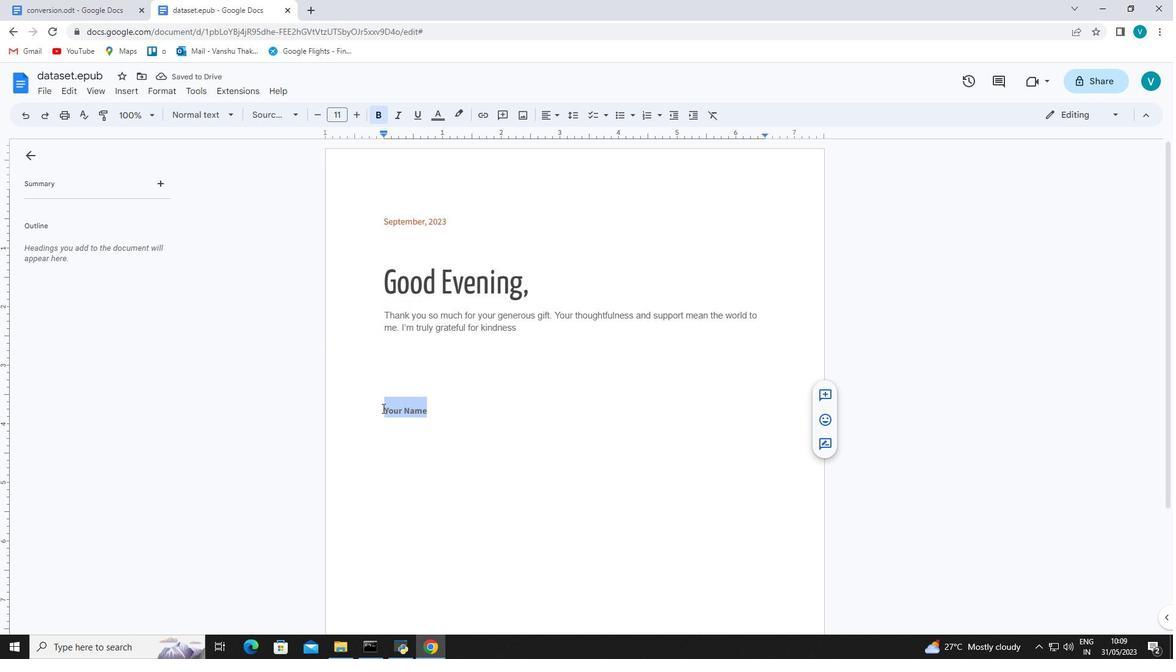 
Action: Mouse moved to (386, 315)
Screenshot: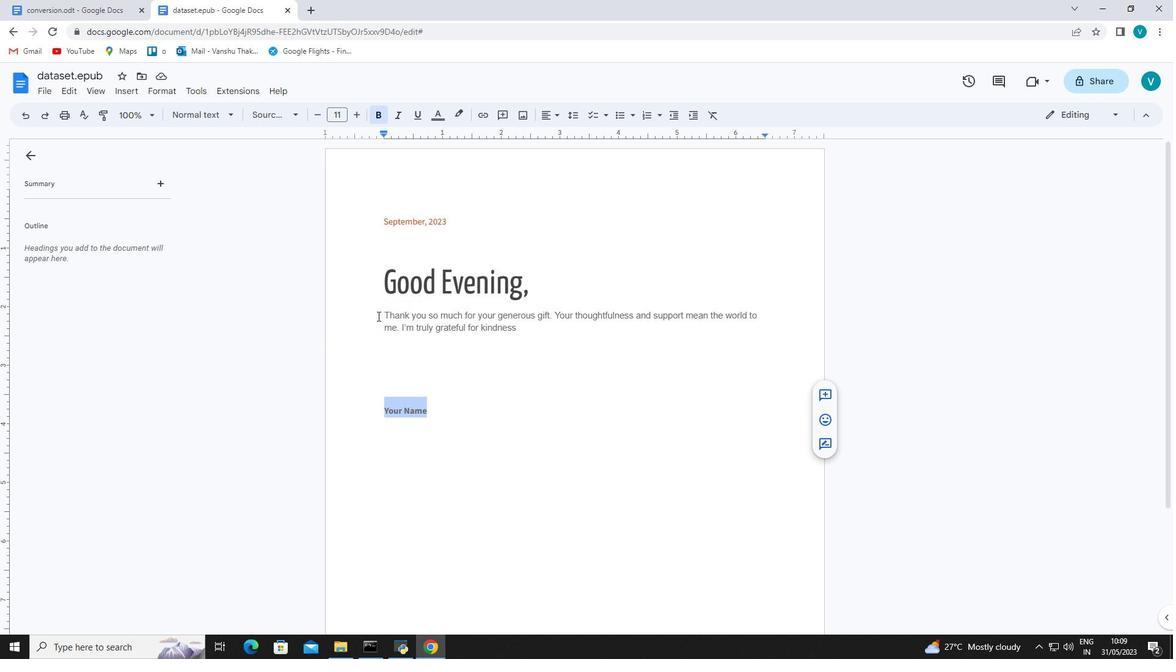 
Action: Mouse pressed left at (386, 315)
Screenshot: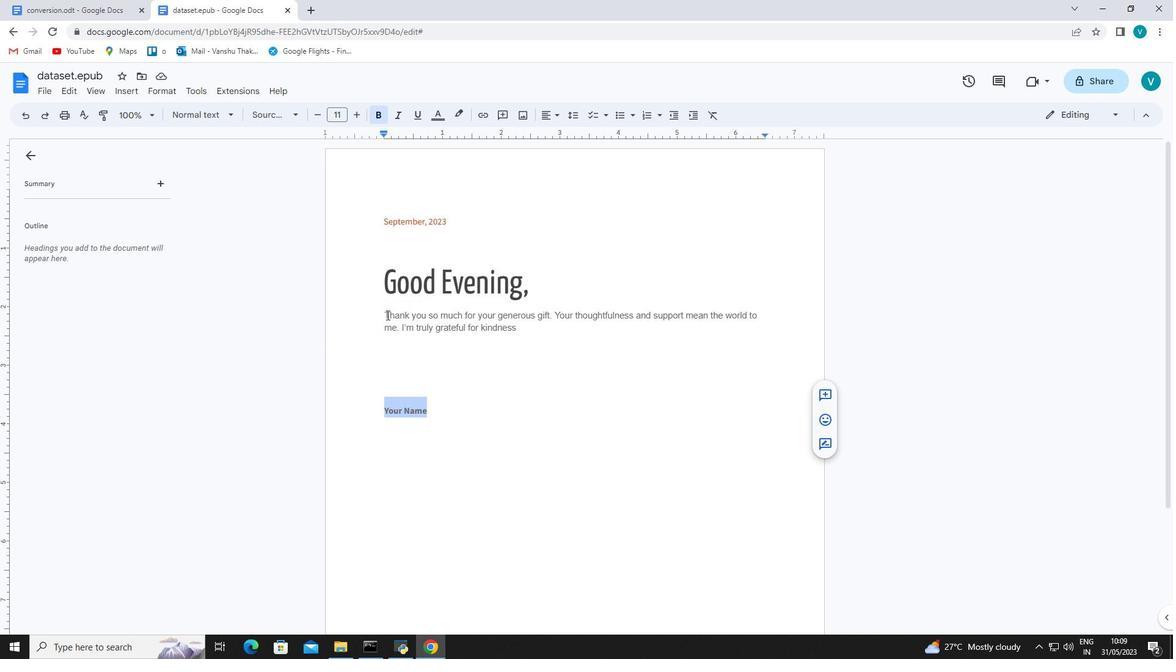
Action: Mouse moved to (351, 114)
Screenshot: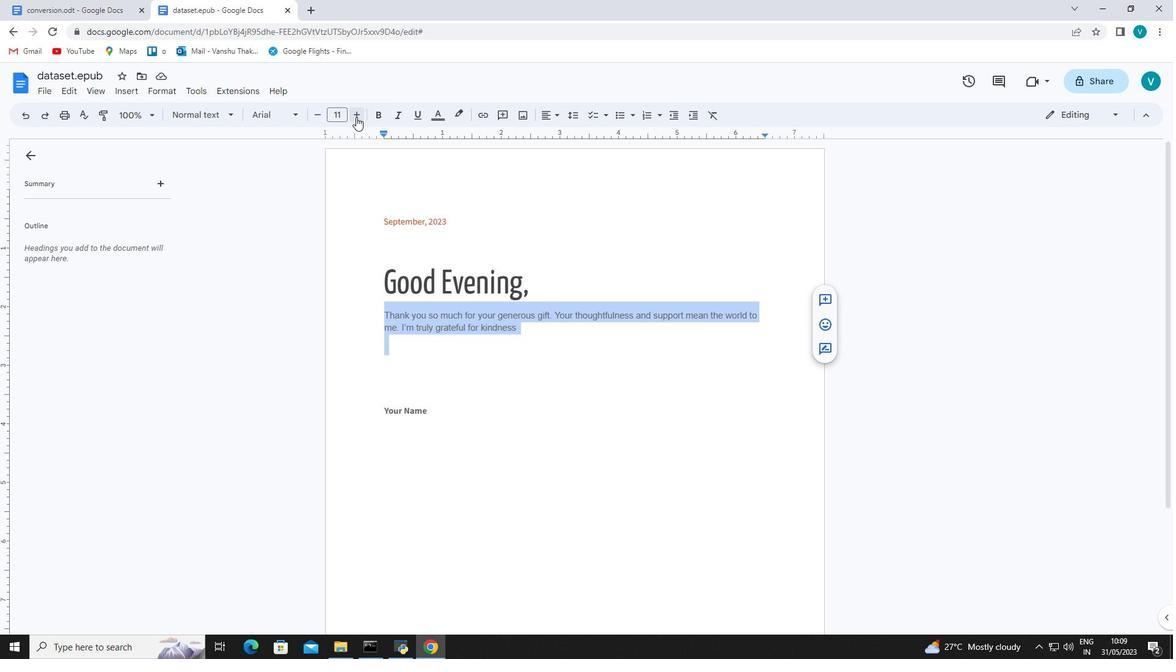 
Action: Mouse pressed left at (351, 114)
Screenshot: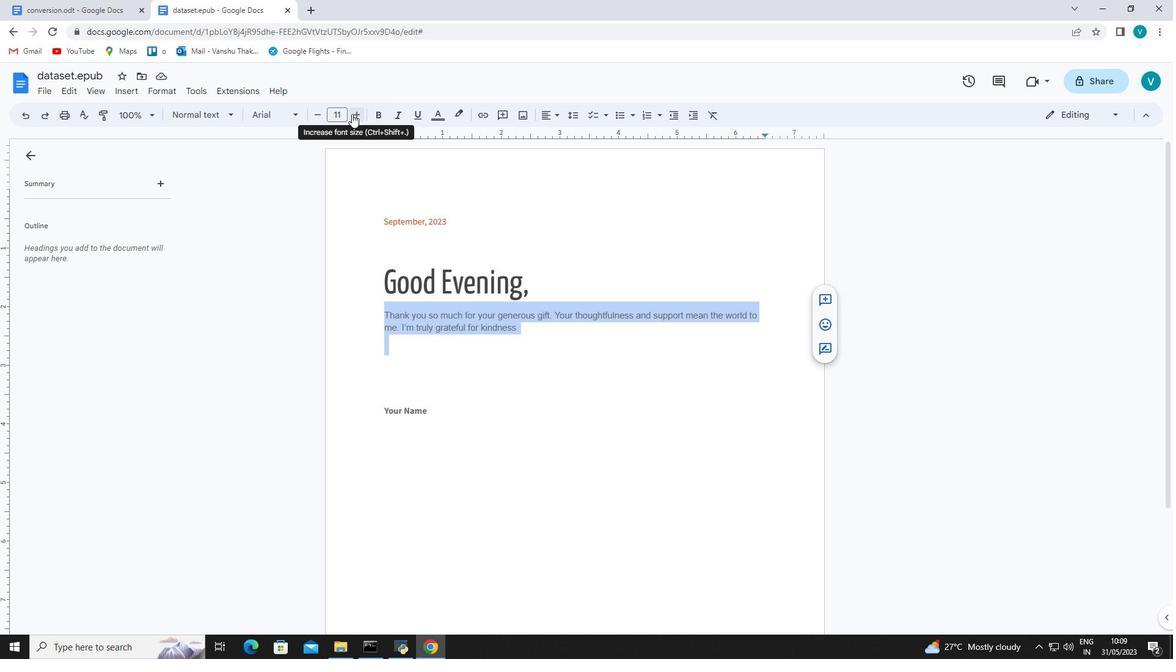 
Action: Mouse pressed left at (351, 114)
Screenshot: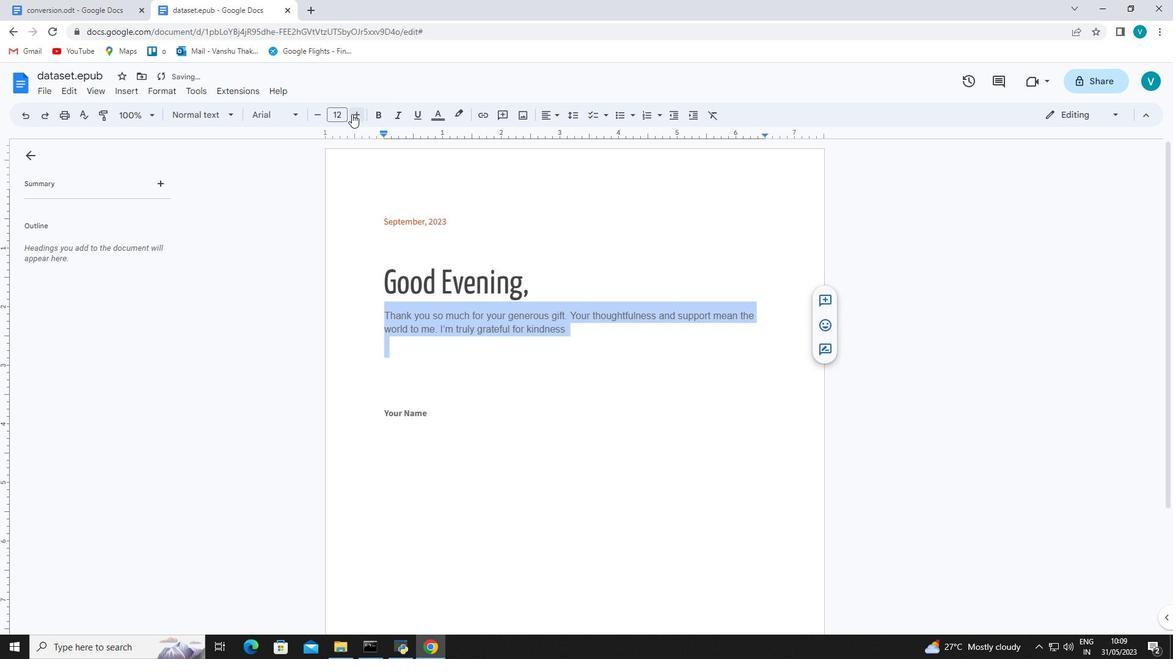
Action: Mouse pressed left at (351, 114)
Screenshot: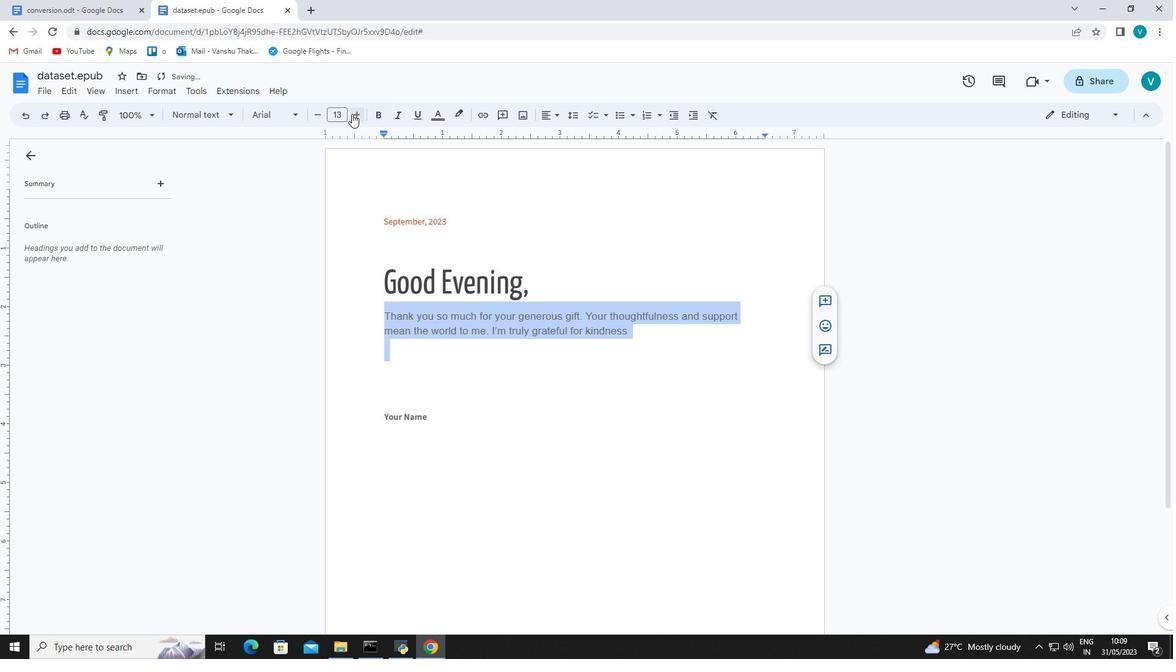 
Action: Mouse moved to (379, 423)
Screenshot: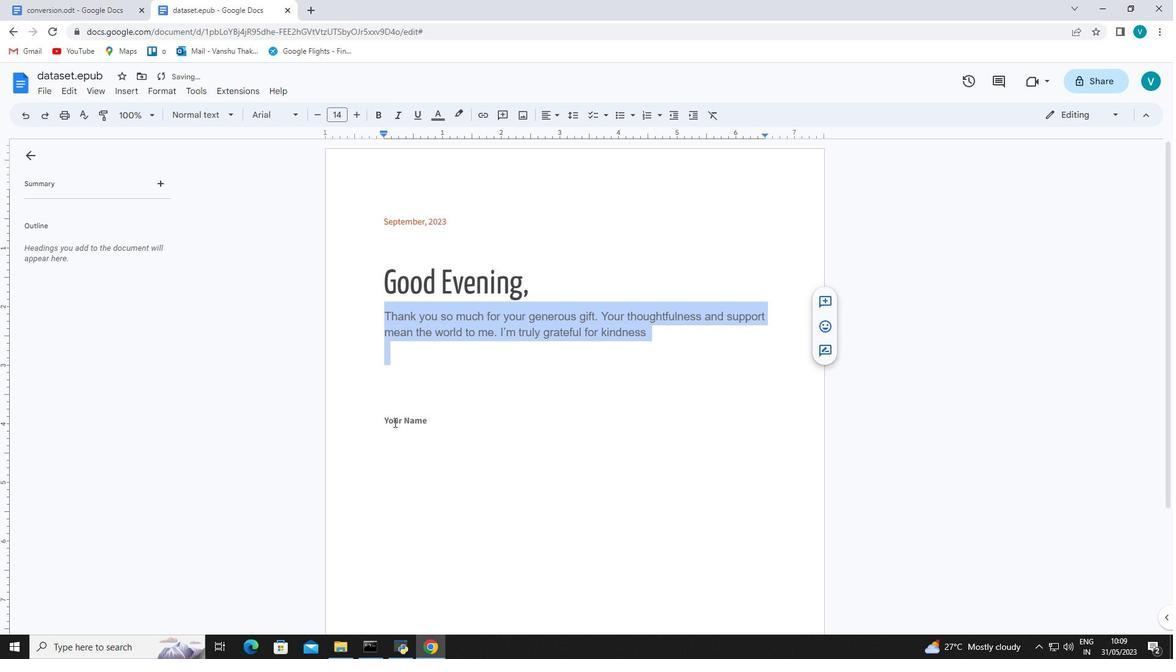 
Action: Mouse pressed left at (379, 423)
Screenshot: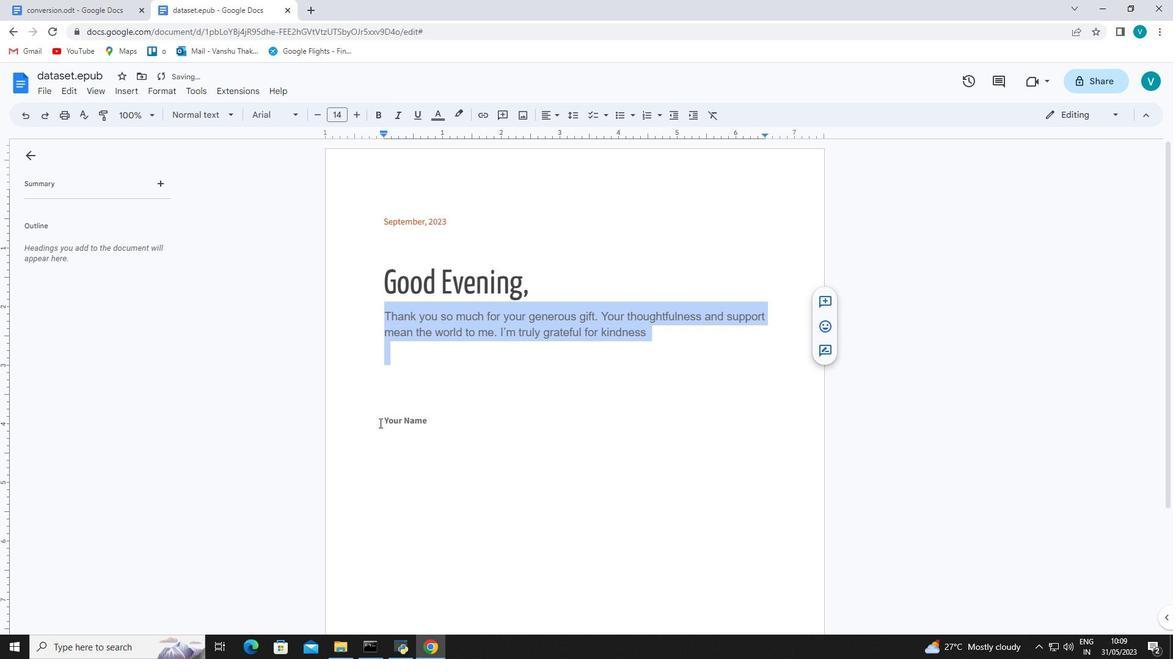 
Action: Mouse moved to (293, 345)
Screenshot: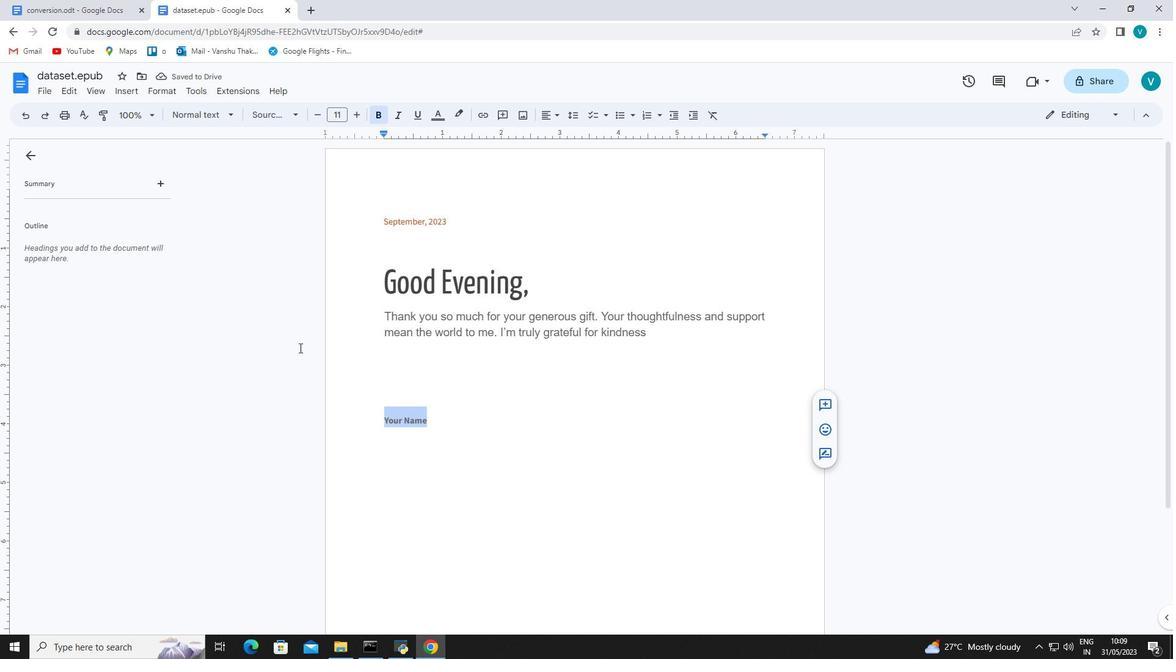 
Action: Key pressed <Key.shift>Kevin<Key.enter>
Screenshot: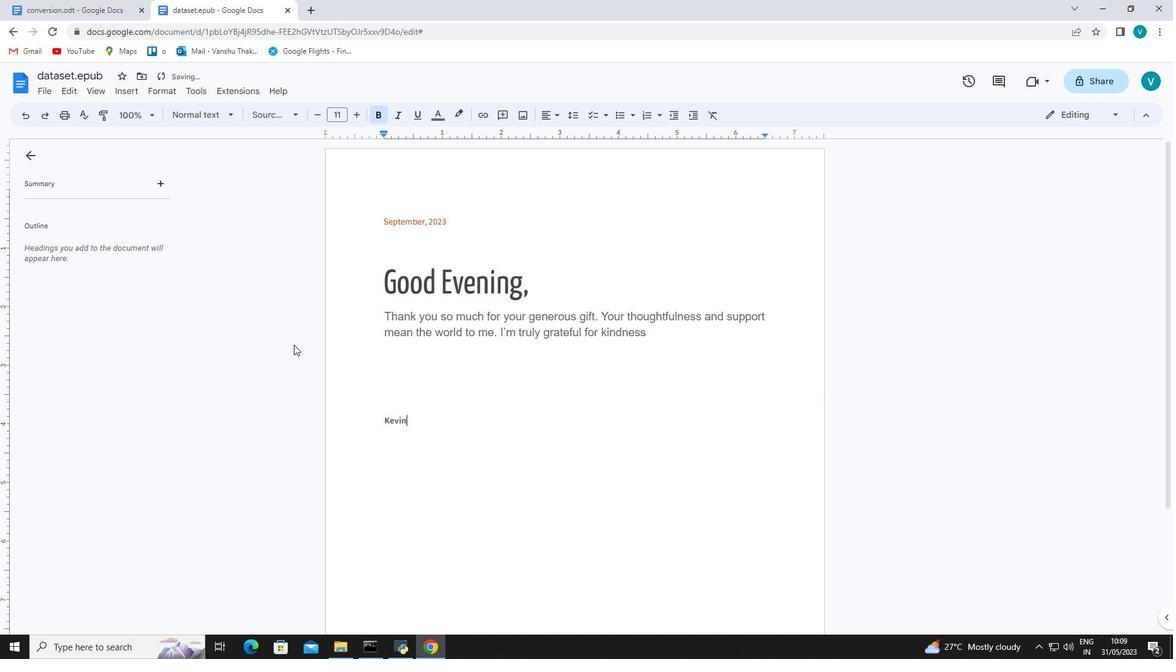 
